 Task: Find connections with filter location Svyetlahorsk with filter topic #socialentrepreneurshipwith filter profile language German with filter current company Coforge with filter school Gayatri Vidya Parishad College of Engineering (Autonomous), 530048(CC-13) with filter industry Computers and Electronics Manufacturing with filter service category Management Consulting with filter keywords title Cloud Architect
Action: Mouse moved to (727, 104)
Screenshot: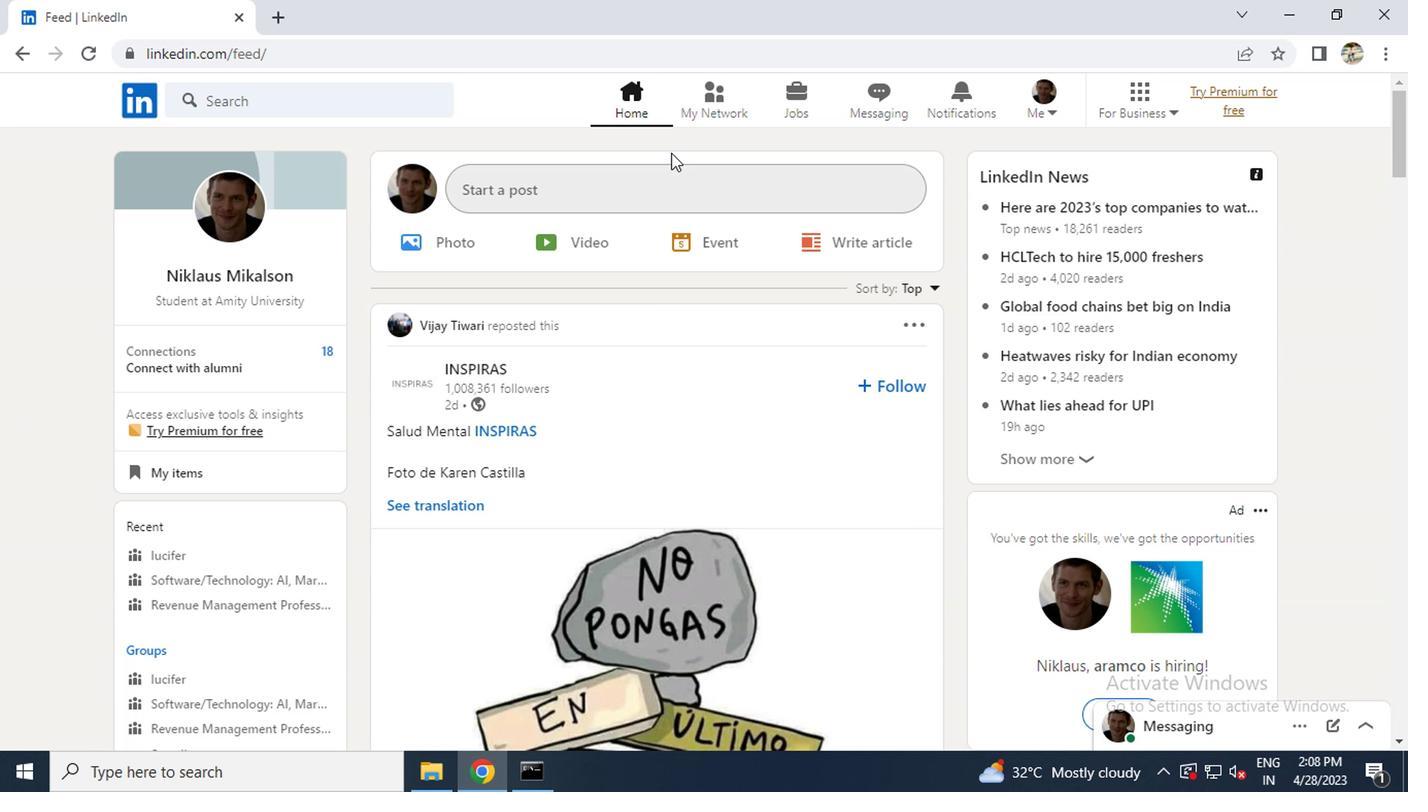 
Action: Mouse pressed left at (727, 104)
Screenshot: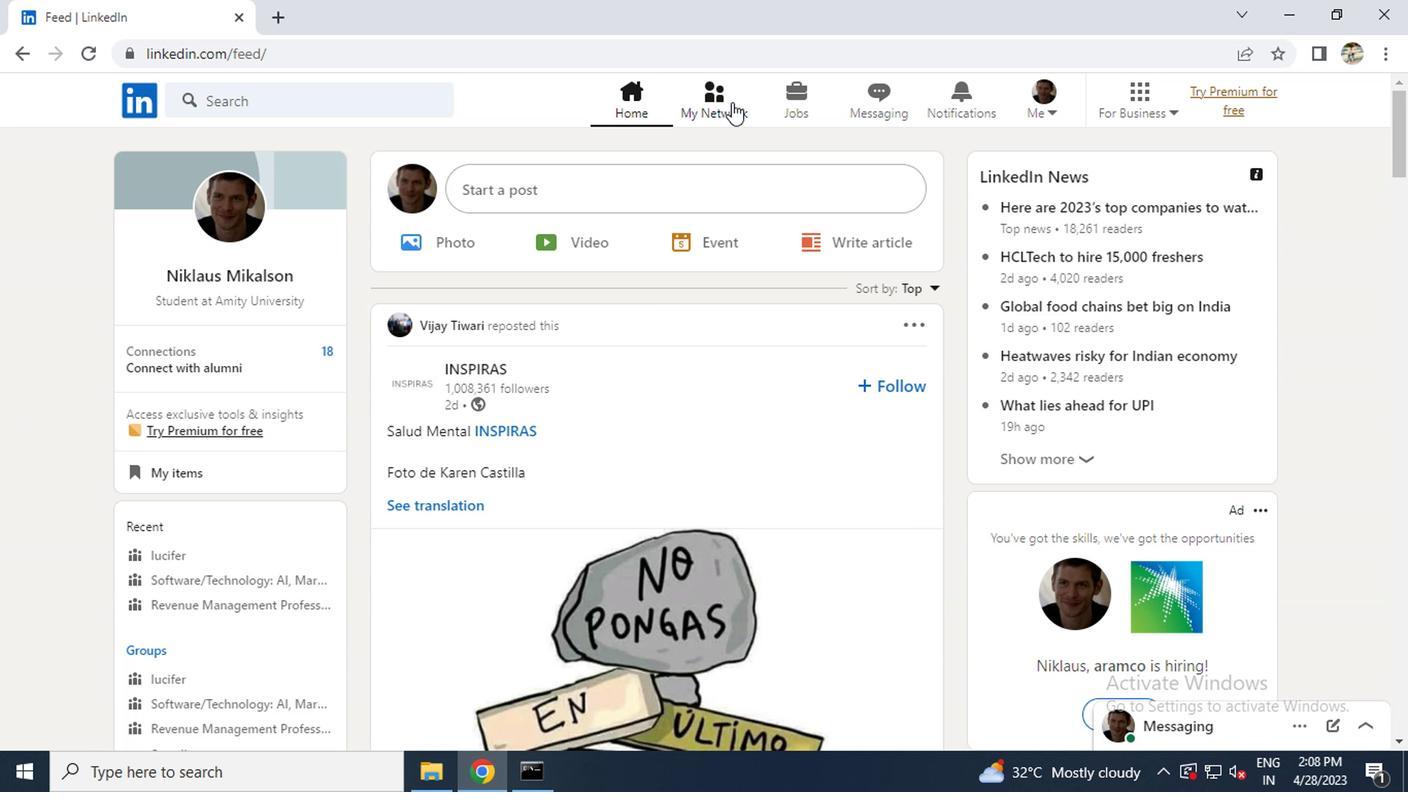 
Action: Mouse moved to (209, 212)
Screenshot: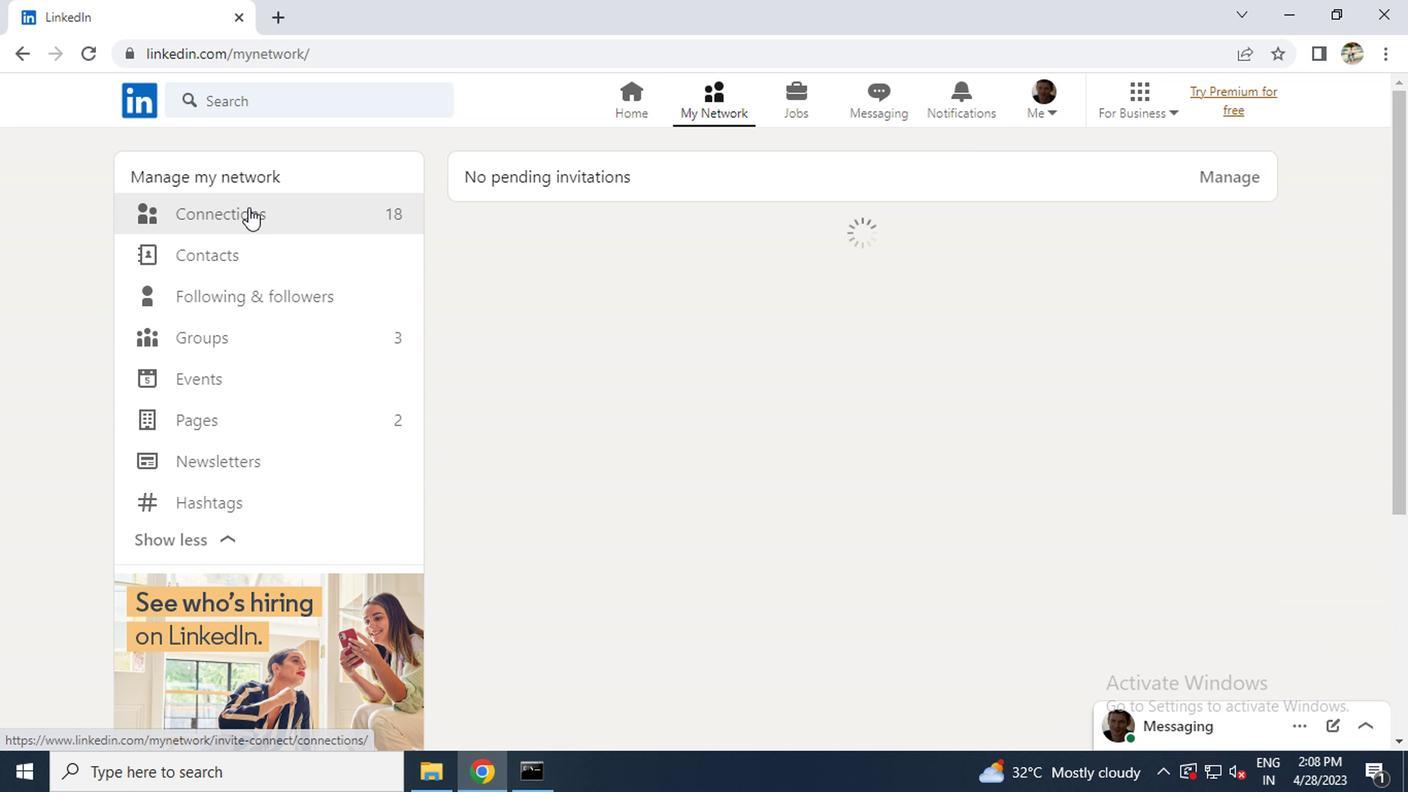 
Action: Mouse pressed left at (209, 212)
Screenshot: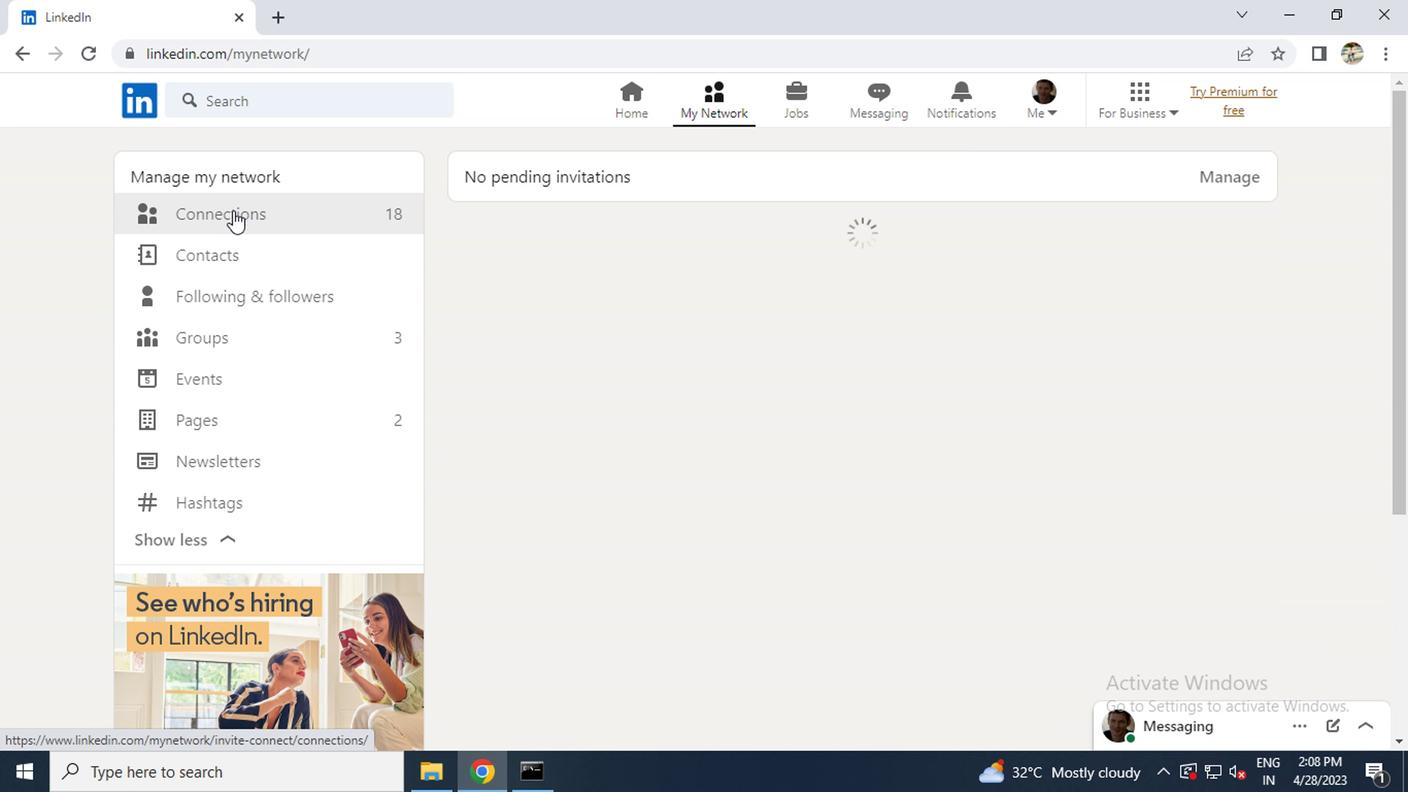 
Action: Mouse pressed left at (209, 212)
Screenshot: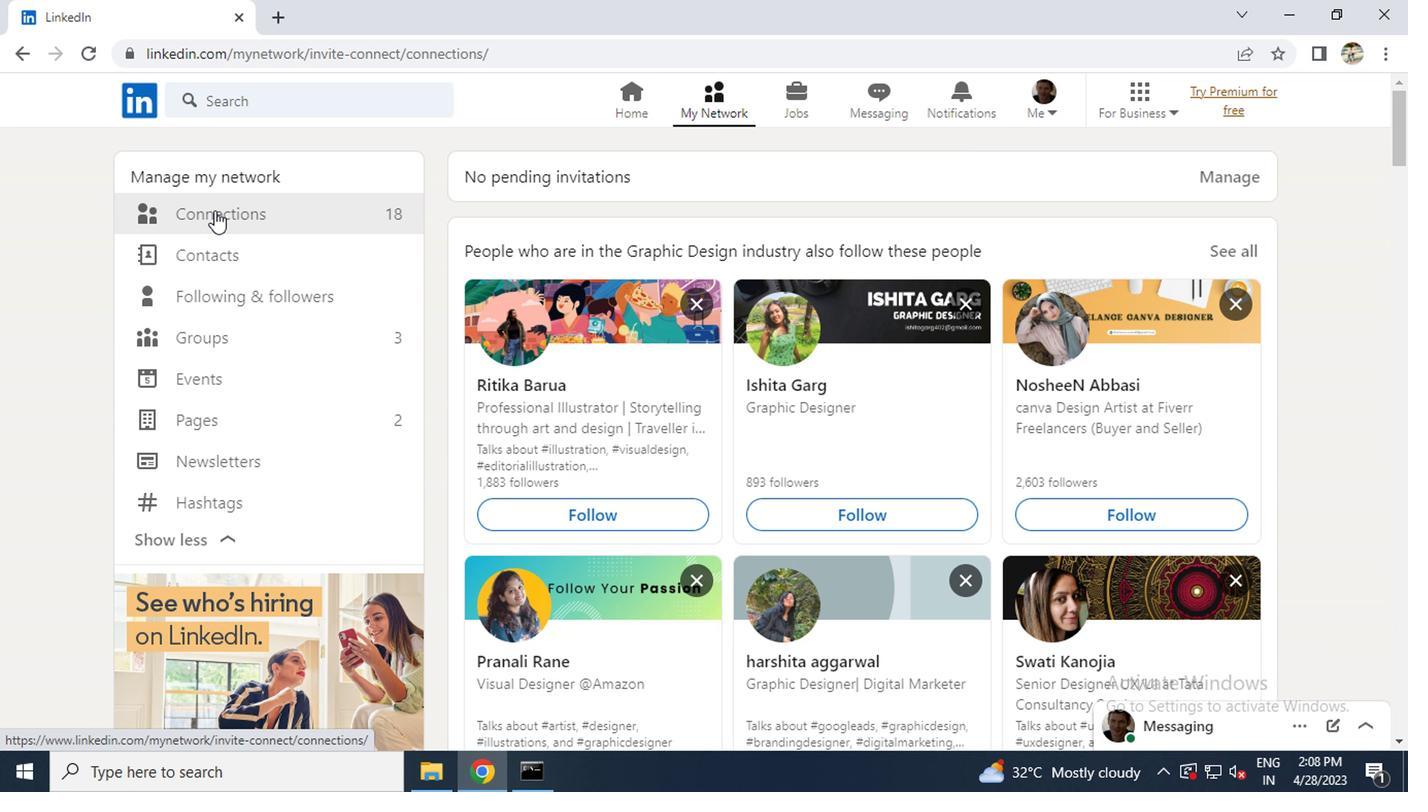 
Action: Mouse moved to (194, 219)
Screenshot: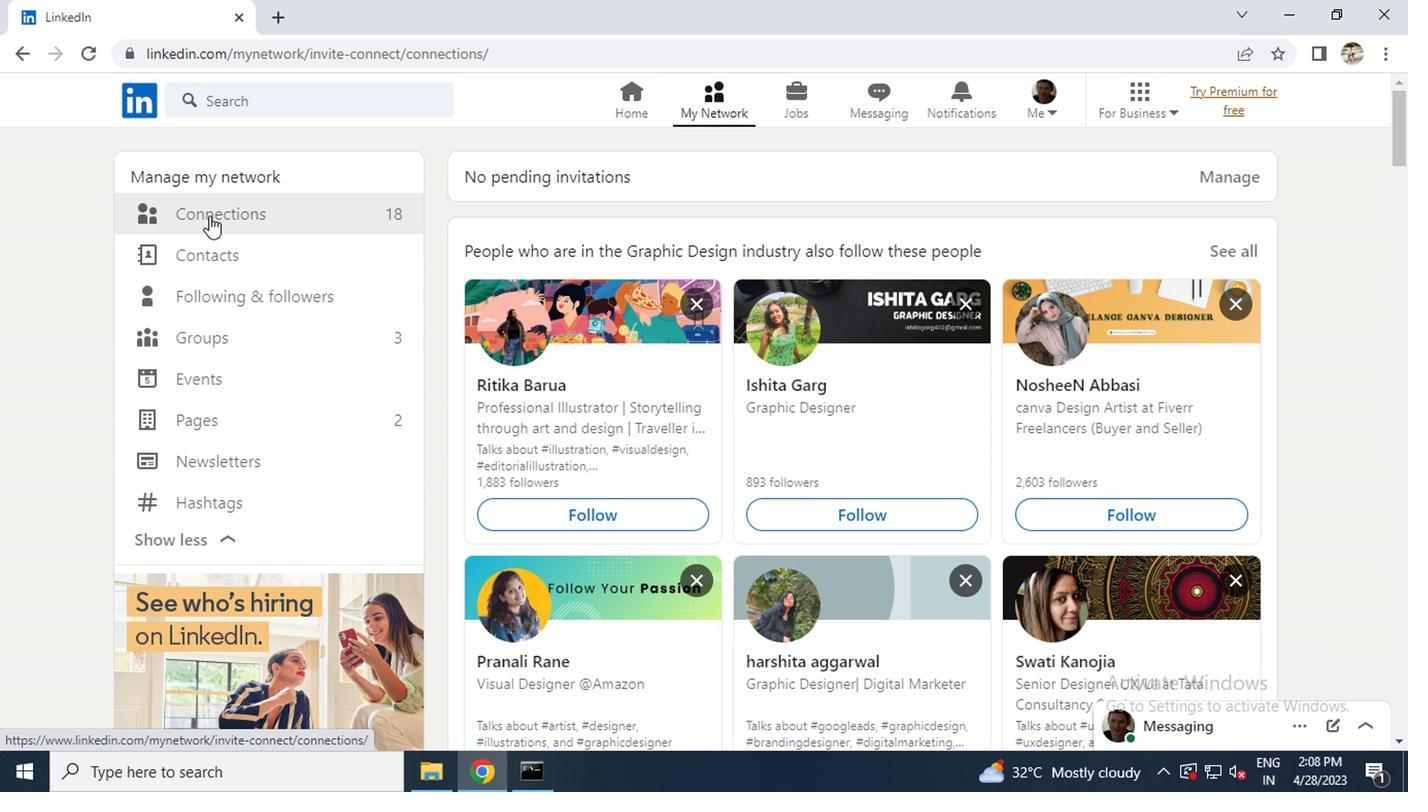 
Action: Mouse pressed left at (194, 219)
Screenshot: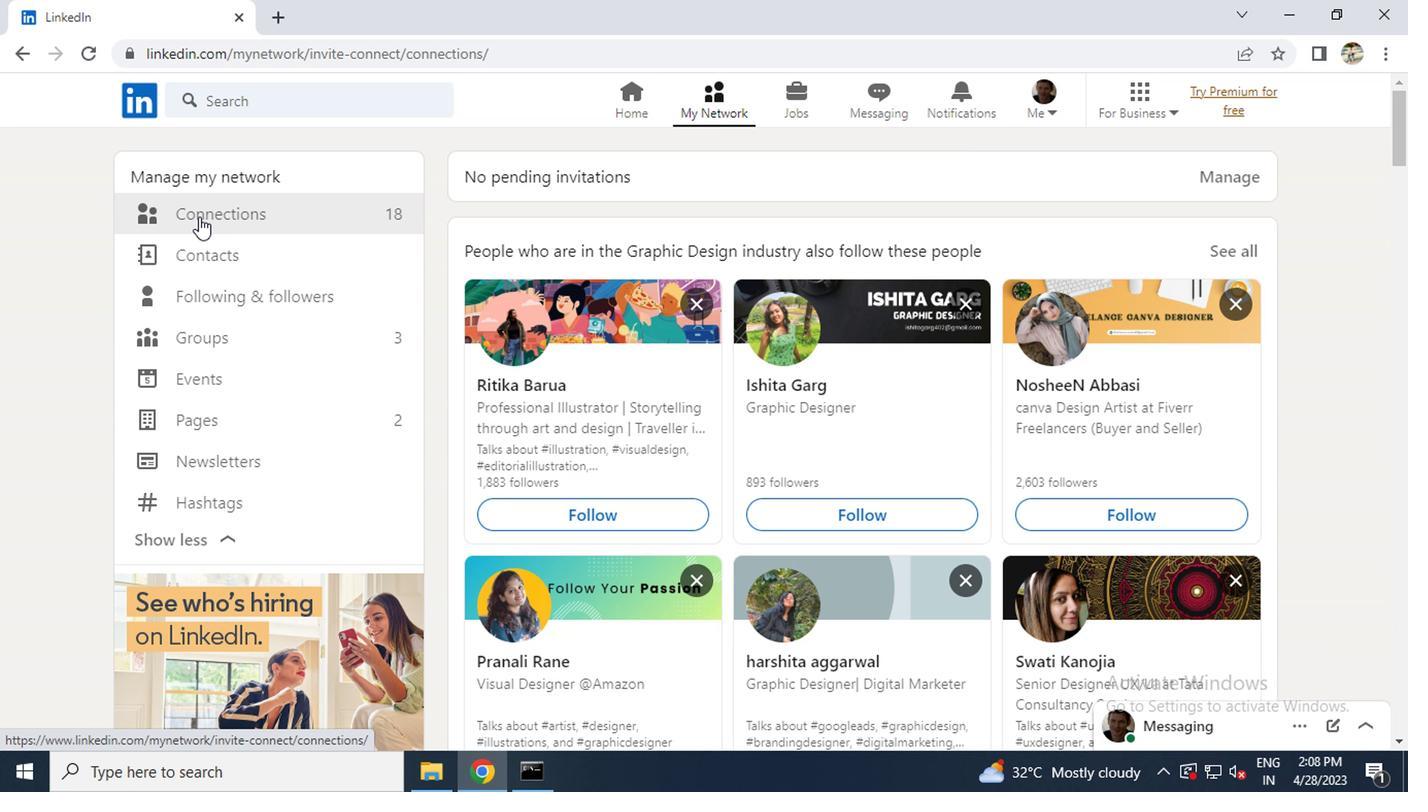 
Action: Mouse moved to (840, 221)
Screenshot: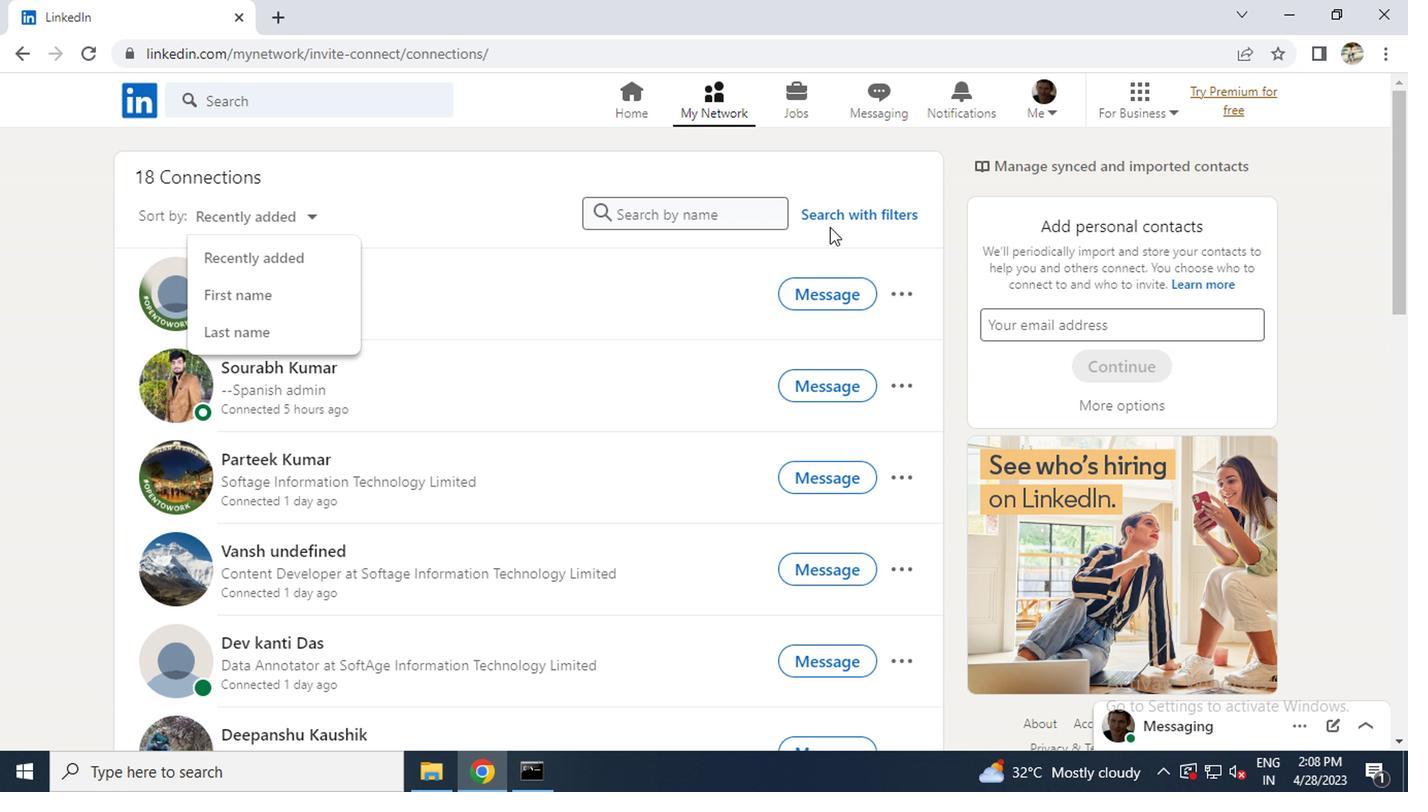
Action: Mouse pressed left at (840, 221)
Screenshot: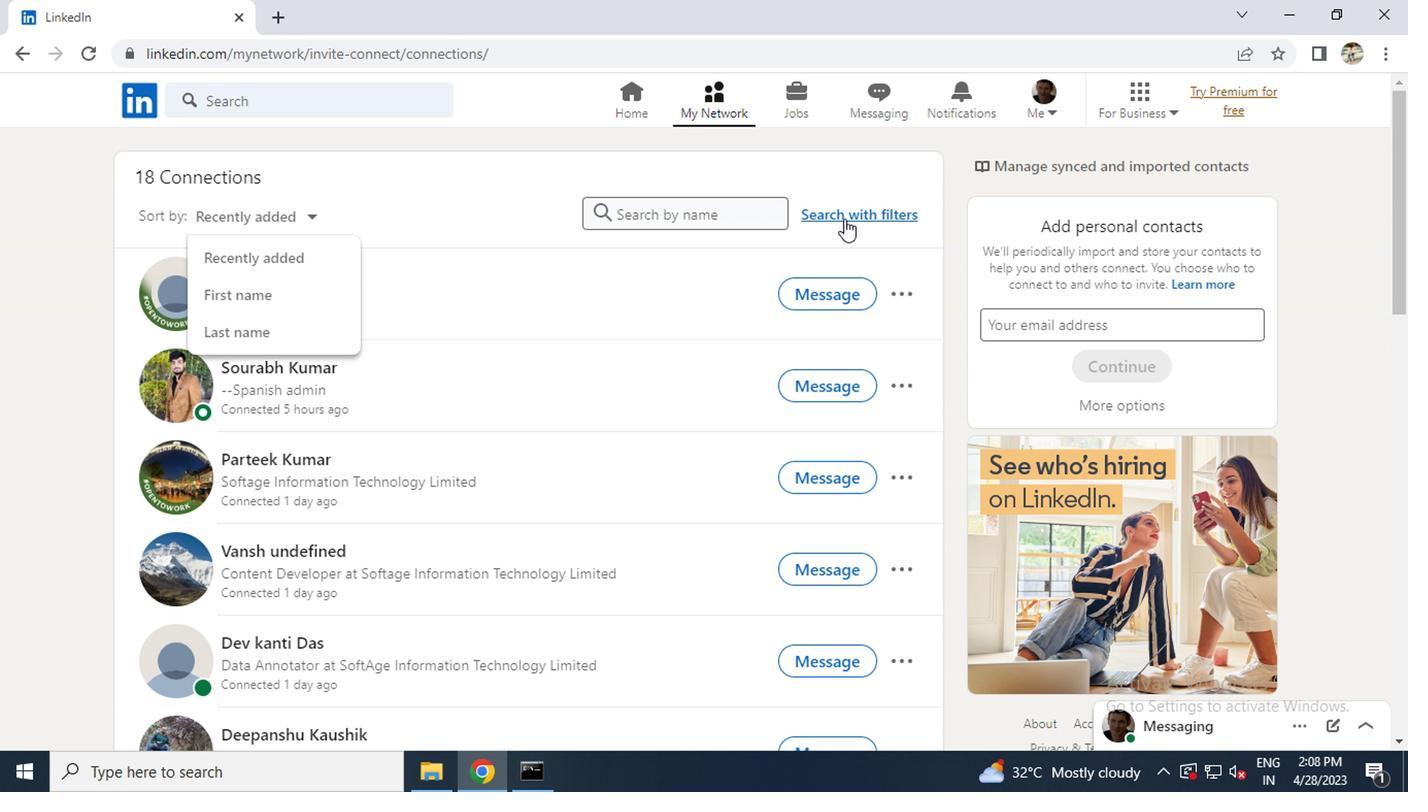 
Action: Mouse moved to (762, 161)
Screenshot: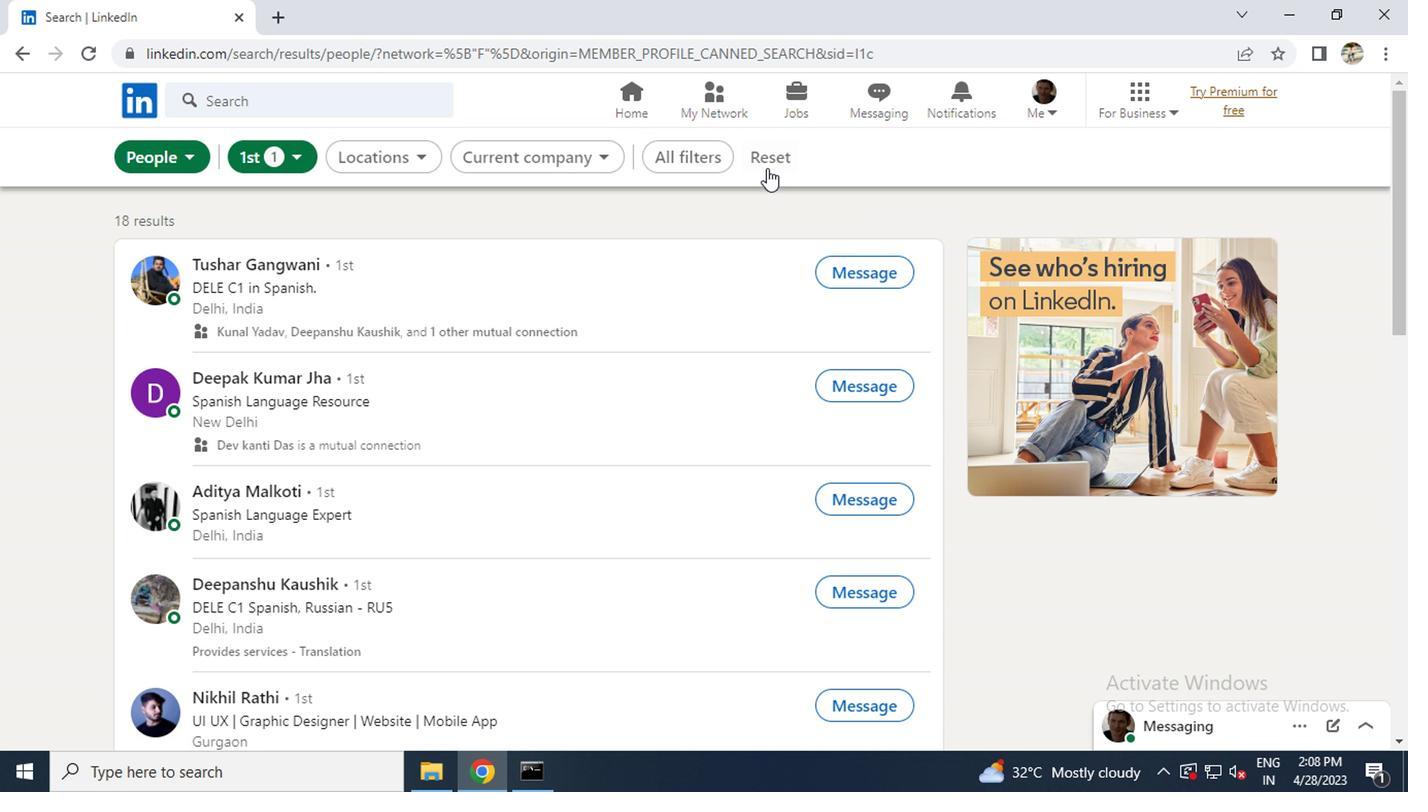 
Action: Mouse pressed left at (762, 161)
Screenshot: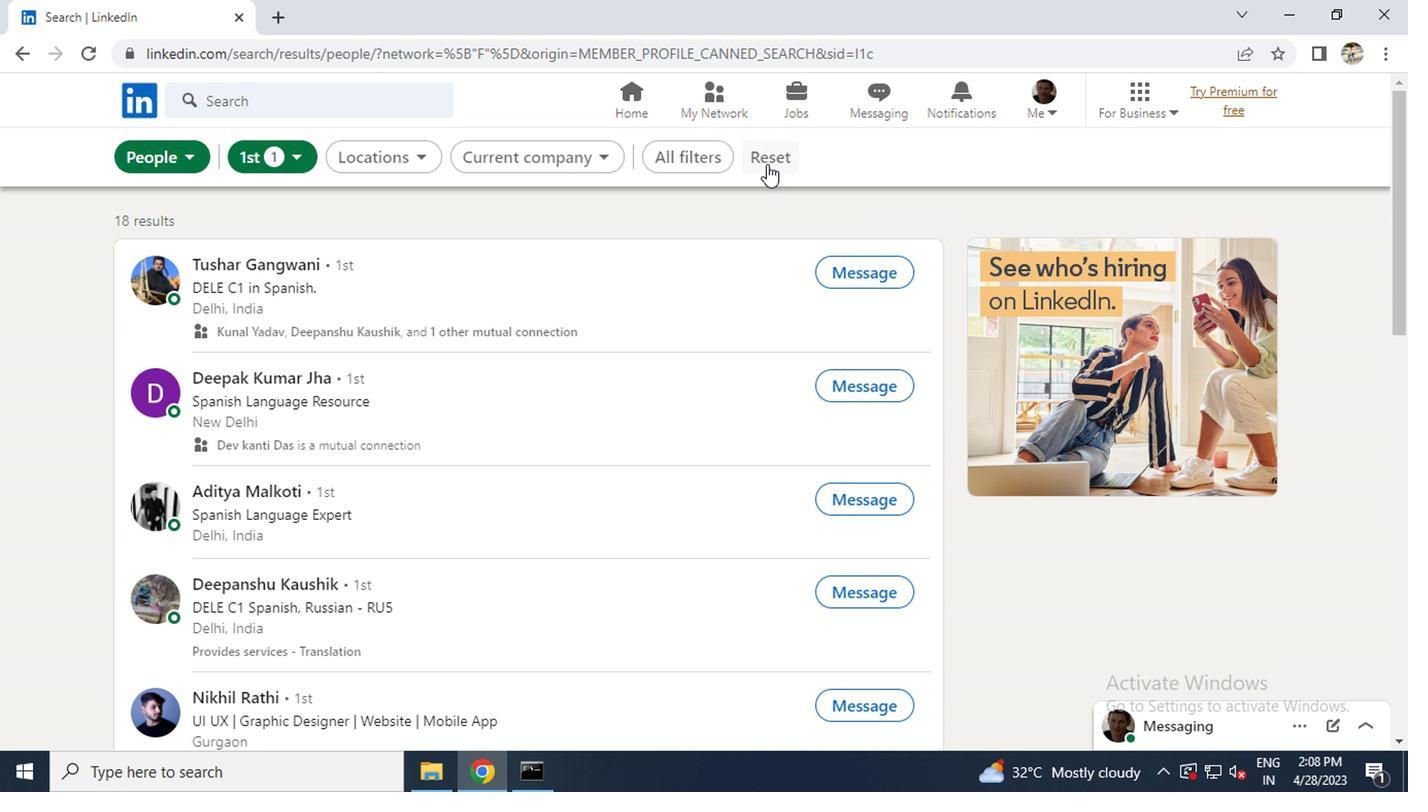 
Action: Mouse moved to (756, 157)
Screenshot: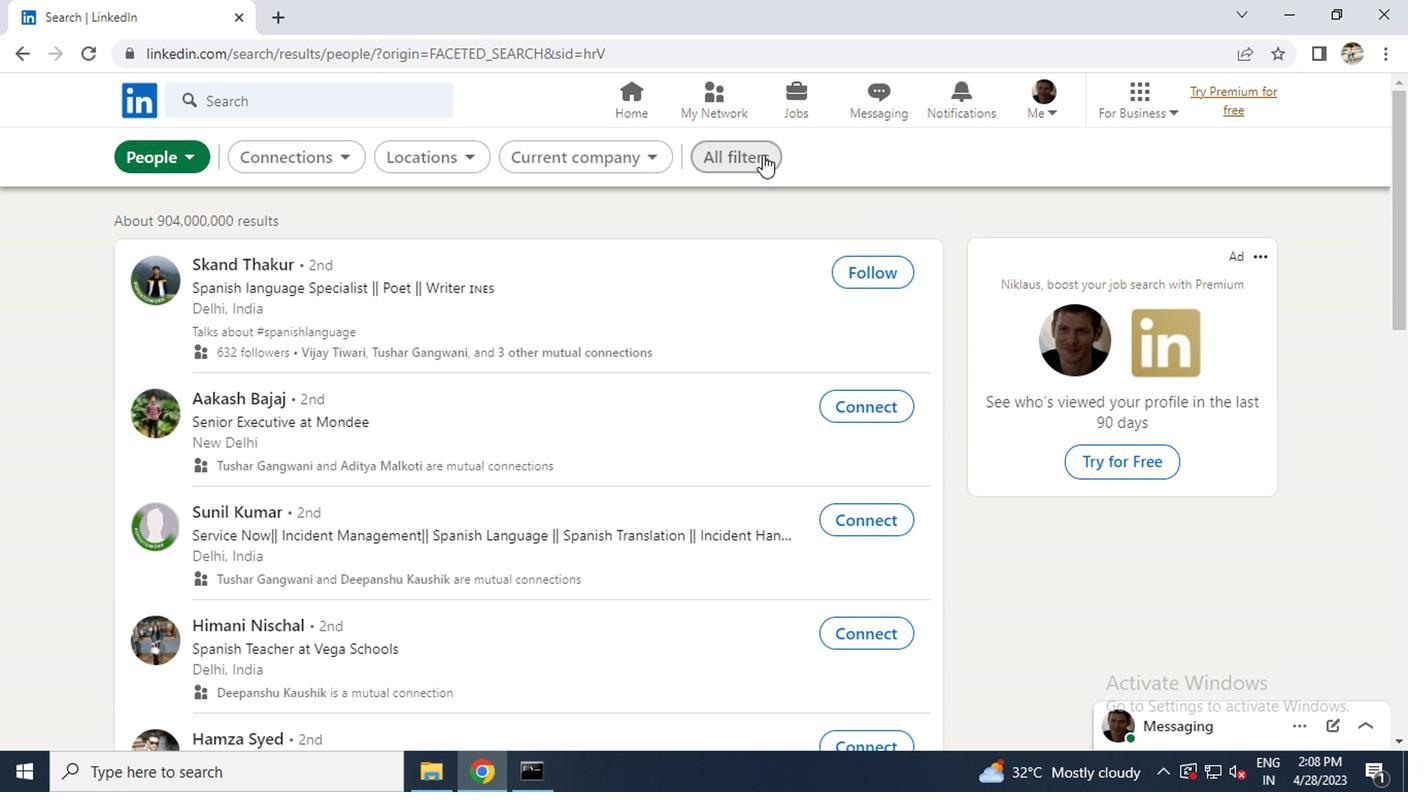 
Action: Mouse pressed left at (756, 157)
Screenshot: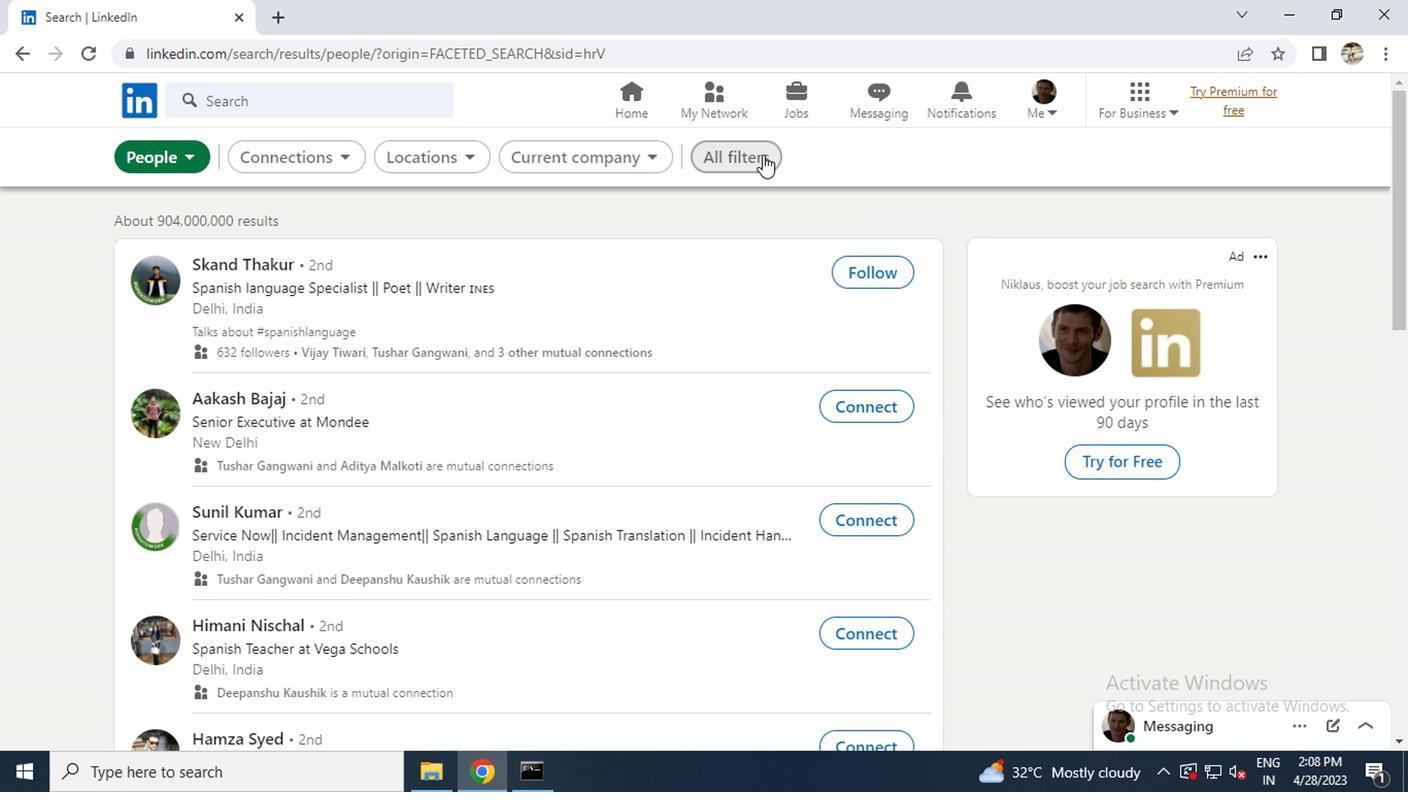 
Action: Mouse moved to (1082, 410)
Screenshot: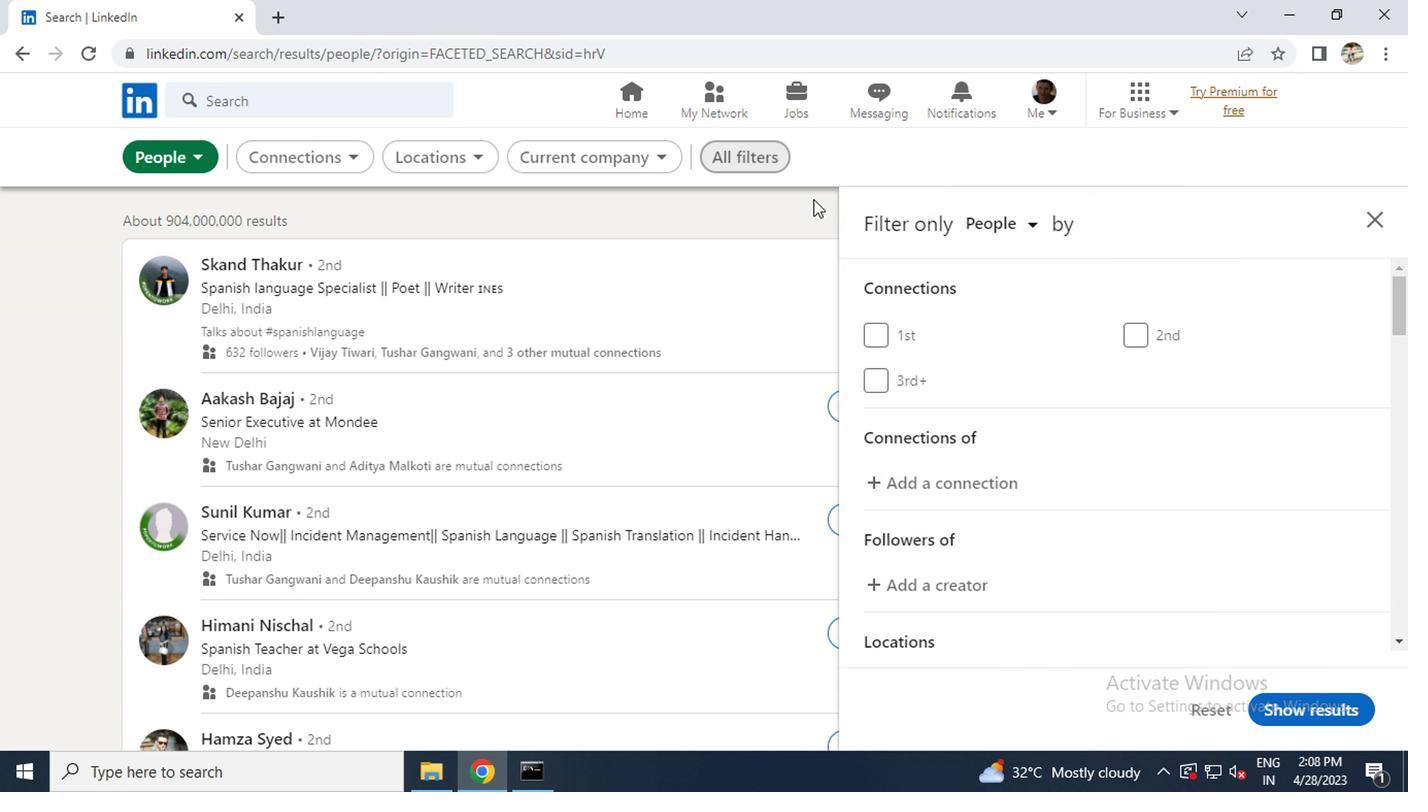 
Action: Mouse scrolled (1082, 409) with delta (0, 0)
Screenshot: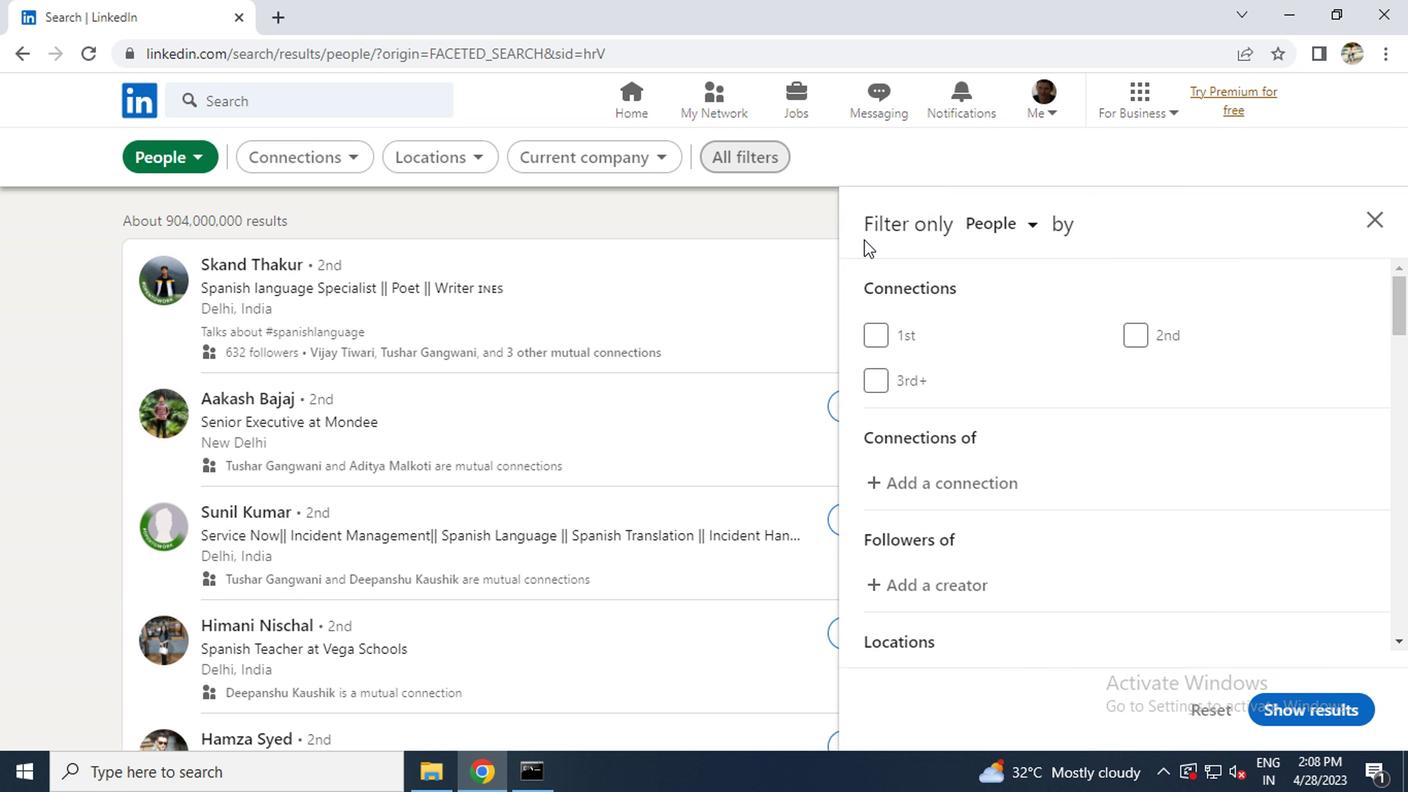 
Action: Mouse moved to (1082, 412)
Screenshot: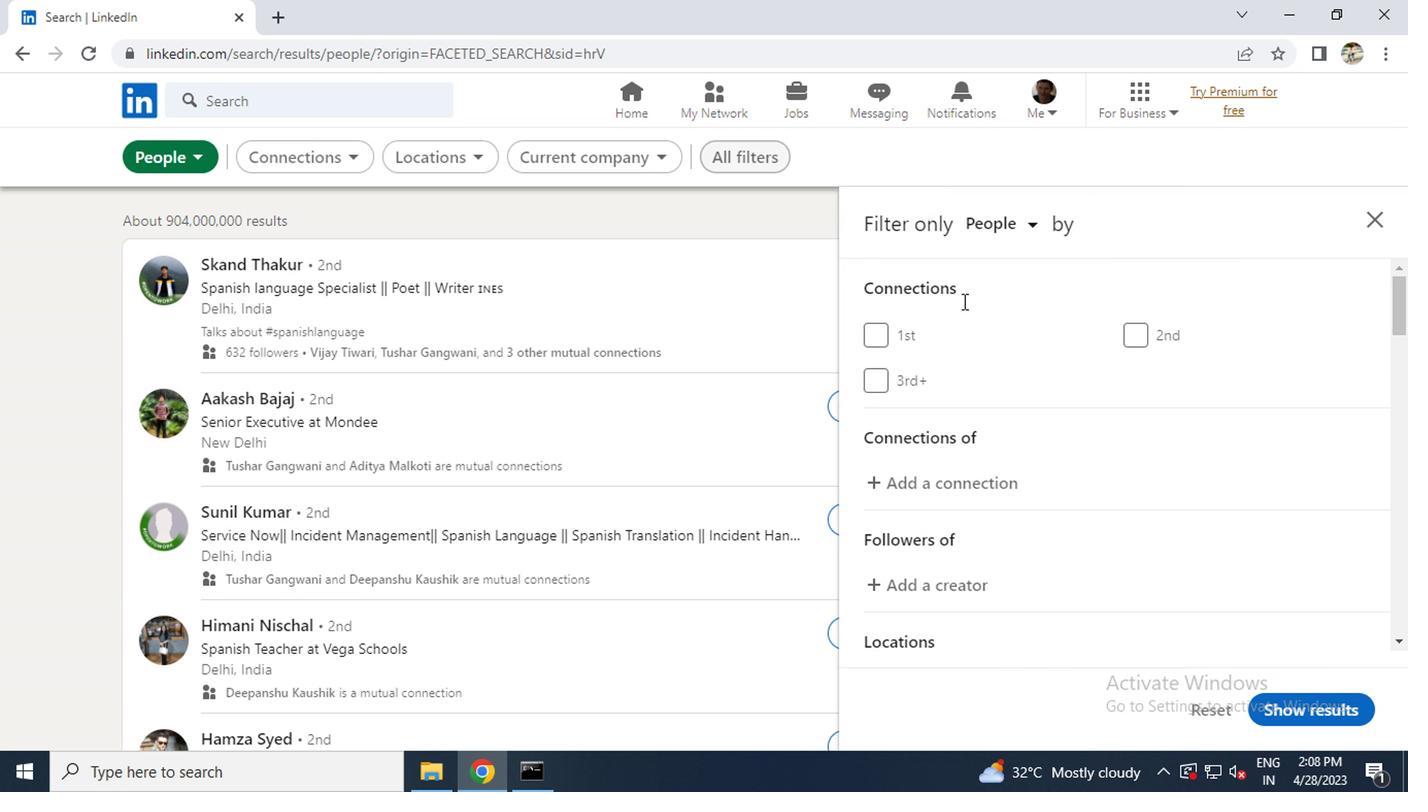 
Action: Mouse scrolled (1082, 410) with delta (0, -1)
Screenshot: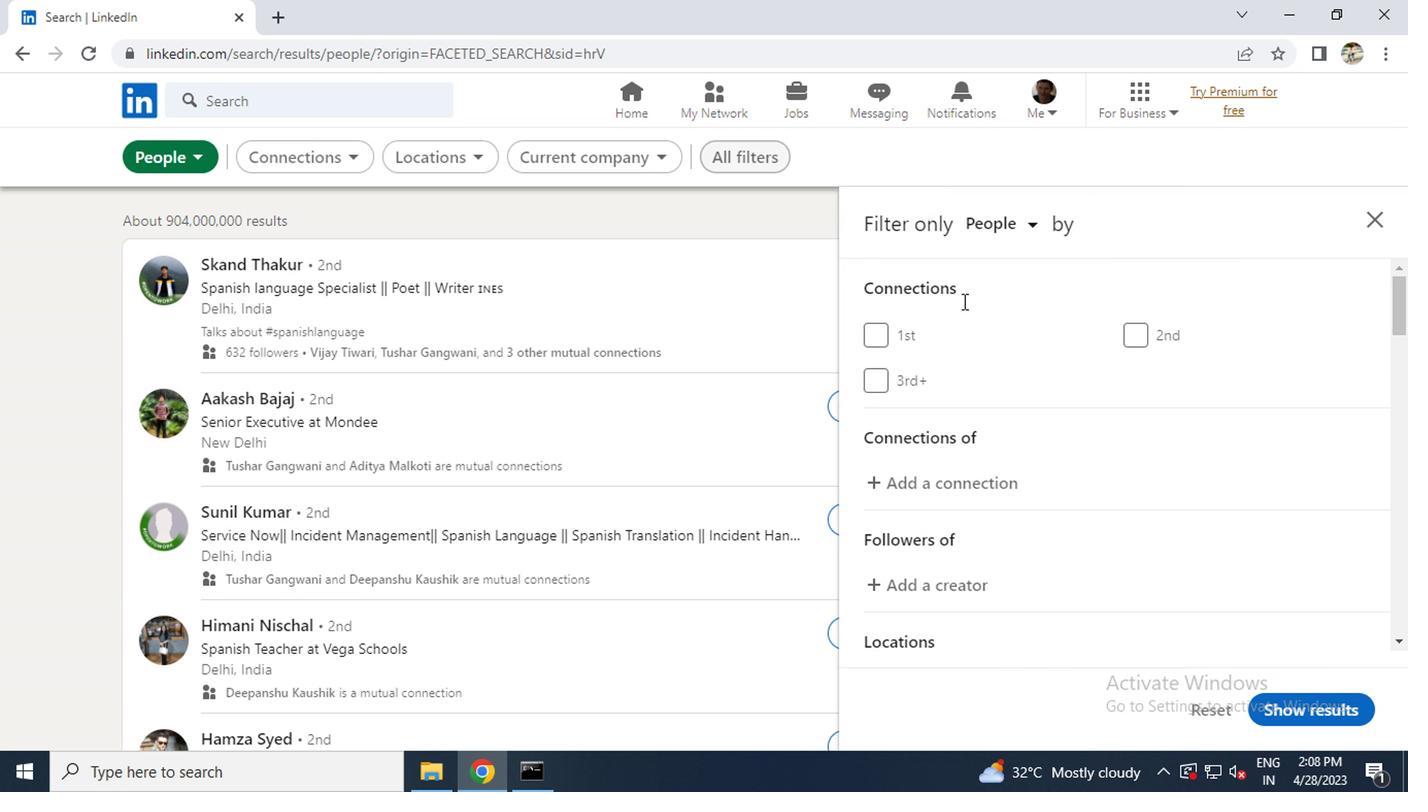 
Action: Mouse scrolled (1082, 410) with delta (0, -1)
Screenshot: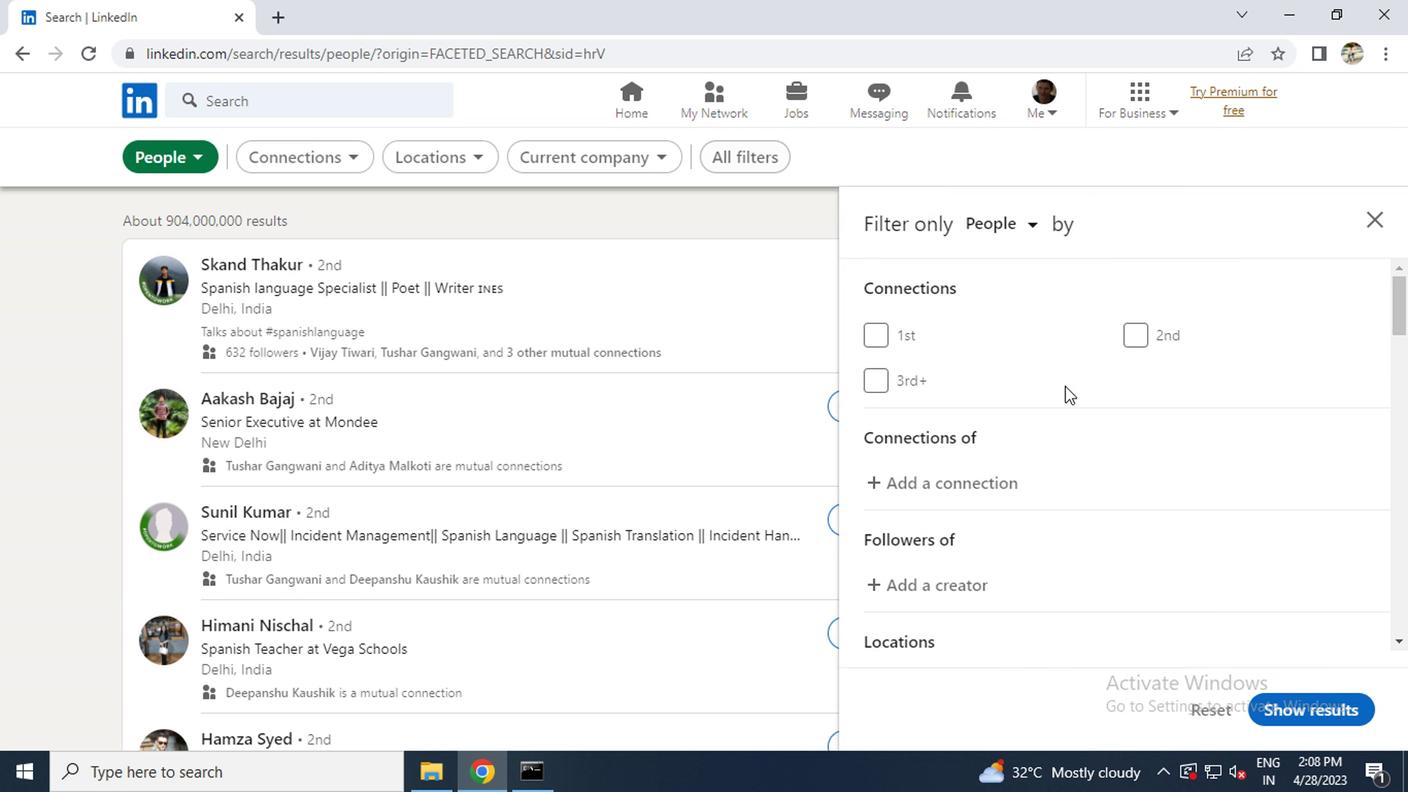 
Action: Mouse moved to (1152, 464)
Screenshot: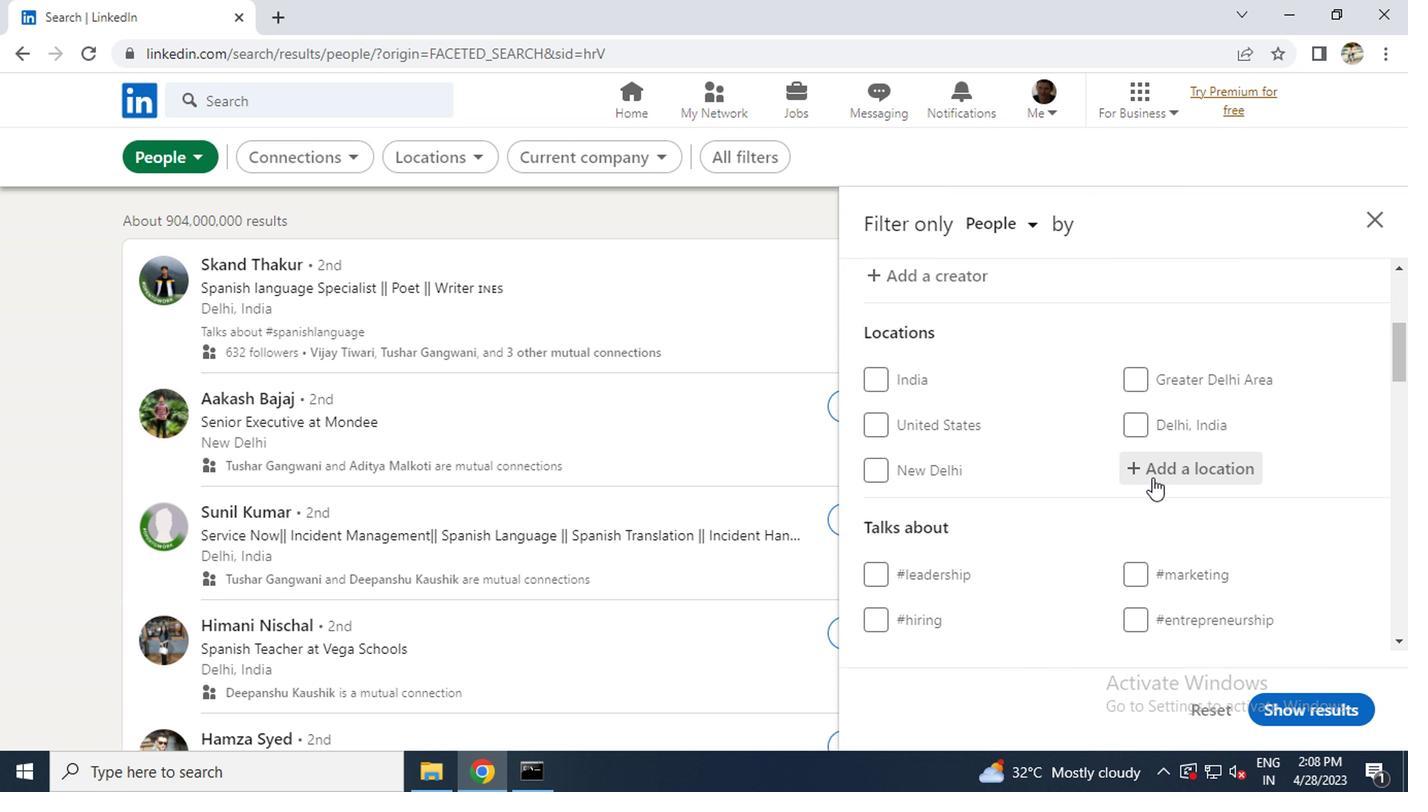 
Action: Mouse pressed left at (1152, 464)
Screenshot: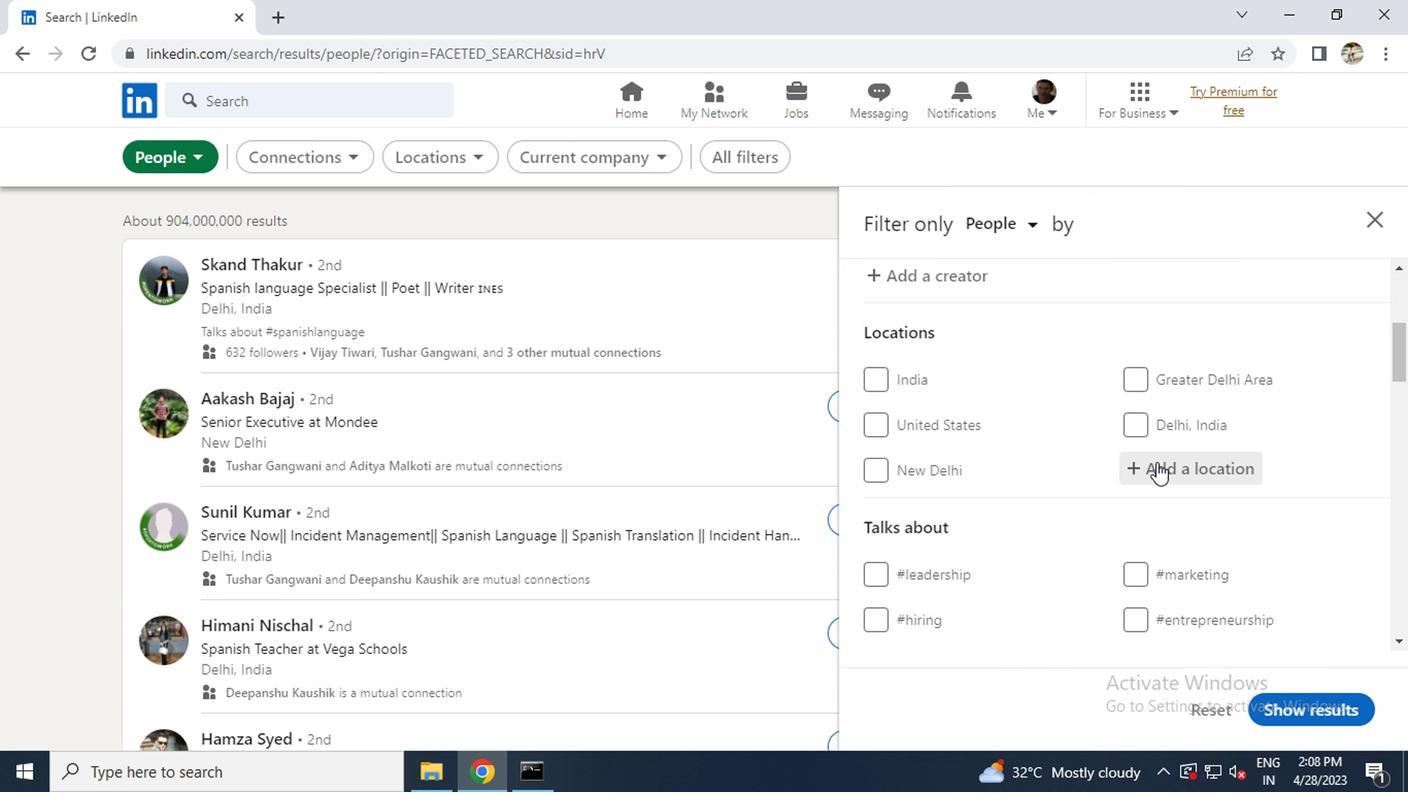 
Action: Key pressed <Key.caps_lock>s<Key.caps_lock>vyetahorsk<Key.enter>
Screenshot: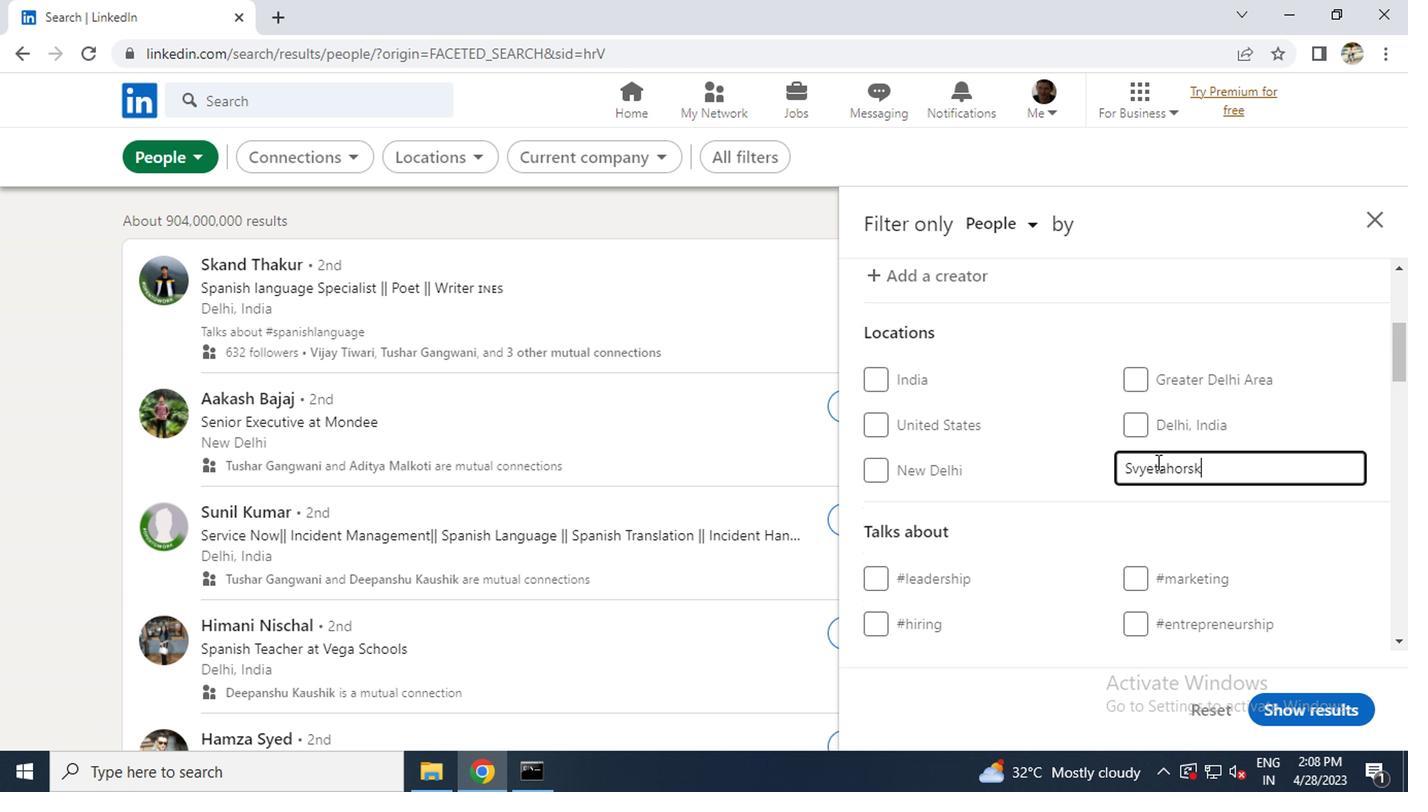 
Action: Mouse scrolled (1152, 463) with delta (0, 0)
Screenshot: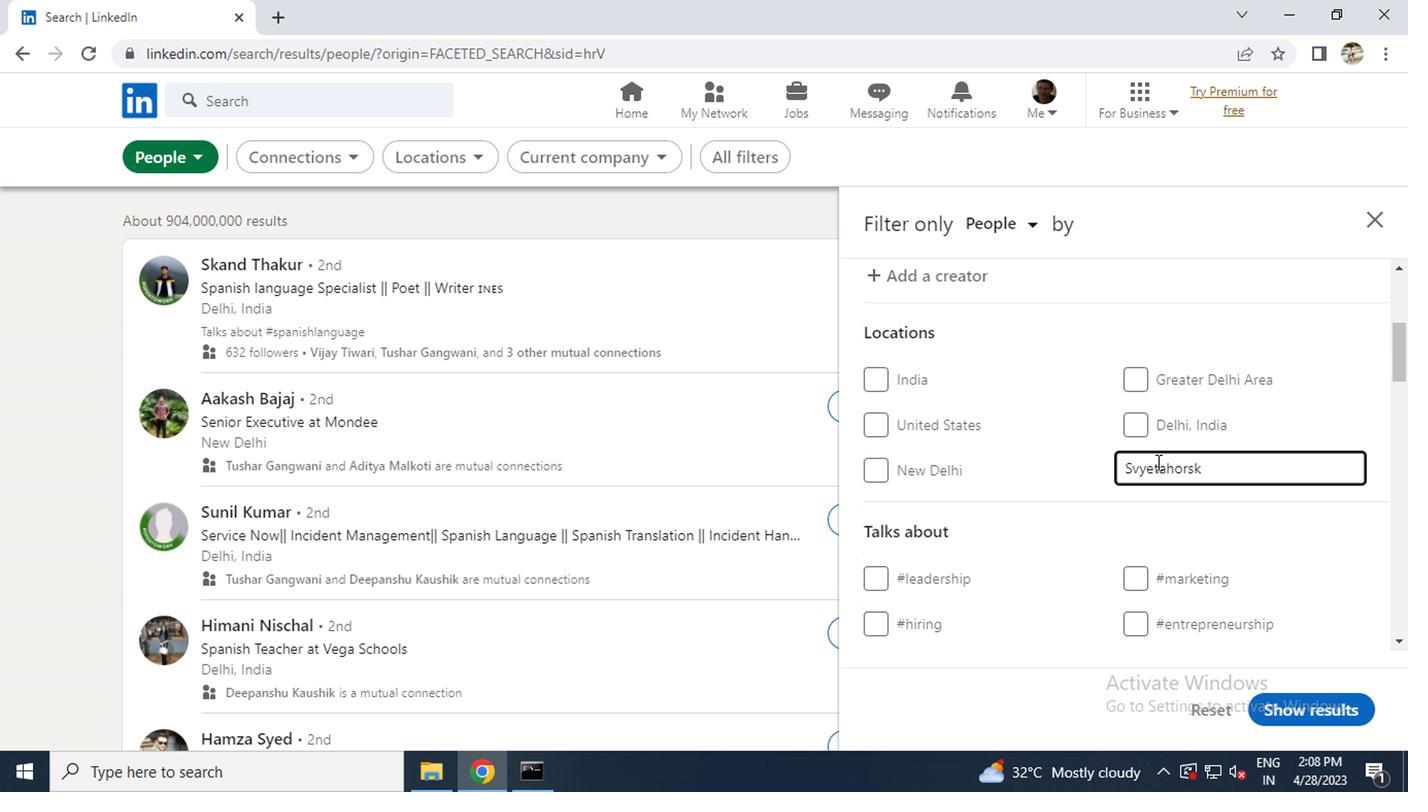 
Action: Mouse scrolled (1152, 463) with delta (0, 0)
Screenshot: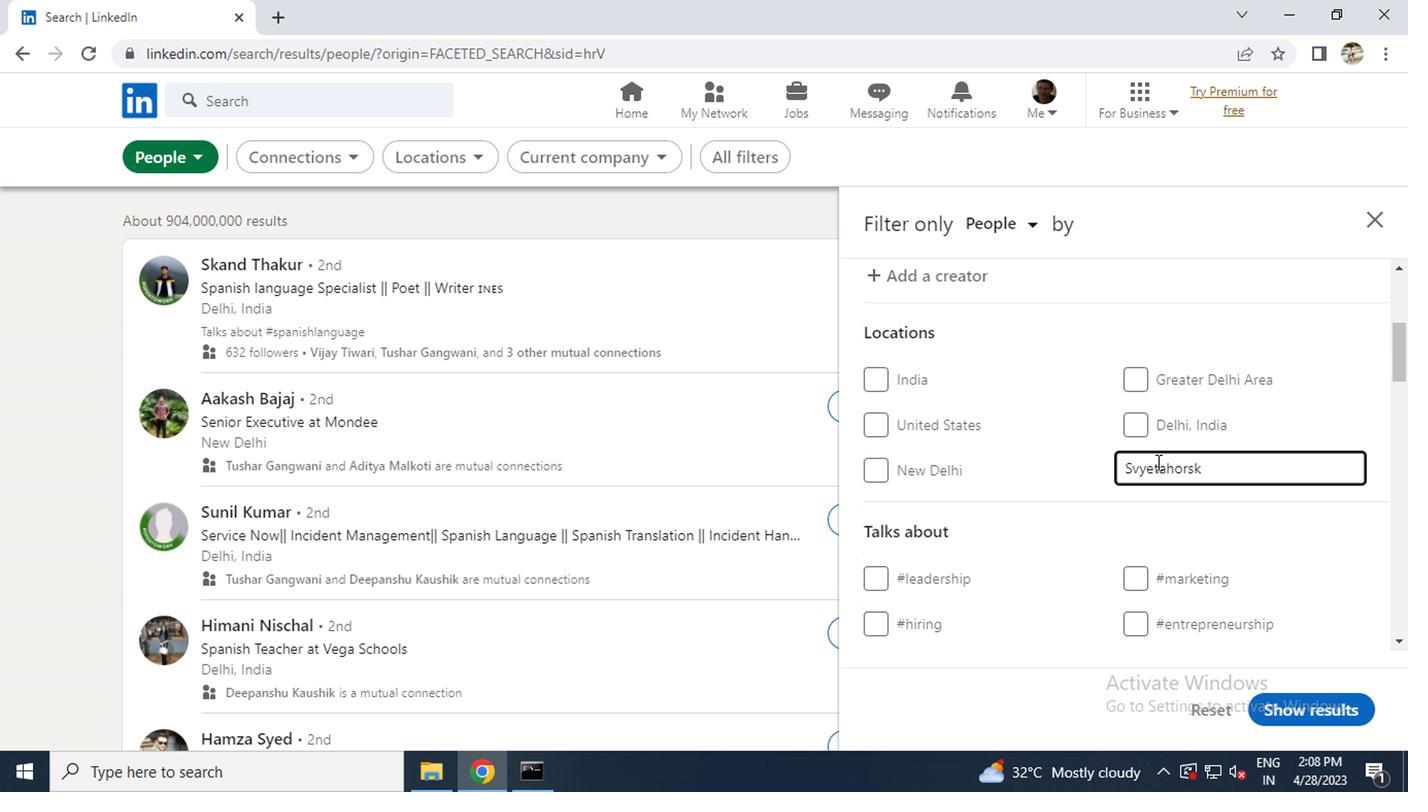 
Action: Mouse moved to (1160, 464)
Screenshot: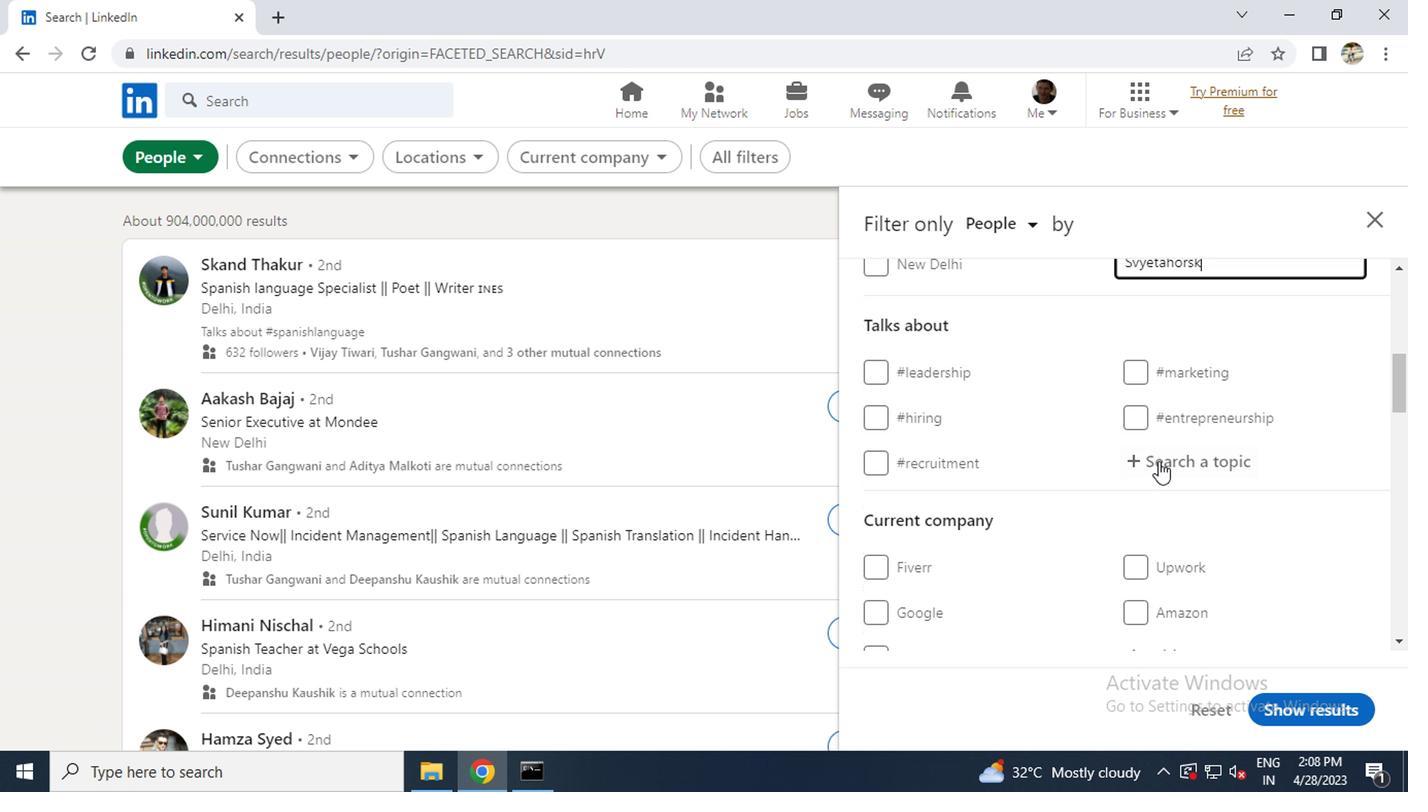 
Action: Mouse pressed left at (1160, 464)
Screenshot: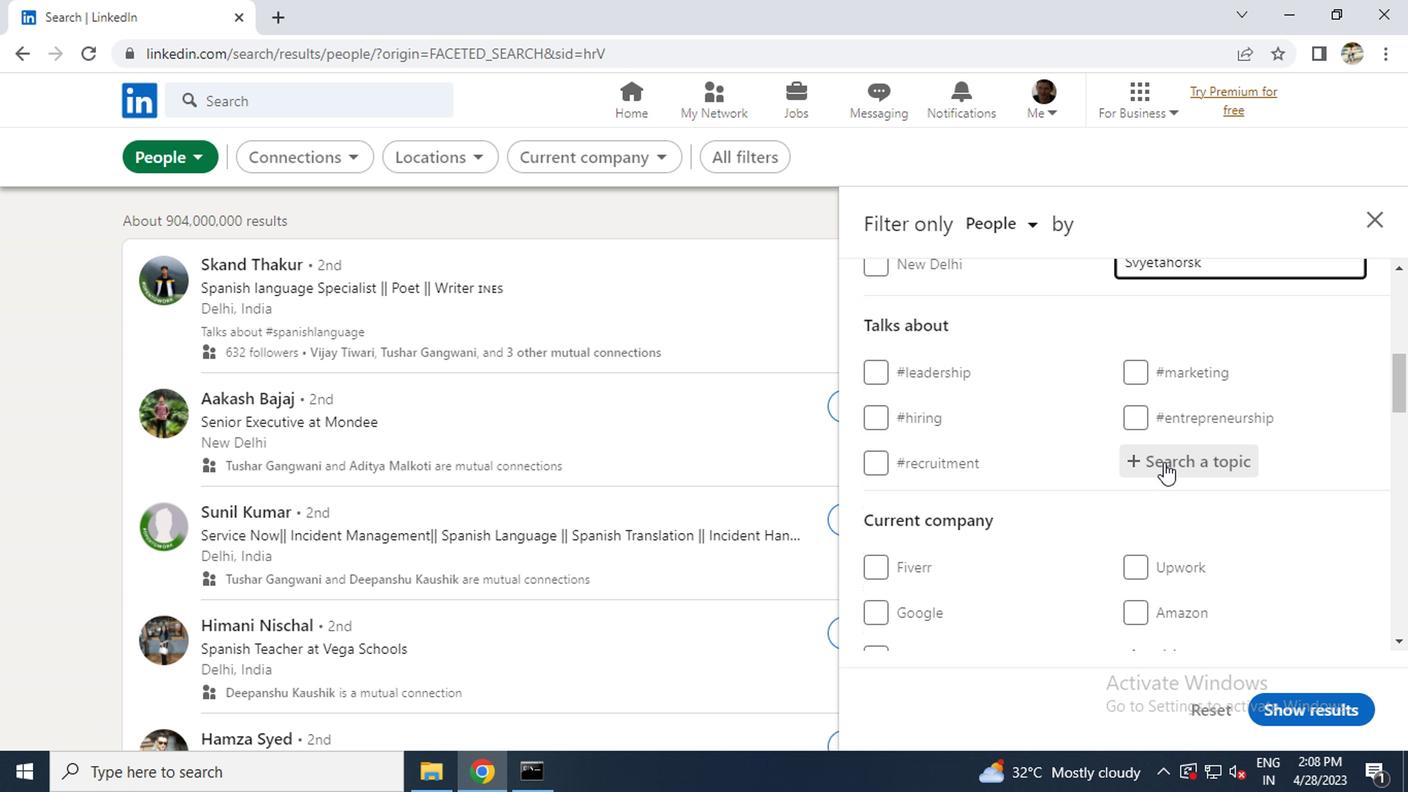 
Action: Key pressed <Key.shift><Key.shift>#SOCIALENTREPRENURESHIP<Key.enter>
Screenshot: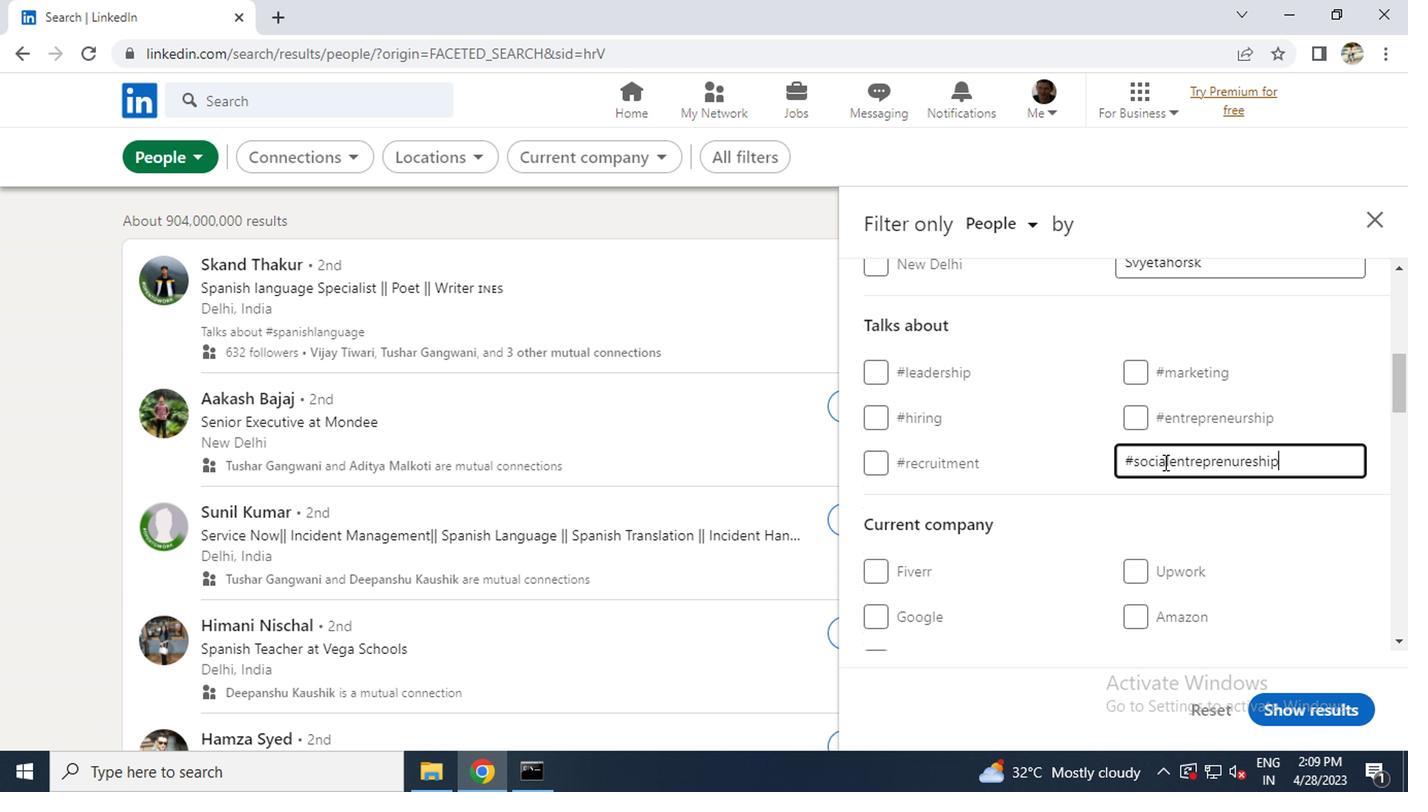 
Action: Mouse scrolled (1160, 463) with delta (0, 0)
Screenshot: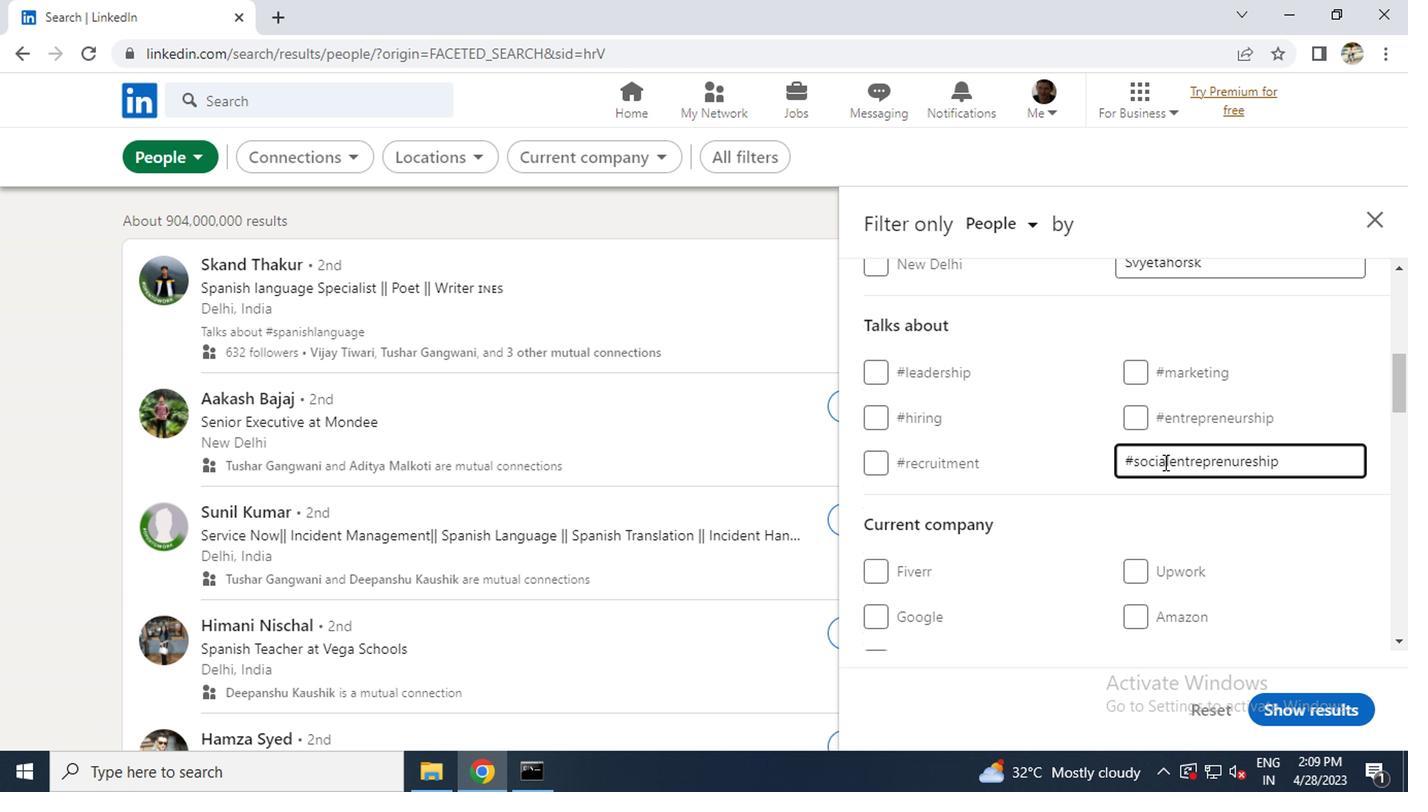 
Action: Mouse scrolled (1160, 463) with delta (0, 0)
Screenshot: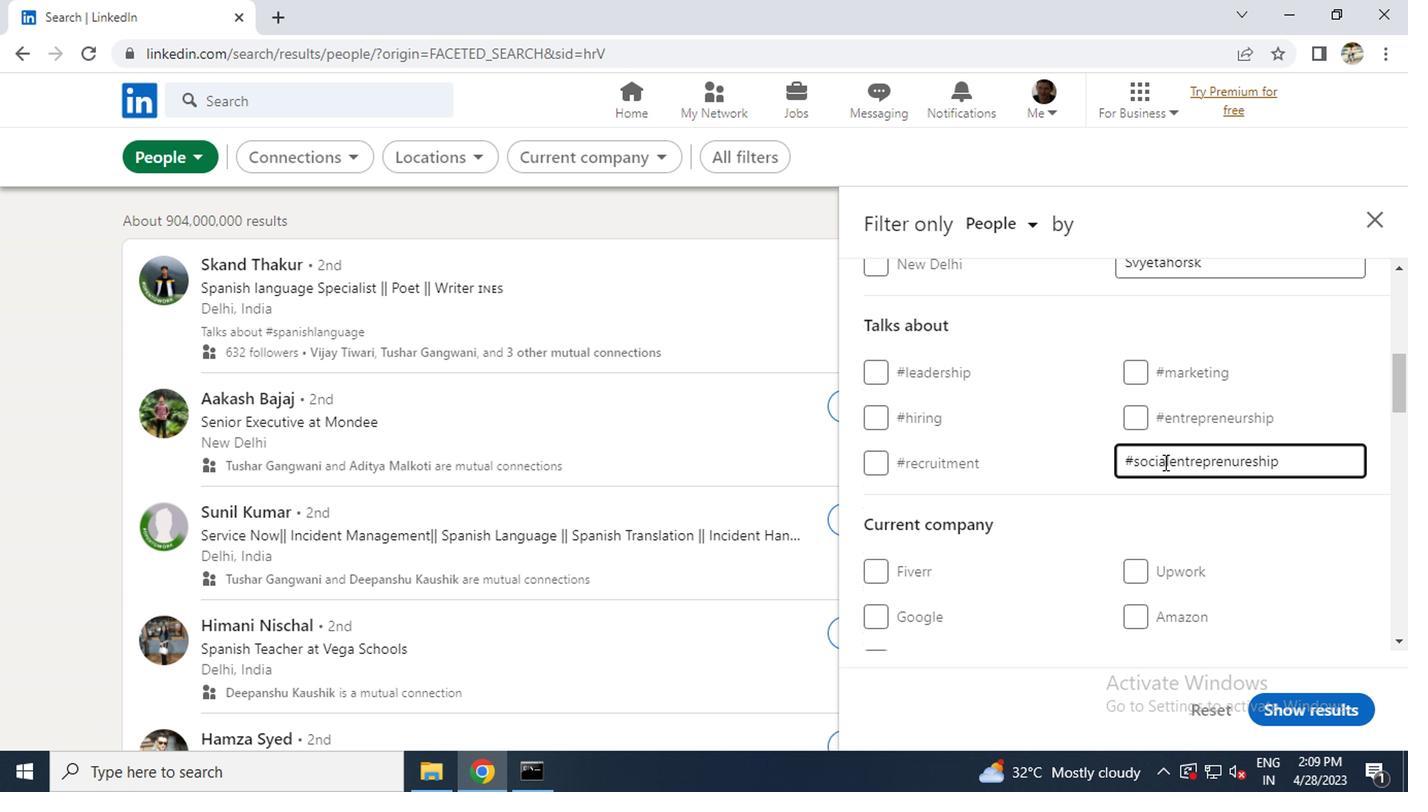 
Action: Mouse scrolled (1160, 463) with delta (0, 0)
Screenshot: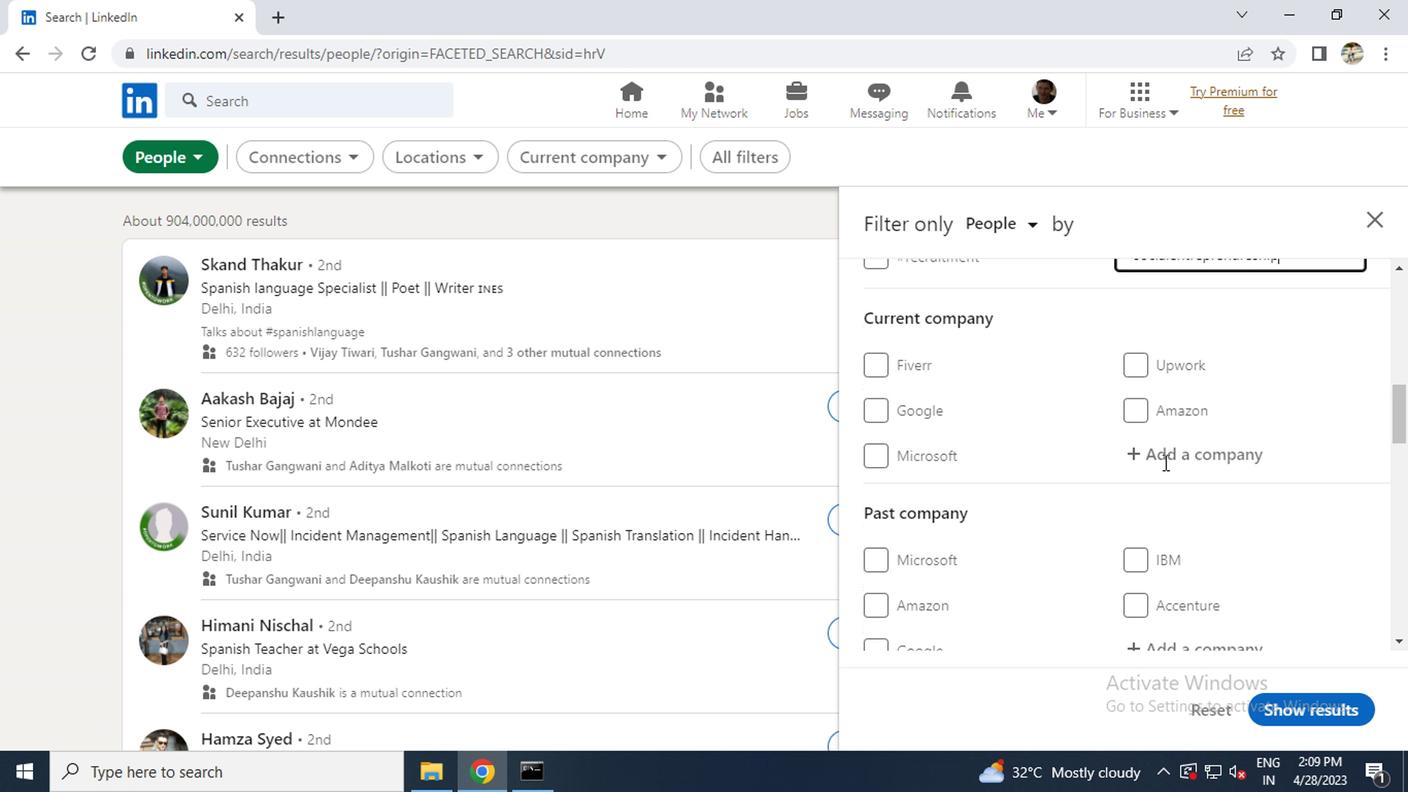 
Action: Mouse scrolled (1160, 463) with delta (0, 0)
Screenshot: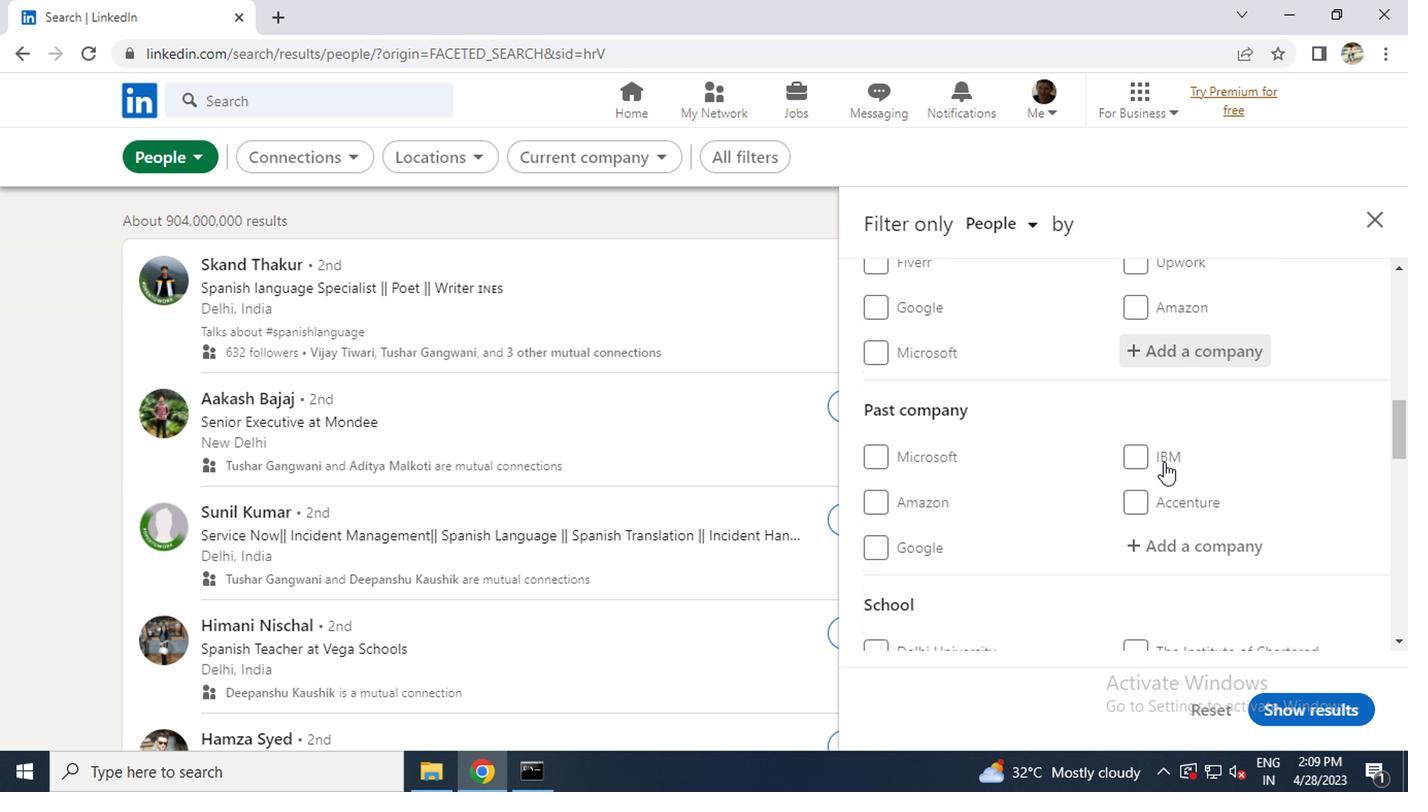 
Action: Mouse scrolled (1160, 463) with delta (0, 0)
Screenshot: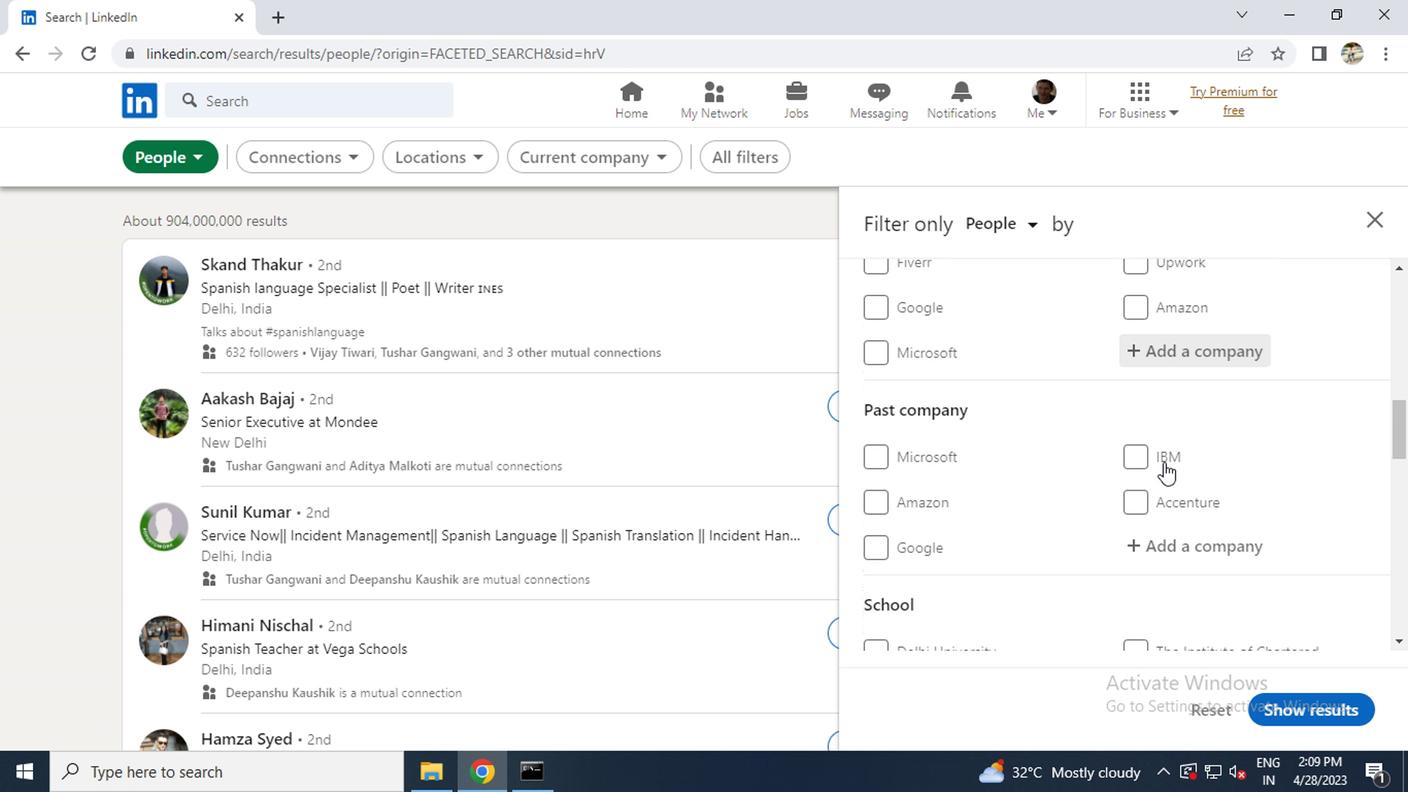 
Action: Mouse scrolled (1160, 463) with delta (0, 0)
Screenshot: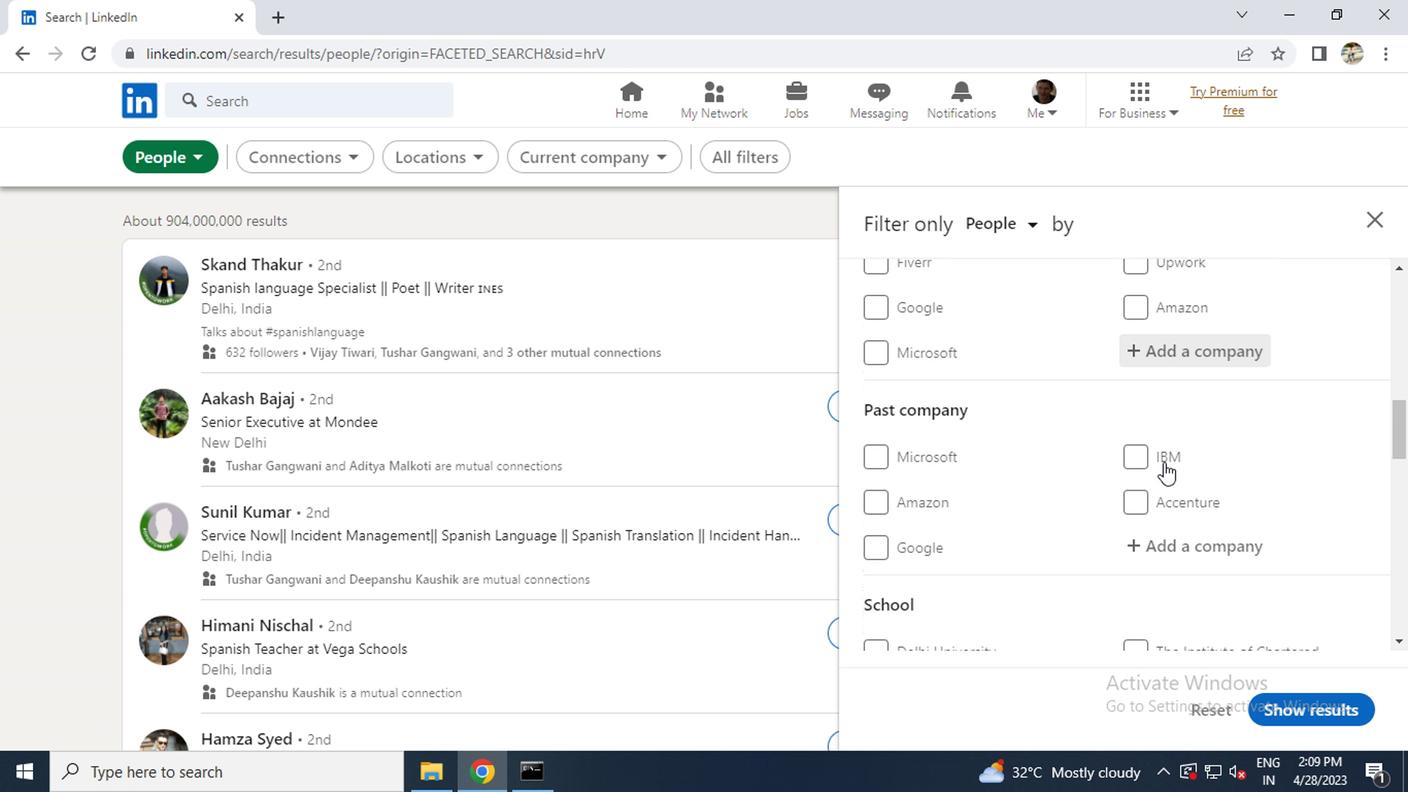 
Action: Mouse scrolled (1160, 463) with delta (0, 0)
Screenshot: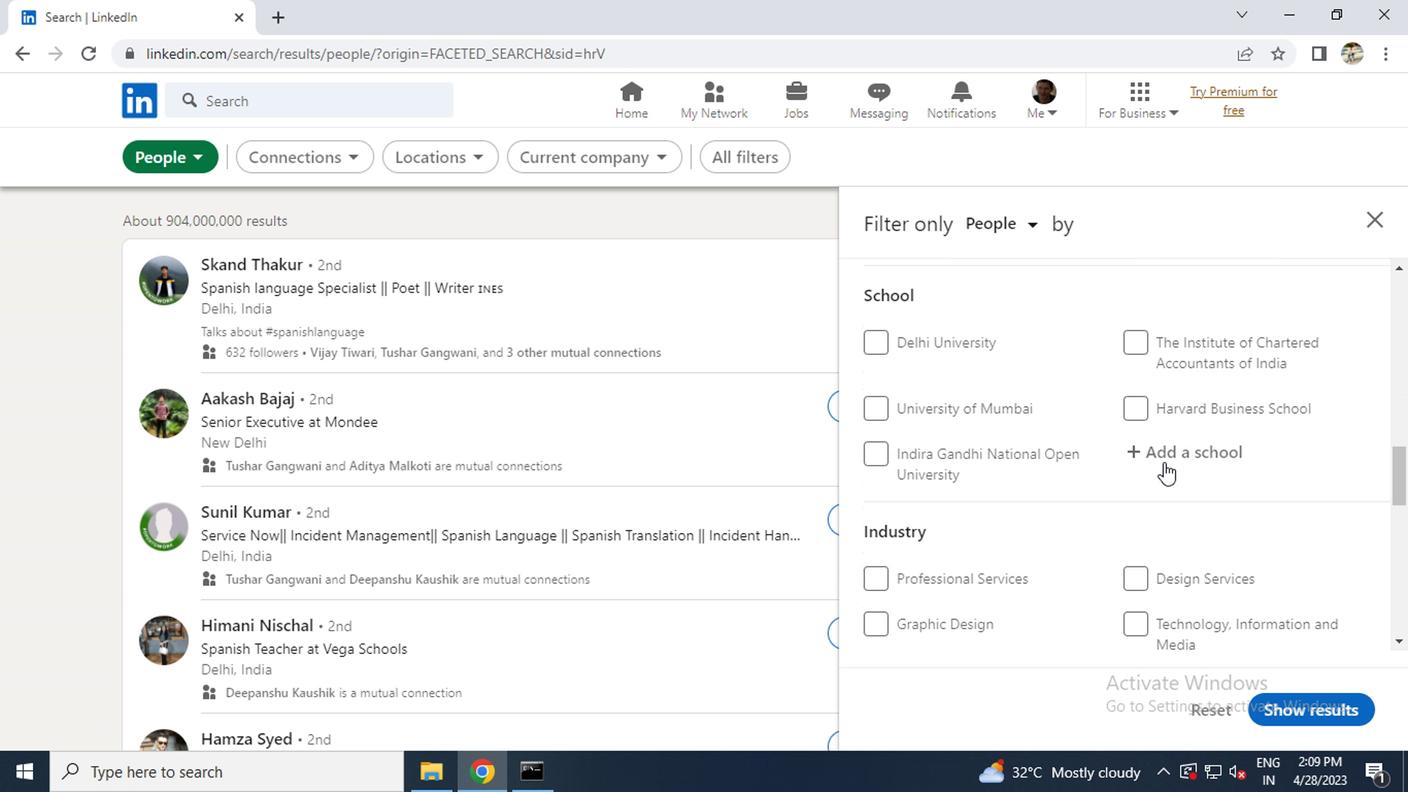 
Action: Mouse scrolled (1160, 463) with delta (0, 0)
Screenshot: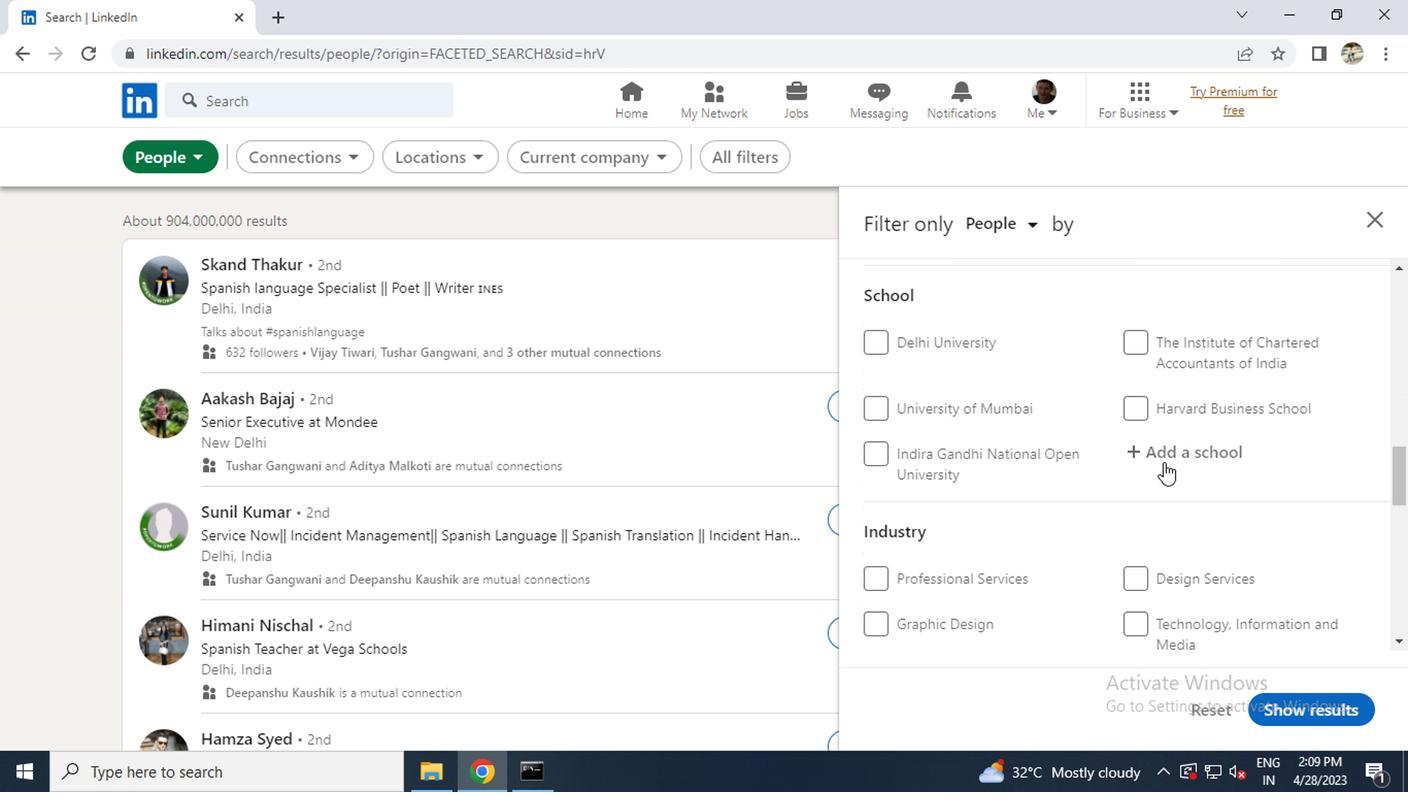 
Action: Mouse scrolled (1160, 463) with delta (0, 0)
Screenshot: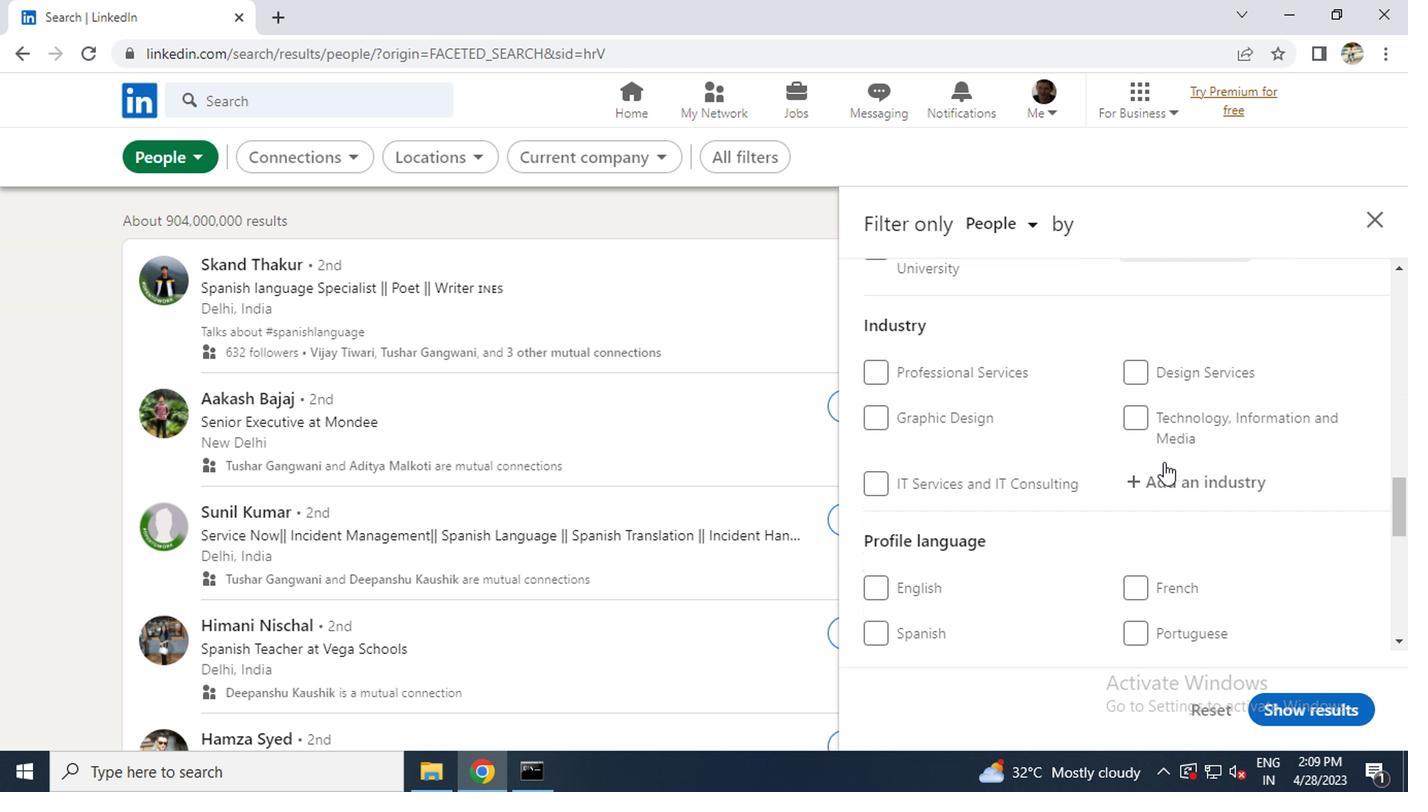 
Action: Mouse moved to (899, 572)
Screenshot: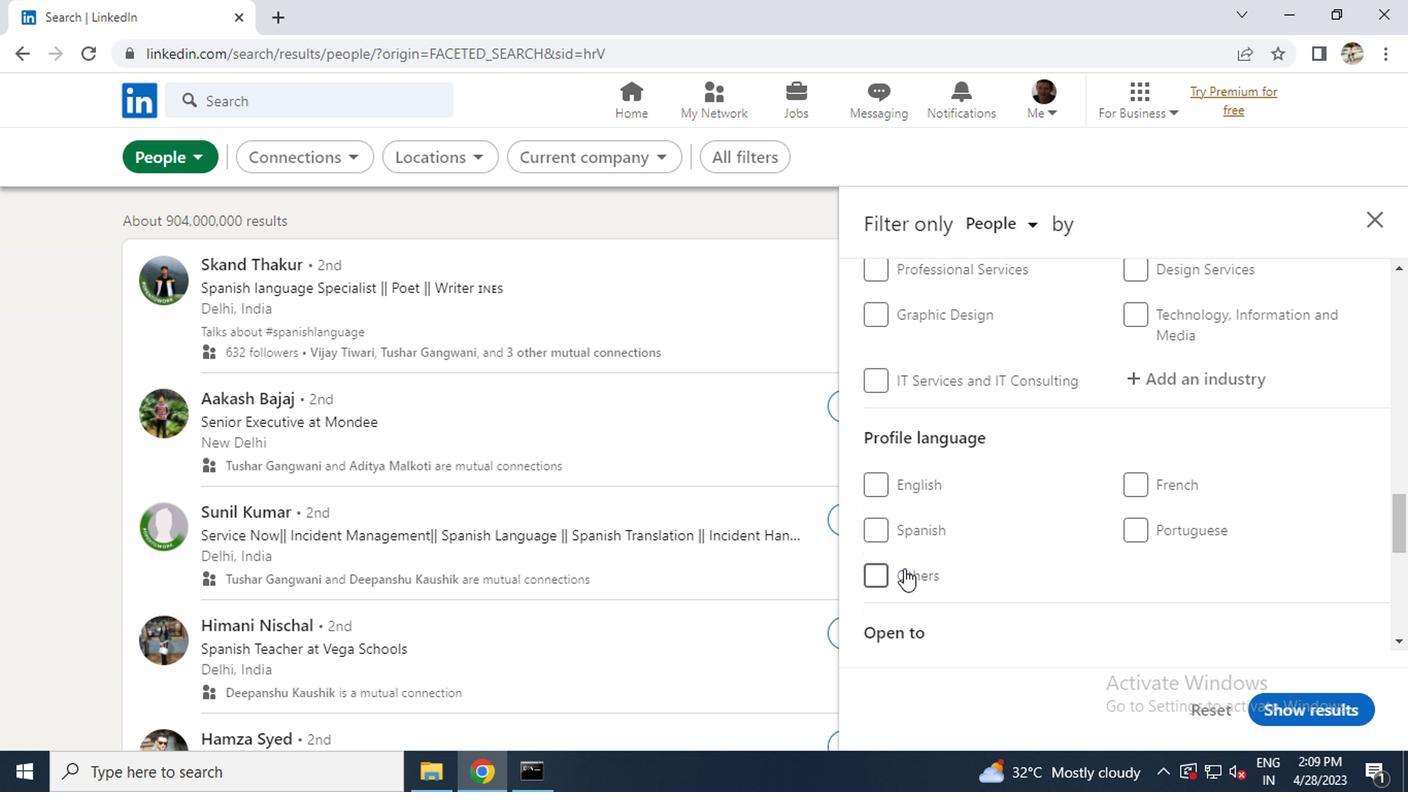 
Action: Mouse pressed left at (899, 572)
Screenshot: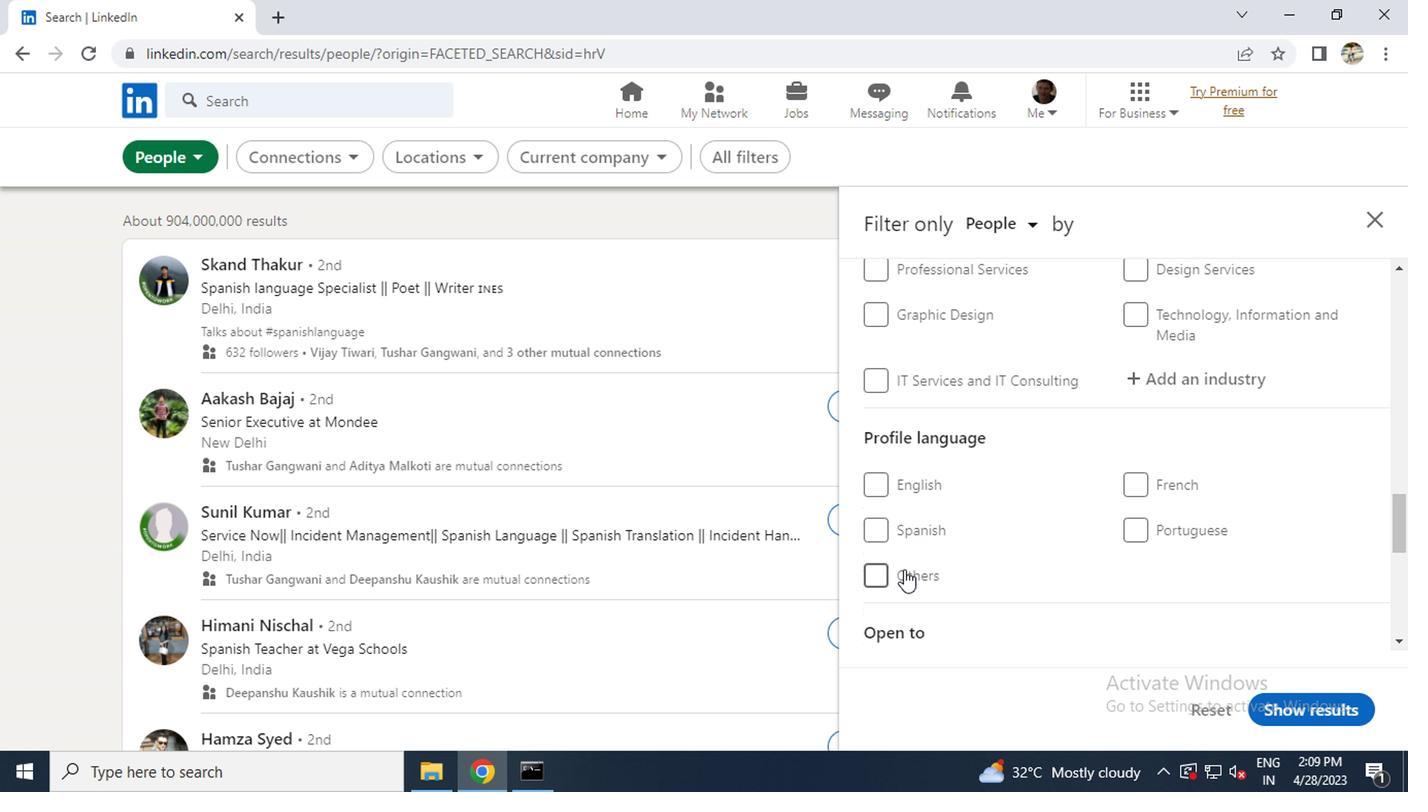 
Action: Mouse moved to (918, 574)
Screenshot: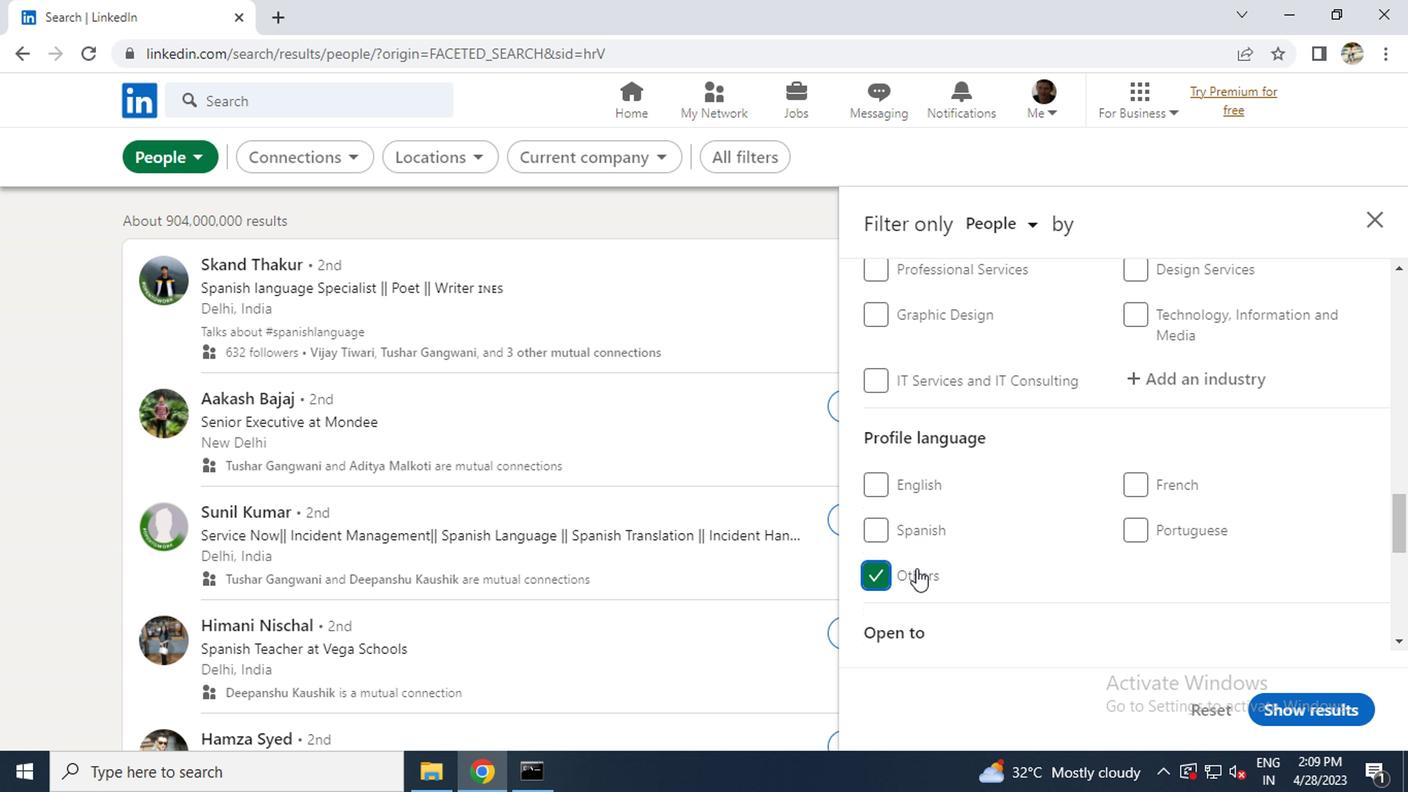 
Action: Mouse pressed left at (918, 574)
Screenshot: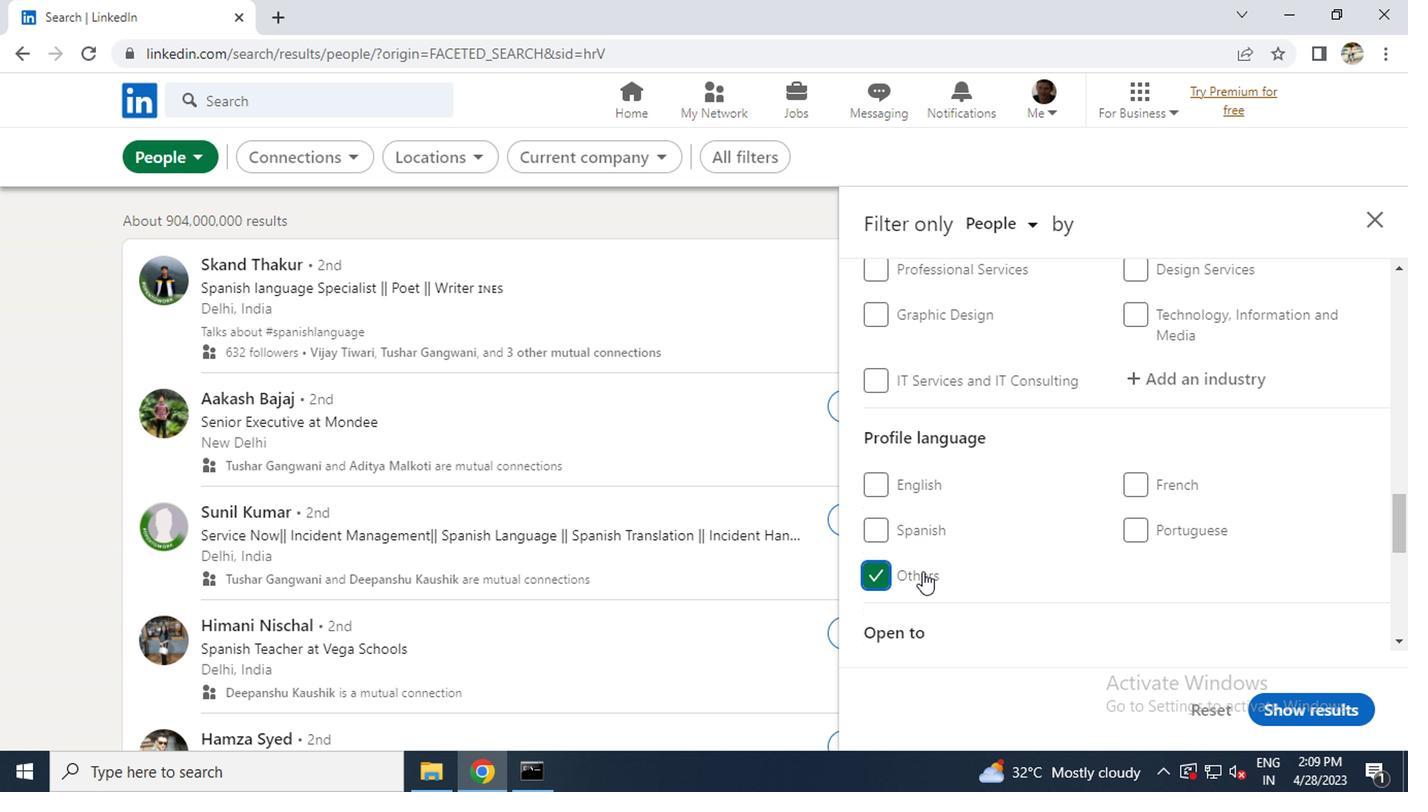 
Action: Mouse scrolled (918, 572) with delta (0, -1)
Screenshot: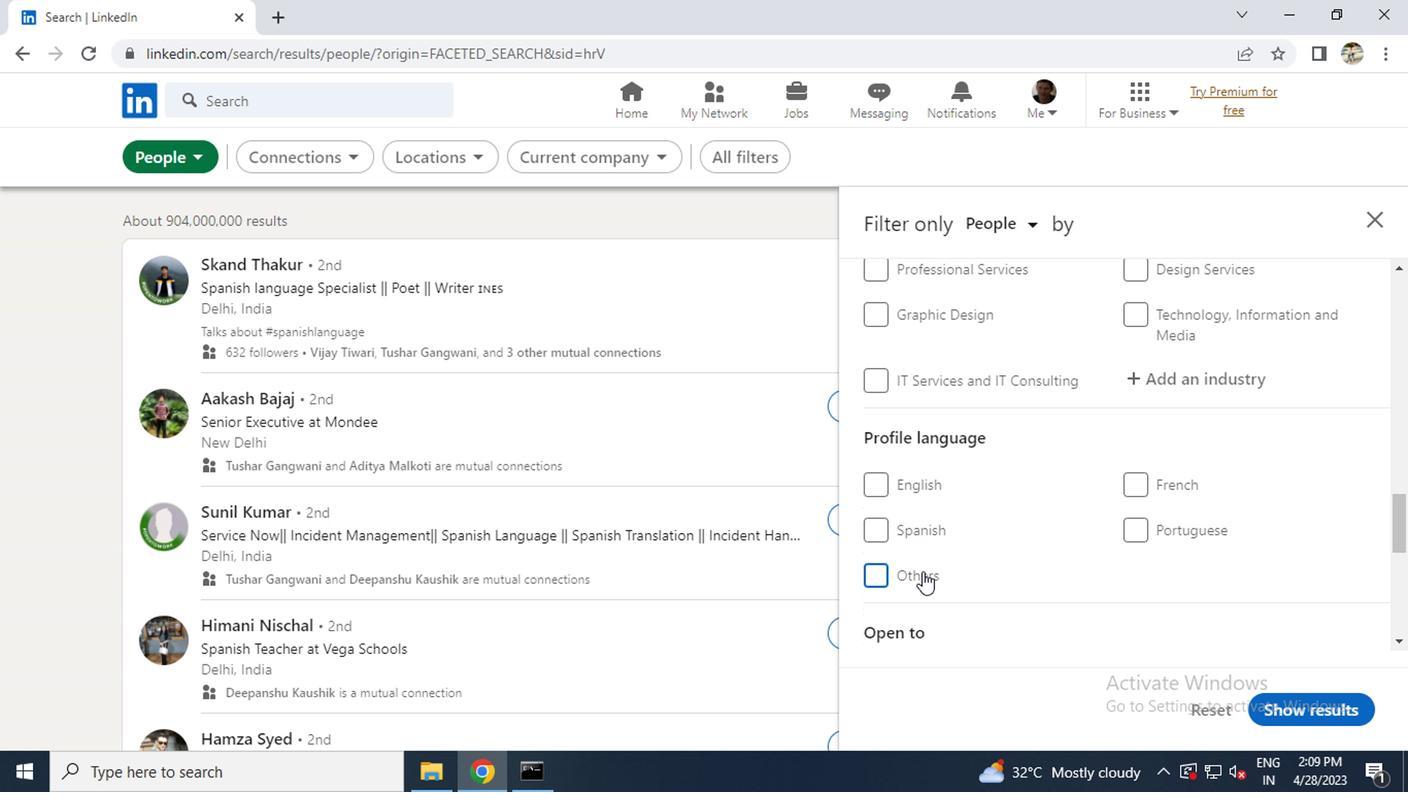 
Action: Mouse moved to (927, 547)
Screenshot: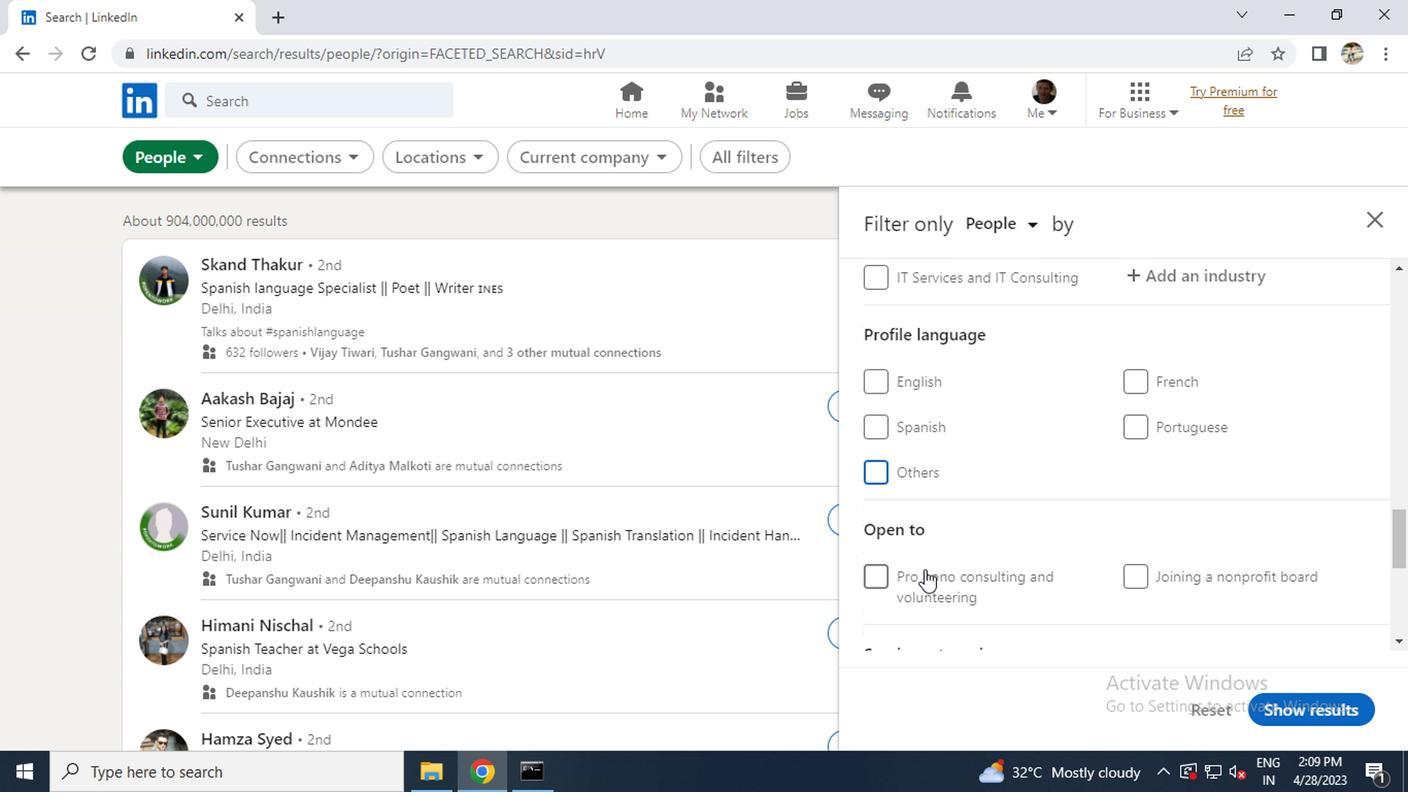 
Action: Mouse scrolled (927, 549) with delta (0, 1)
Screenshot: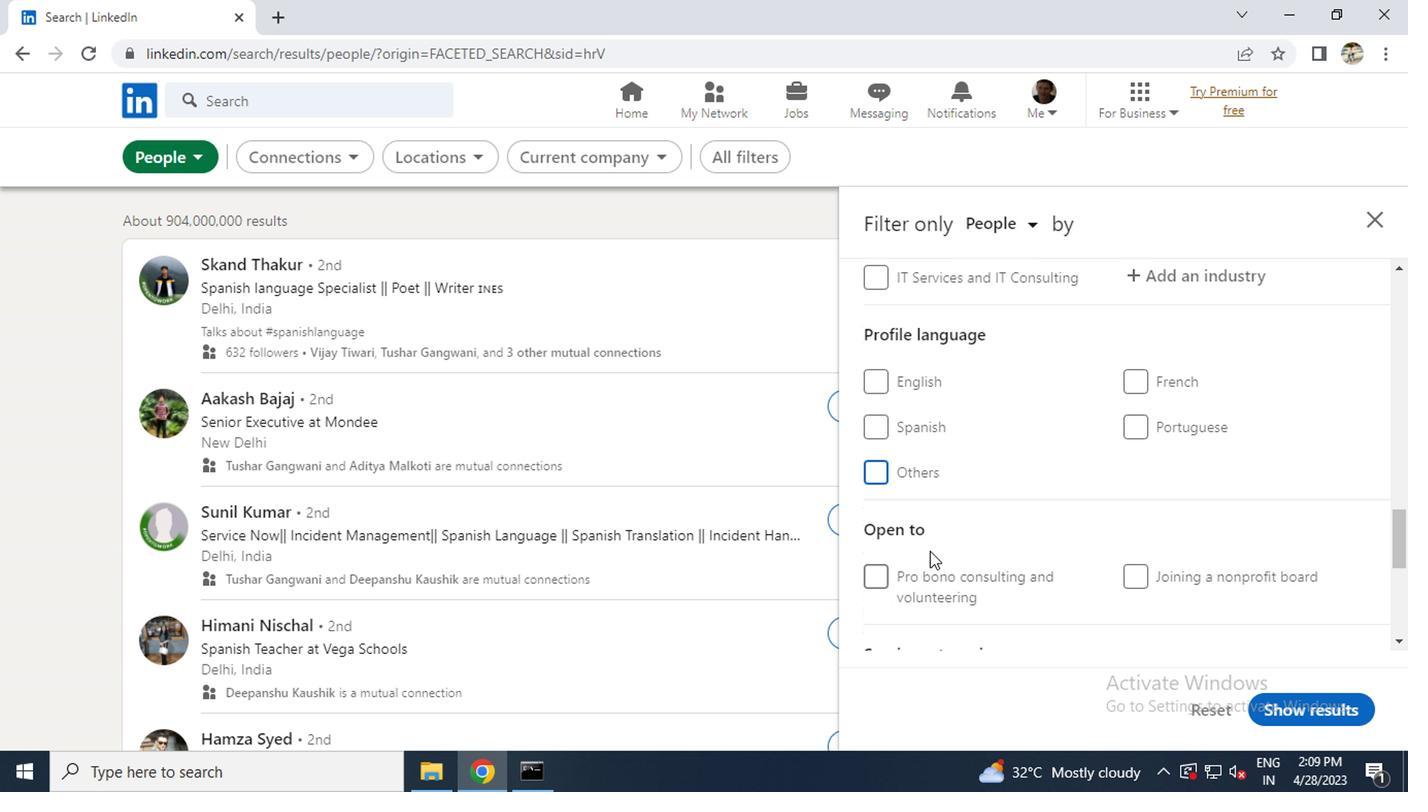 
Action: Mouse scrolled (927, 549) with delta (0, 1)
Screenshot: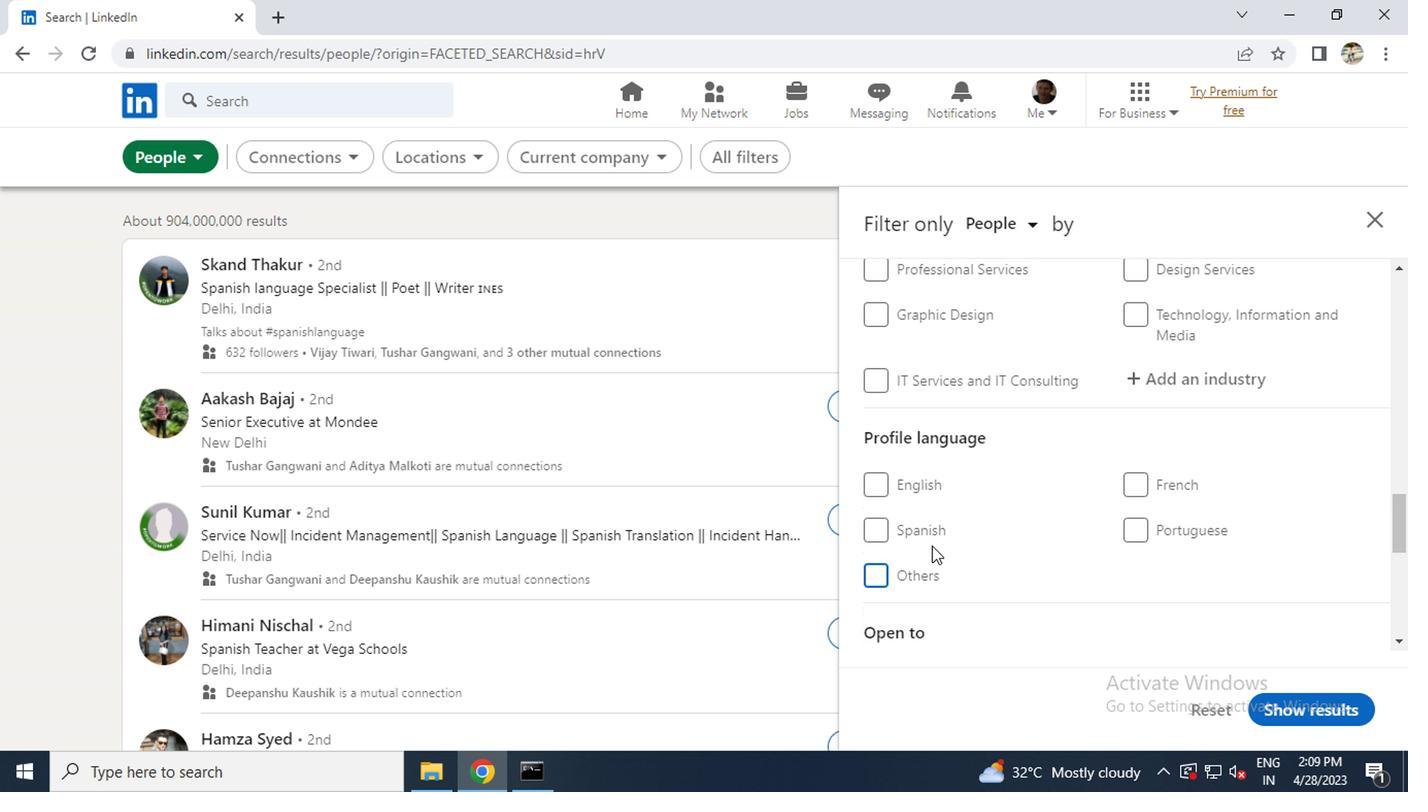 
Action: Mouse scrolled (927, 549) with delta (0, 1)
Screenshot: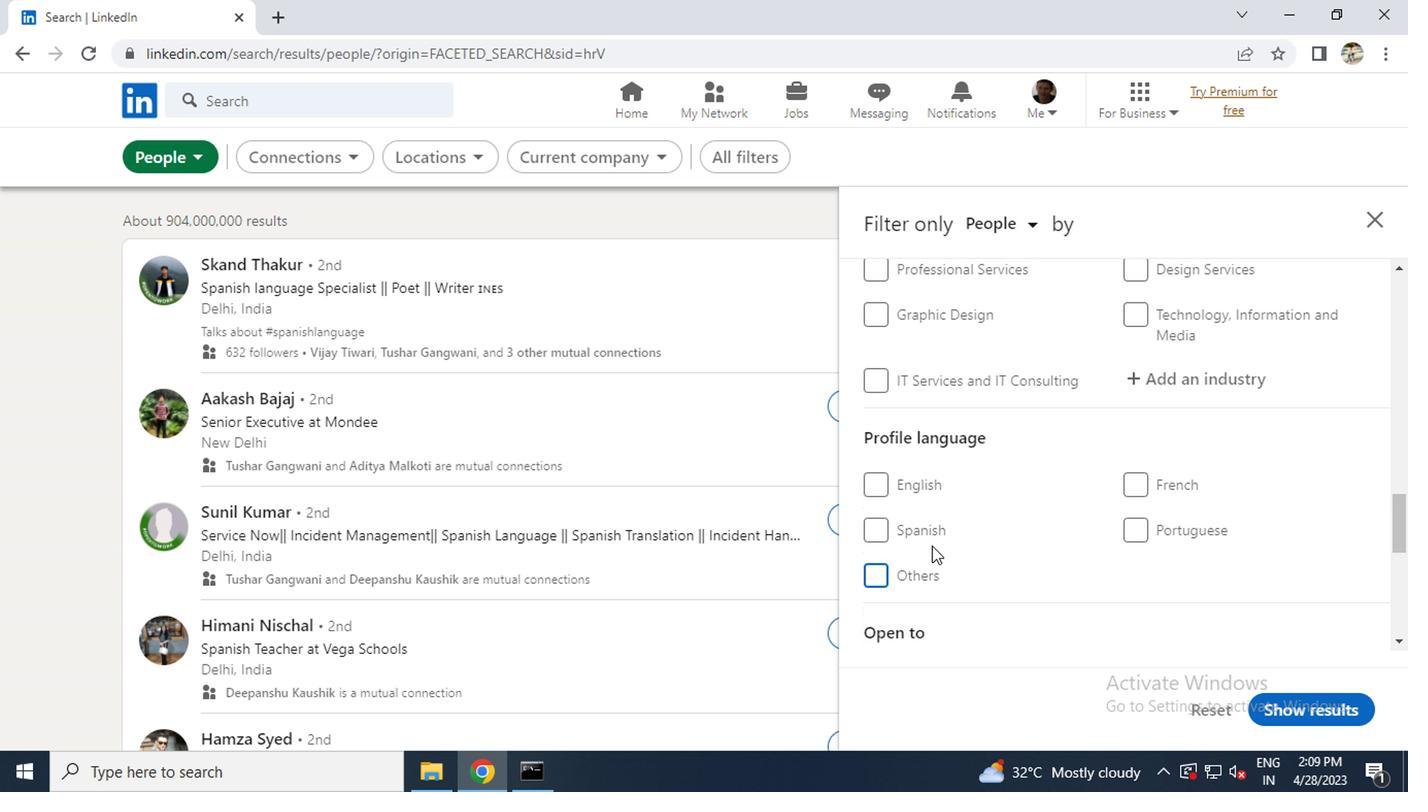 
Action: Mouse scrolled (927, 549) with delta (0, 1)
Screenshot: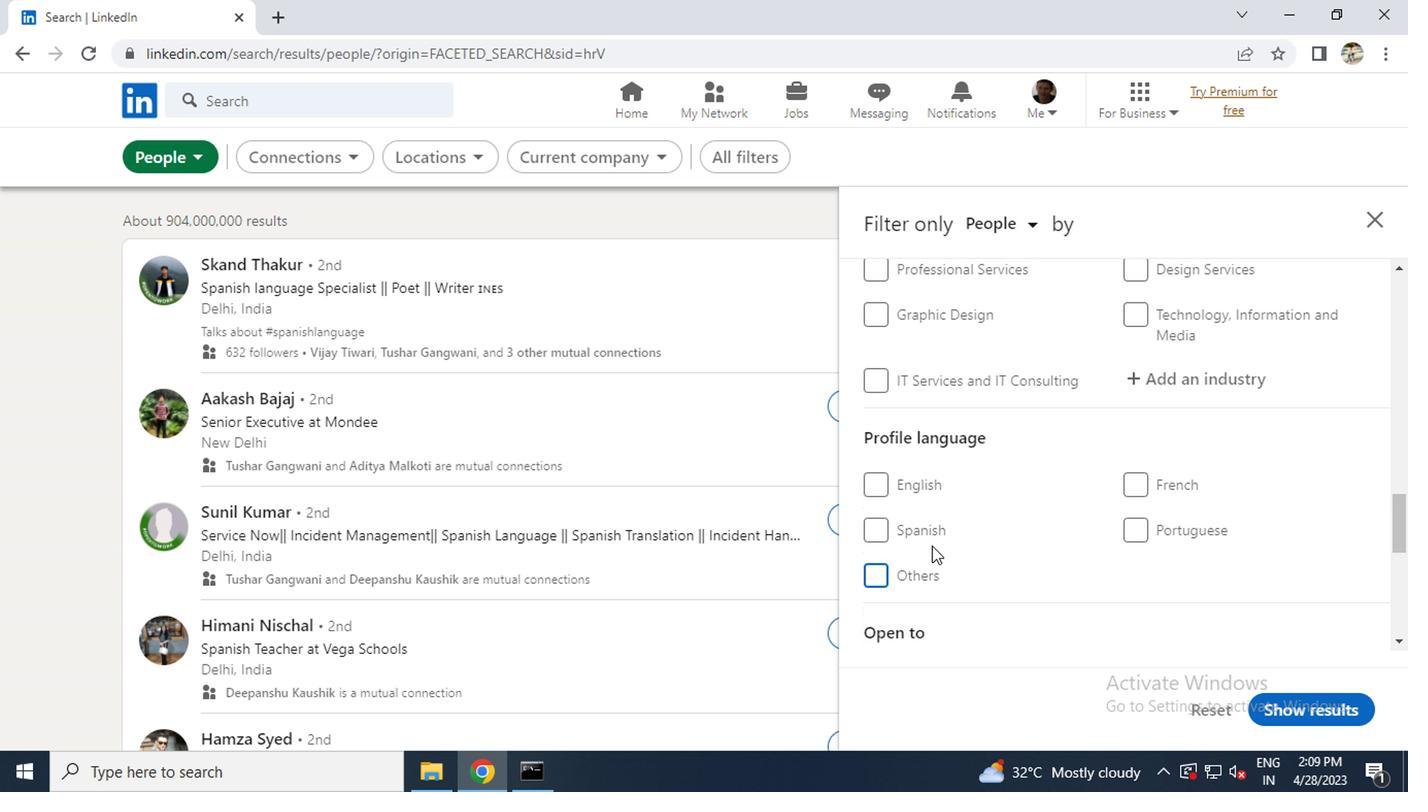 
Action: Mouse scrolled (927, 549) with delta (0, 1)
Screenshot: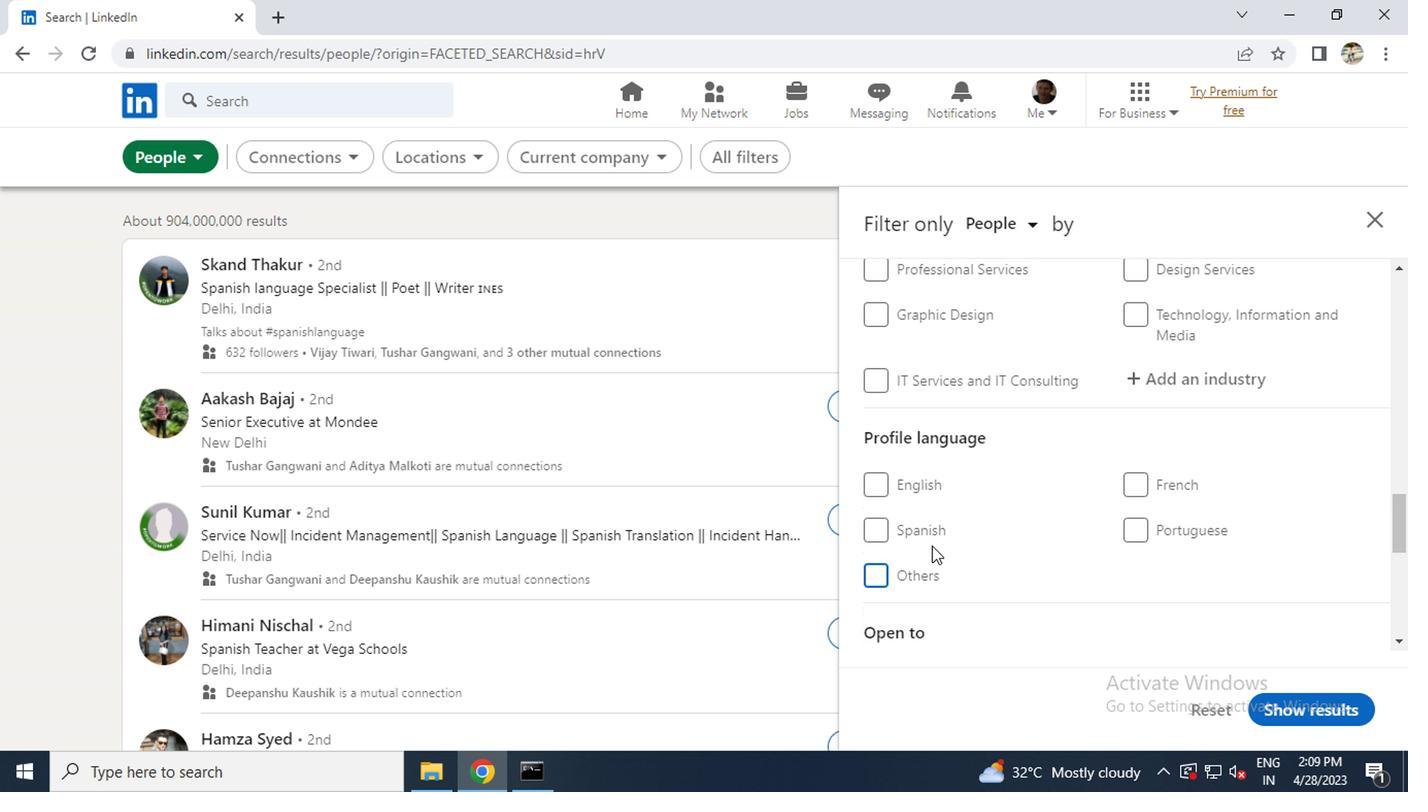
Action: Mouse scrolled (927, 549) with delta (0, 1)
Screenshot: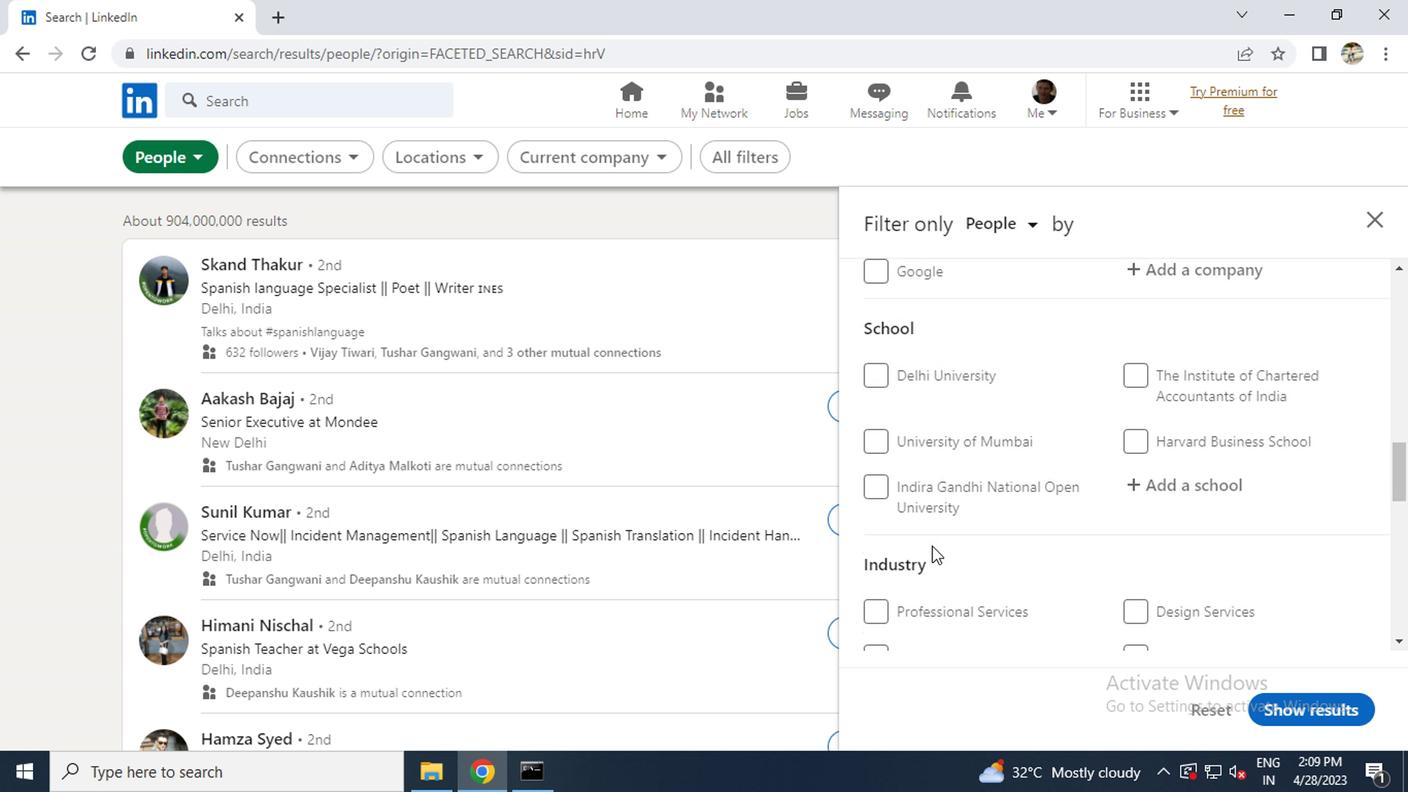 
Action: Mouse scrolled (927, 549) with delta (0, 1)
Screenshot: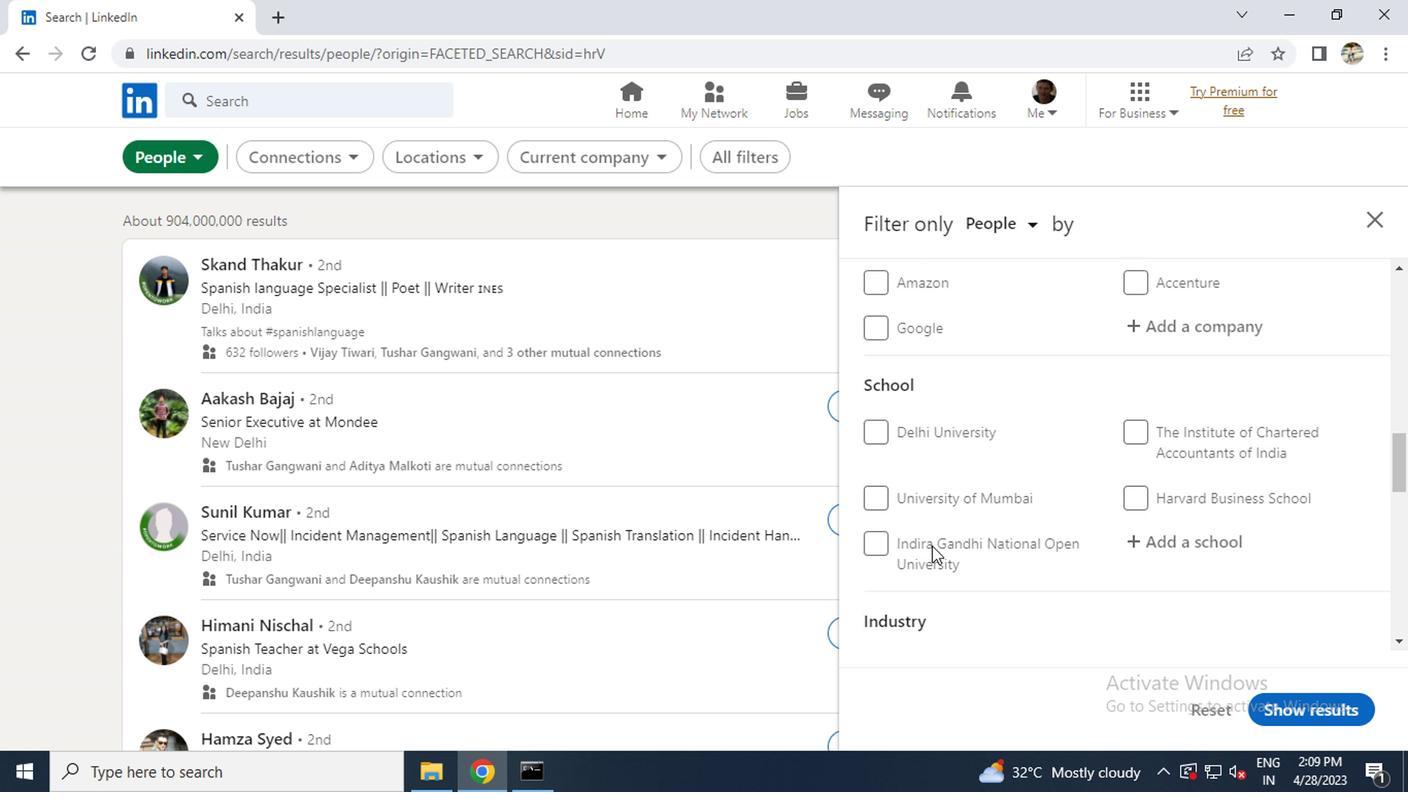
Action: Mouse scrolled (927, 549) with delta (0, 1)
Screenshot: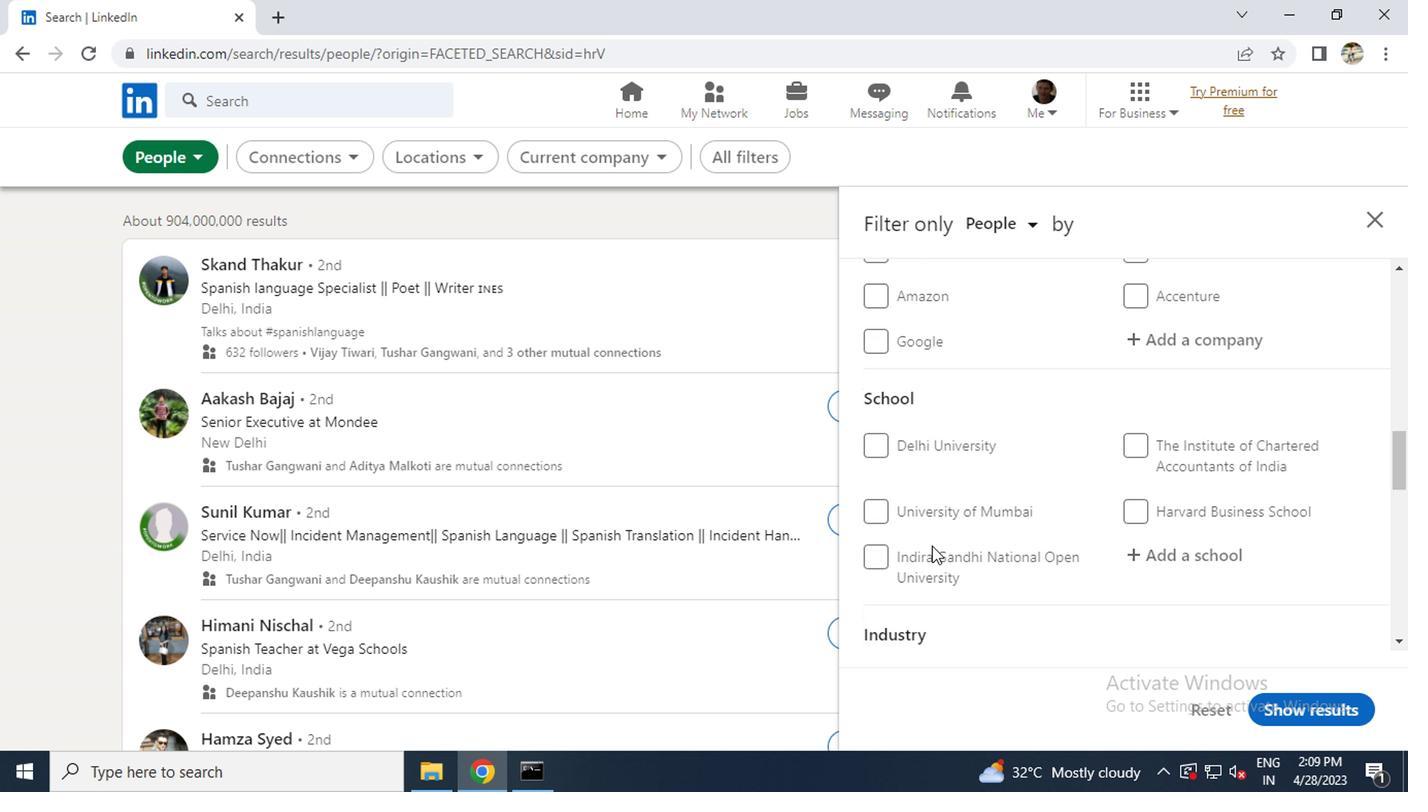 
Action: Mouse scrolled (927, 549) with delta (0, 1)
Screenshot: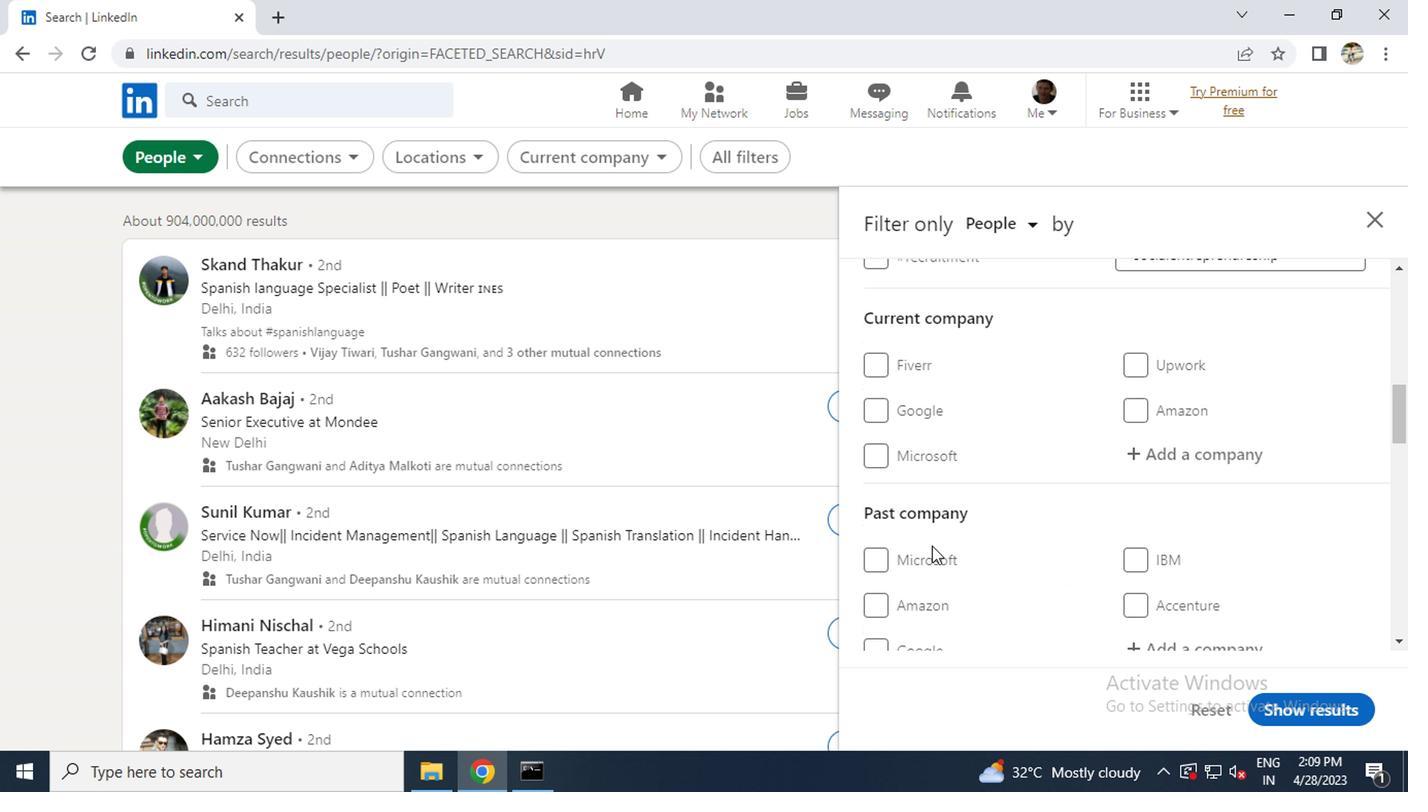 
Action: Mouse scrolled (927, 549) with delta (0, 1)
Screenshot: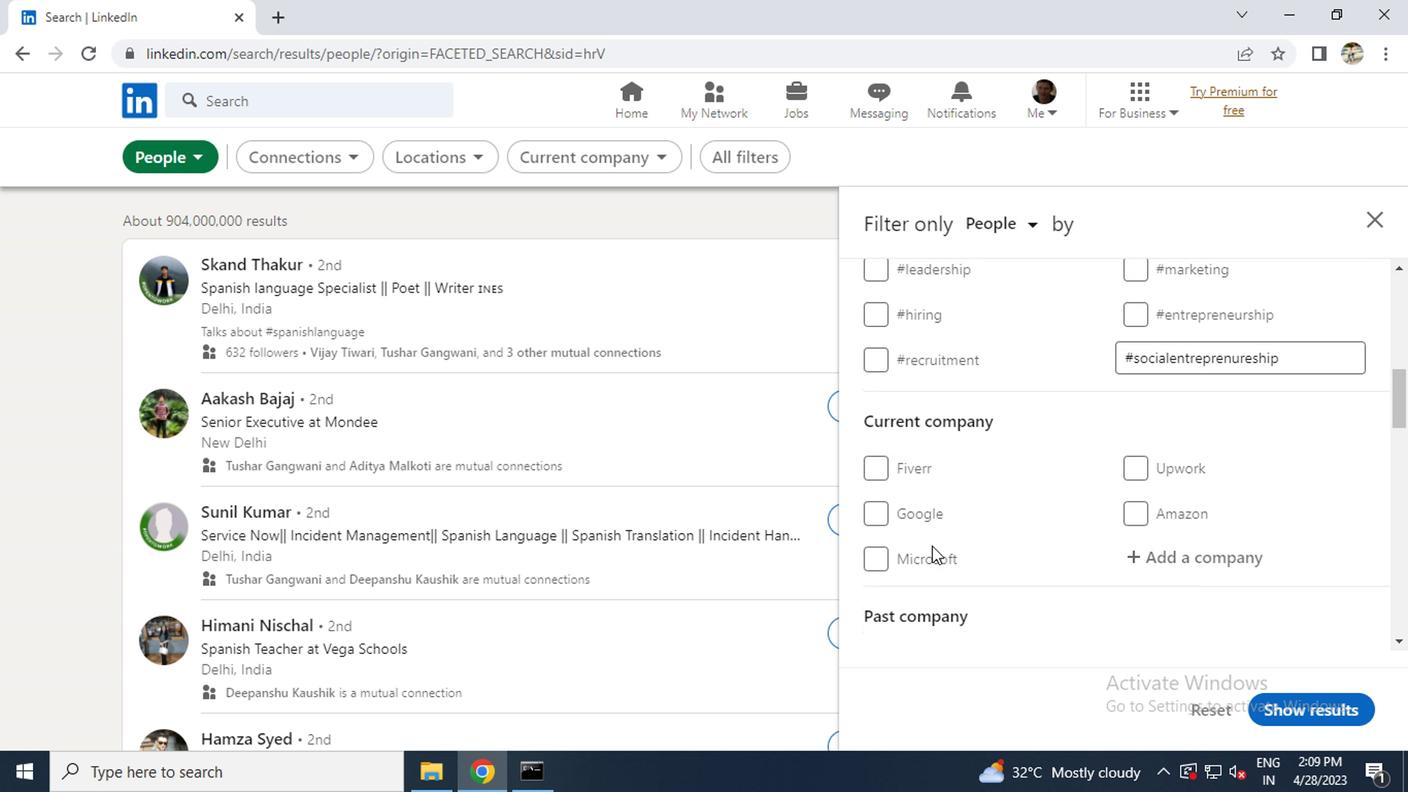 
Action: Mouse scrolled (927, 549) with delta (0, 1)
Screenshot: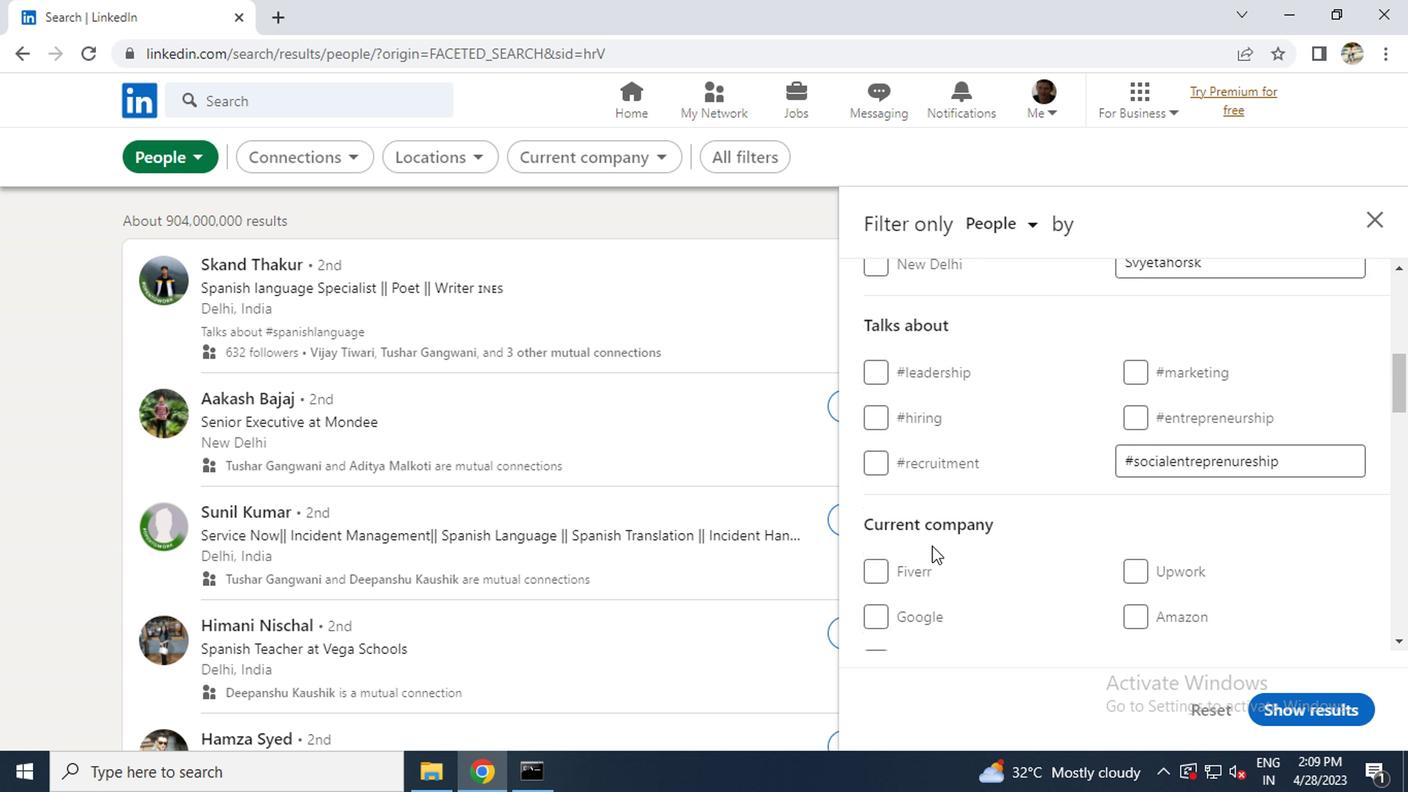 
Action: Mouse moved to (983, 572)
Screenshot: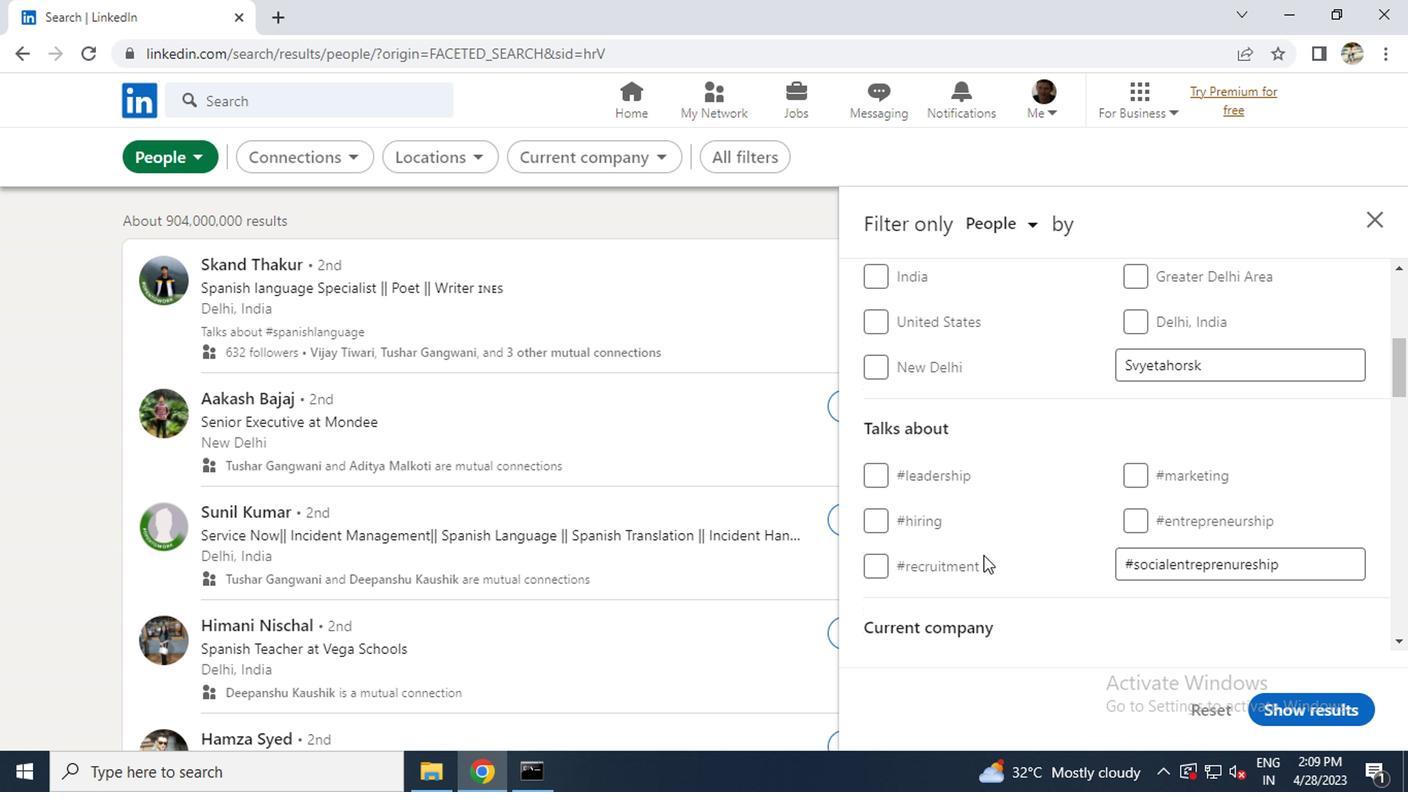 
Action: Mouse scrolled (983, 570) with delta (0, -1)
Screenshot: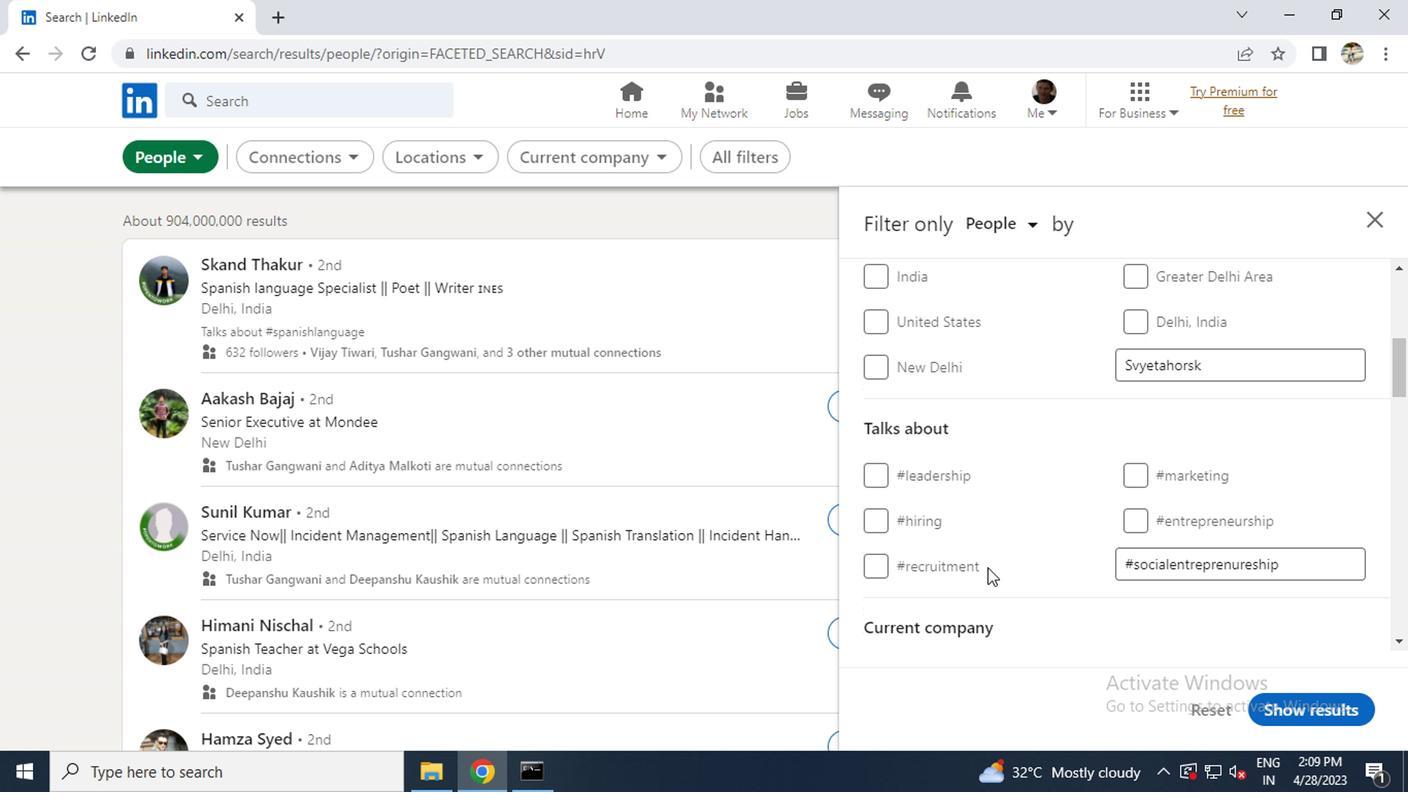 
Action: Mouse scrolled (983, 570) with delta (0, -1)
Screenshot: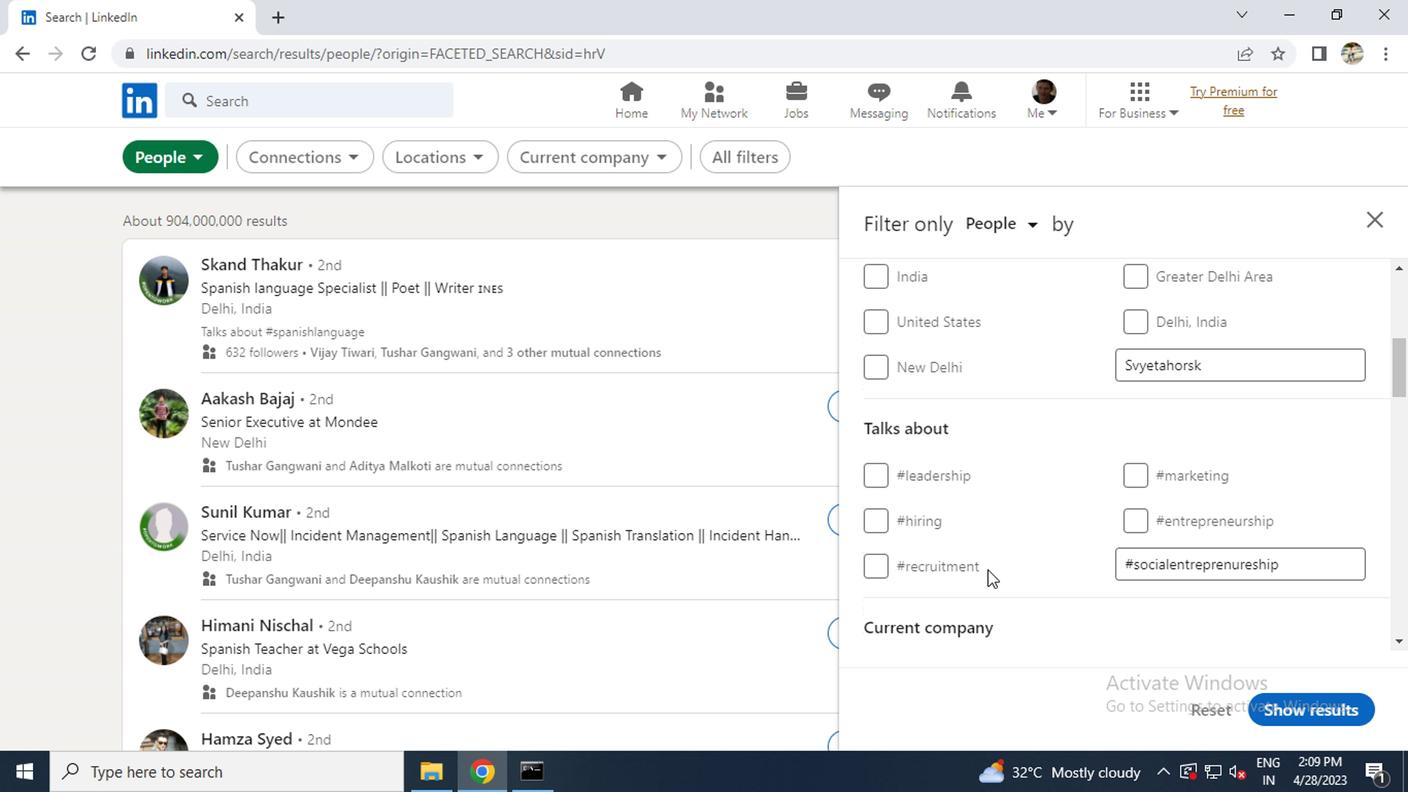
Action: Mouse moved to (1141, 556)
Screenshot: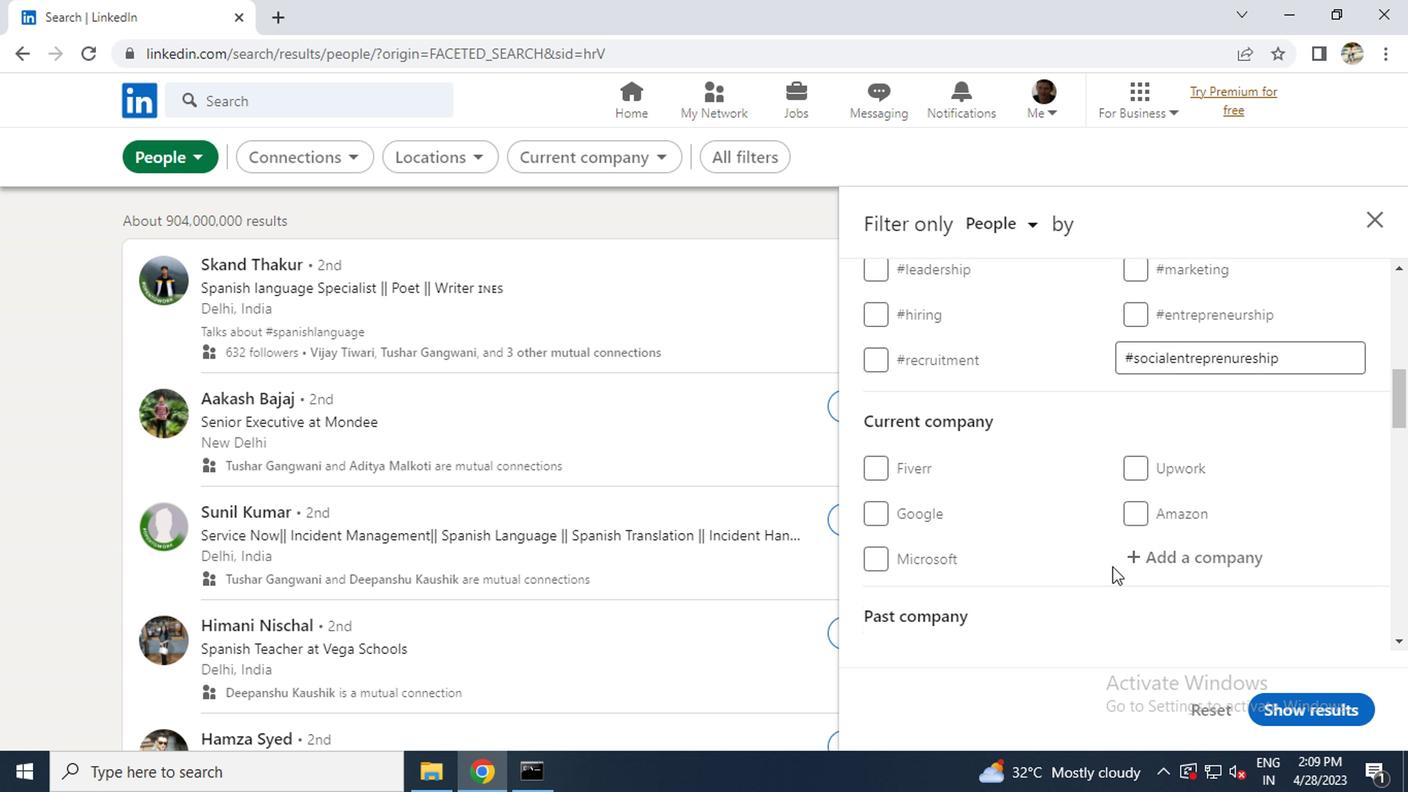 
Action: Mouse pressed left at (1141, 556)
Screenshot: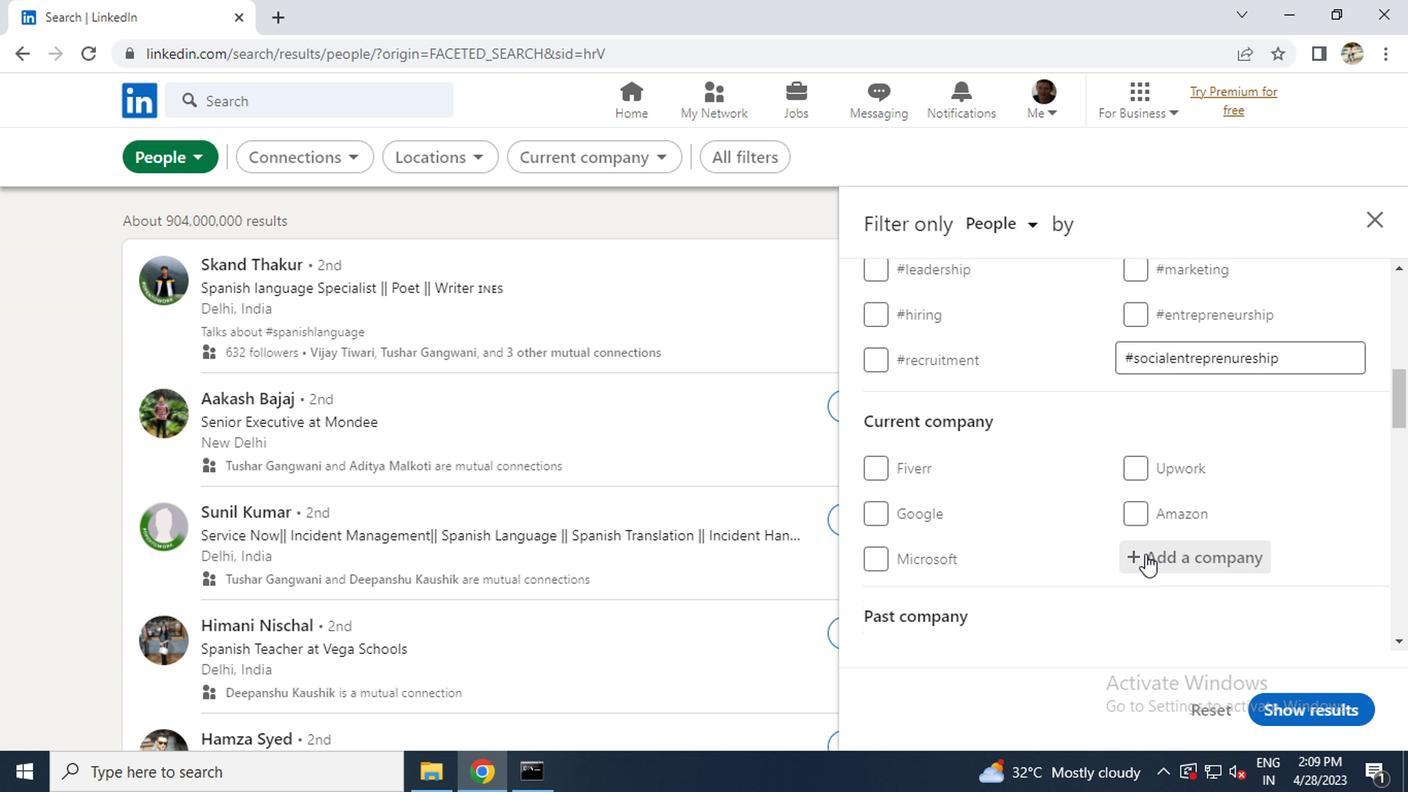 
Action: Key pressed <Key.caps_lock>C<Key.caps_lock>OFORGED<Key.backspace>
Screenshot: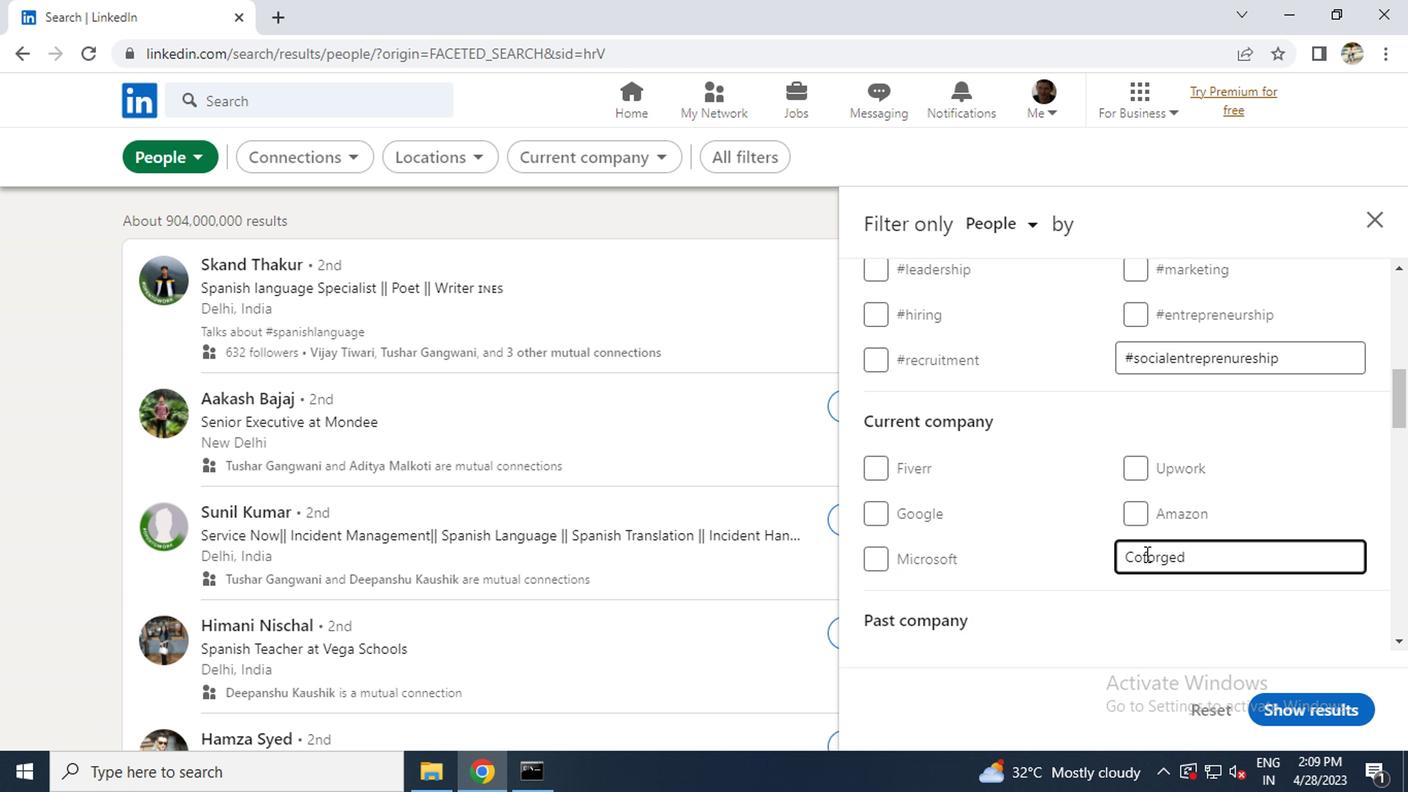 
Action: Mouse moved to (1064, 595)
Screenshot: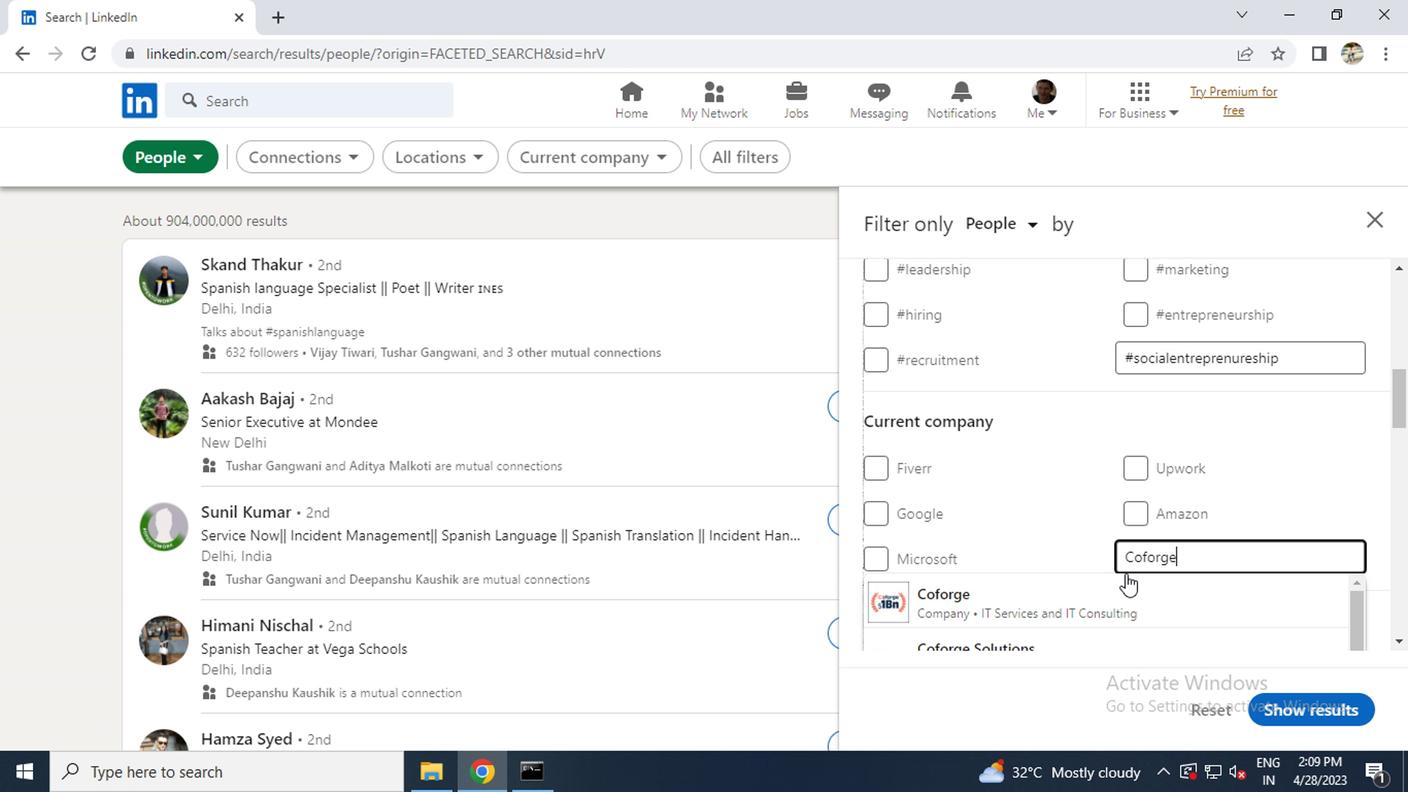 
Action: Mouse pressed left at (1064, 595)
Screenshot: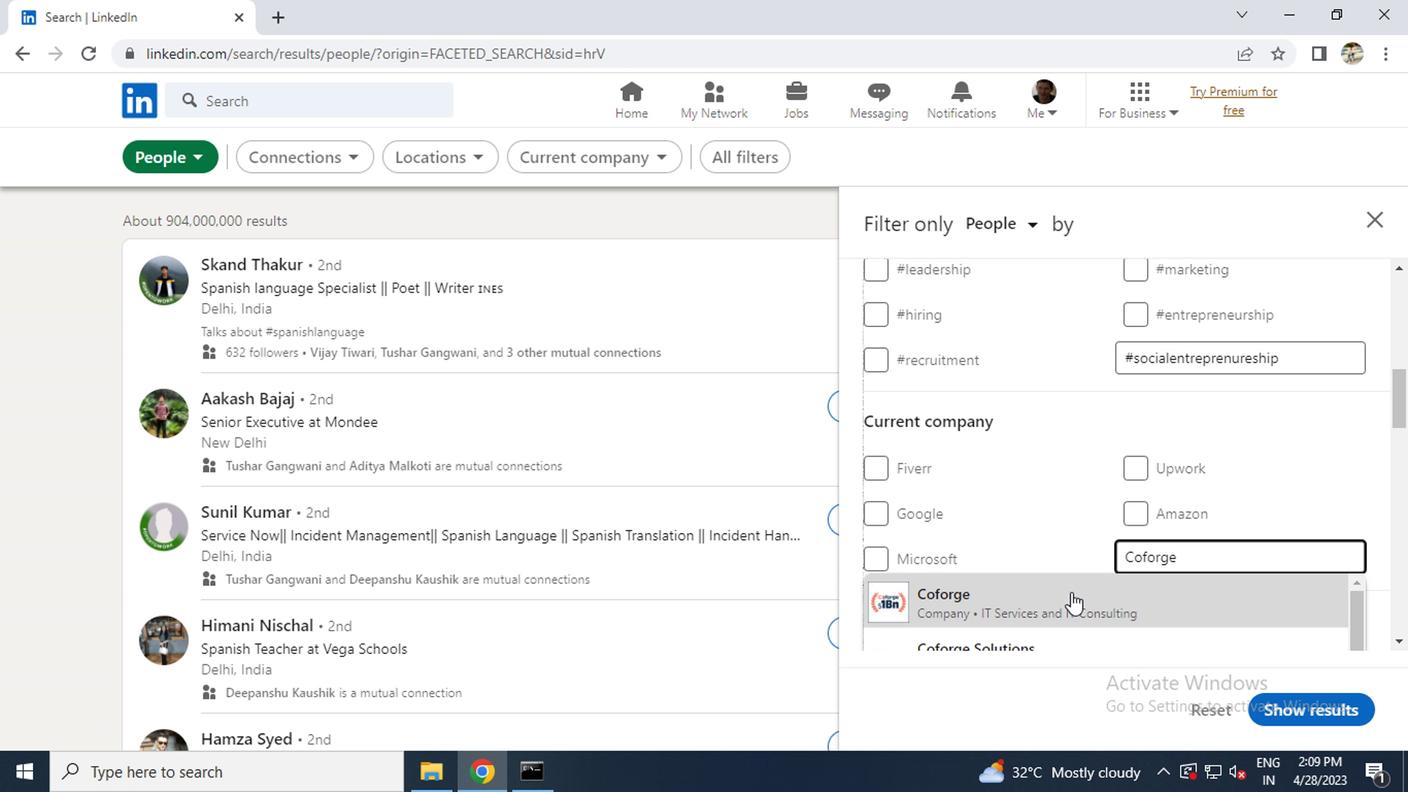 
Action: Mouse scrolled (1064, 594) with delta (0, 0)
Screenshot: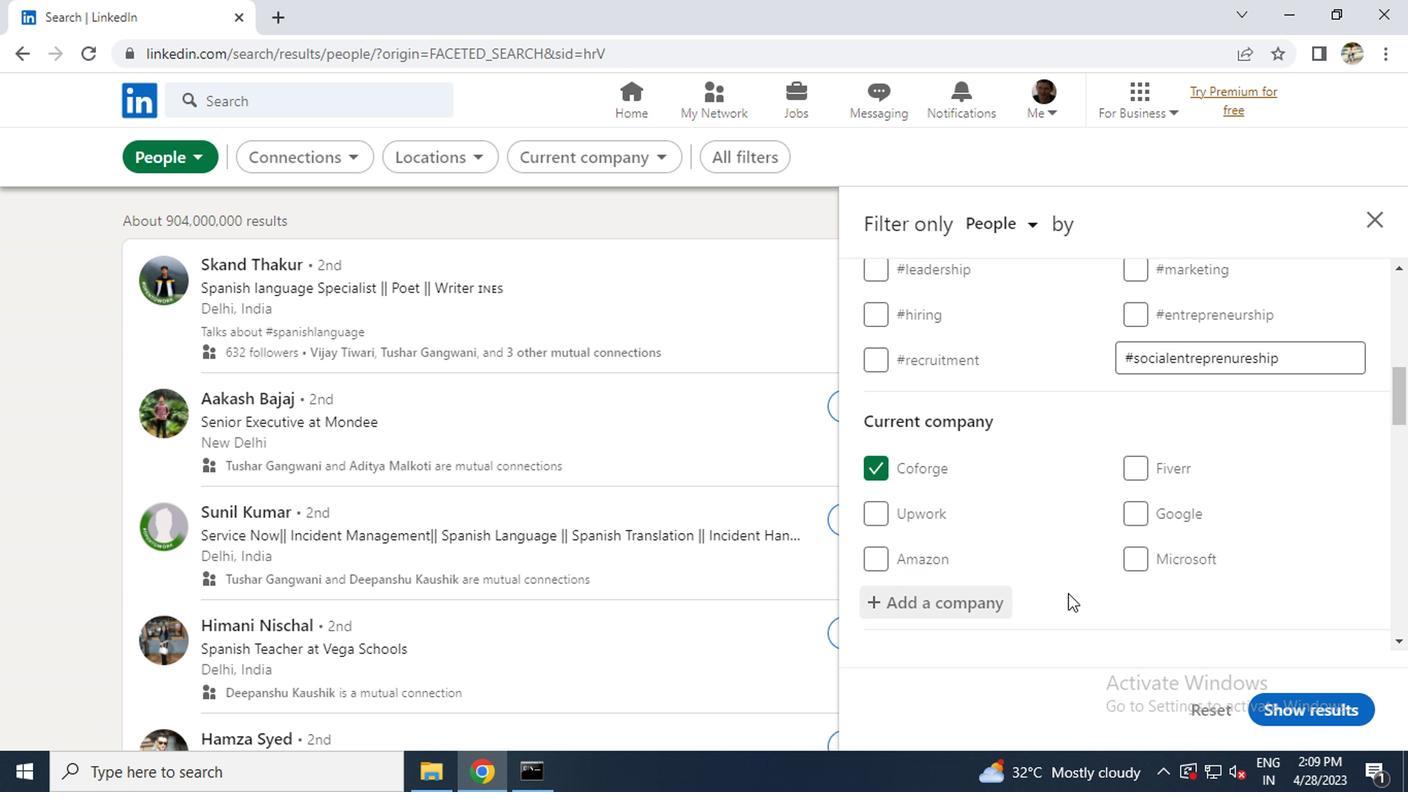 
Action: Mouse scrolled (1064, 594) with delta (0, 0)
Screenshot: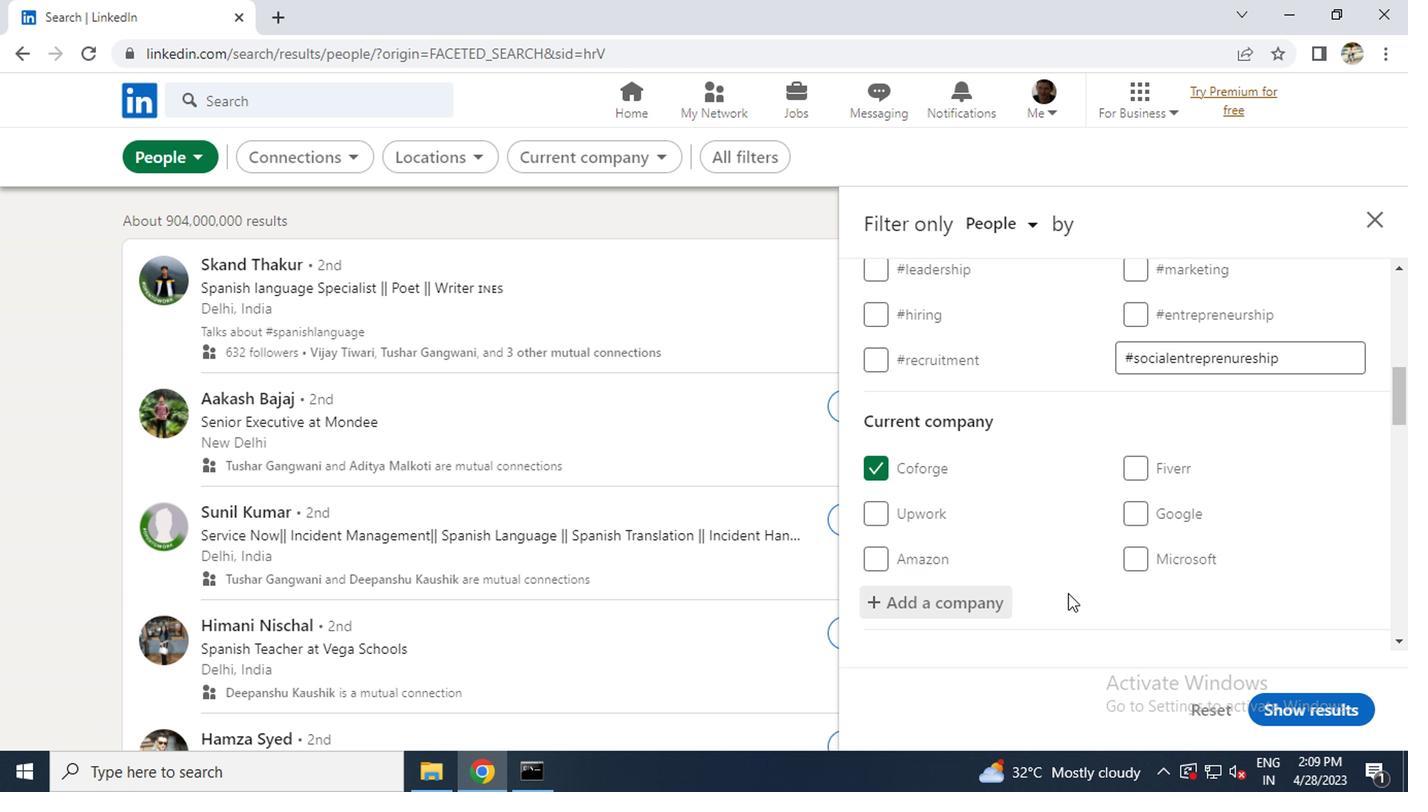 
Action: Mouse moved to (1075, 584)
Screenshot: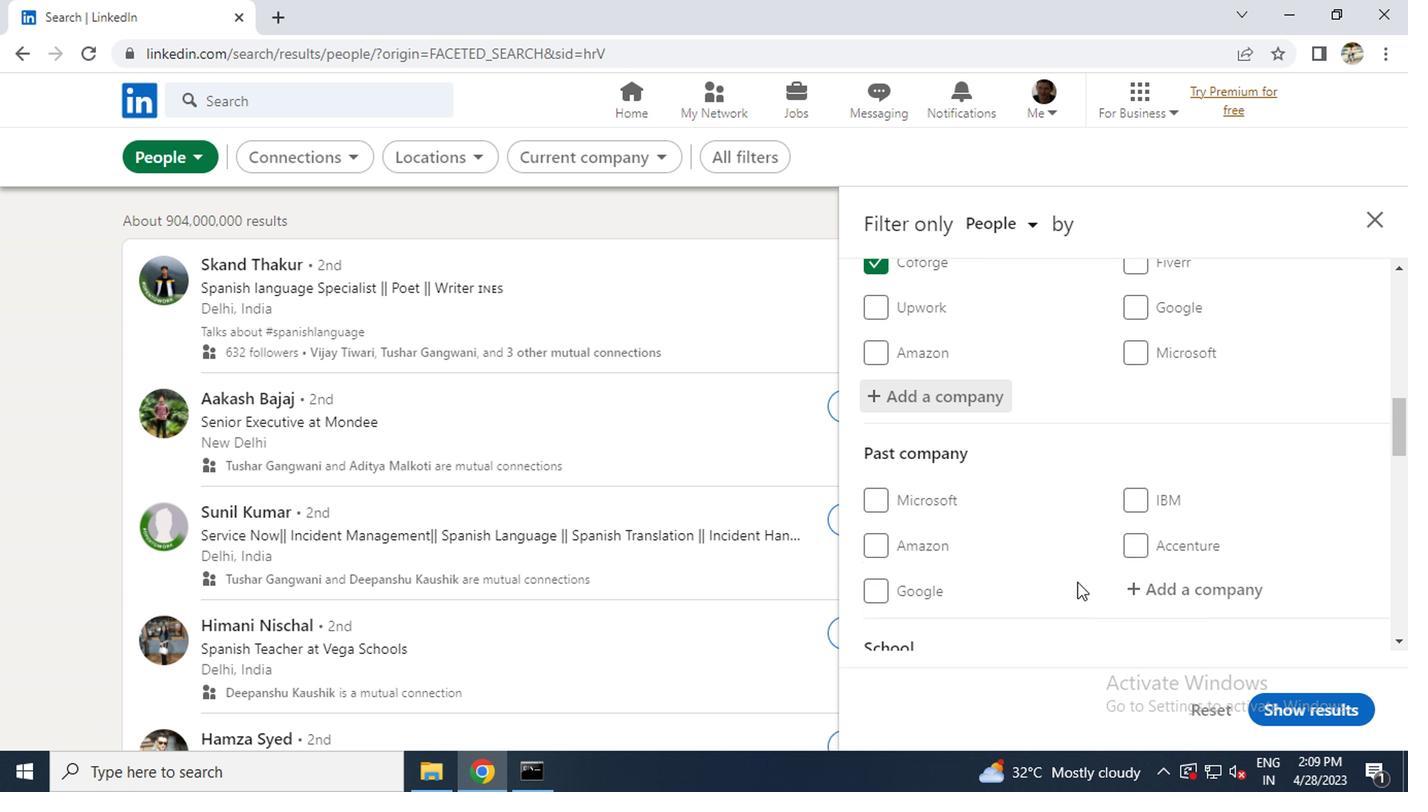 
Action: Mouse scrolled (1075, 583) with delta (0, -1)
Screenshot: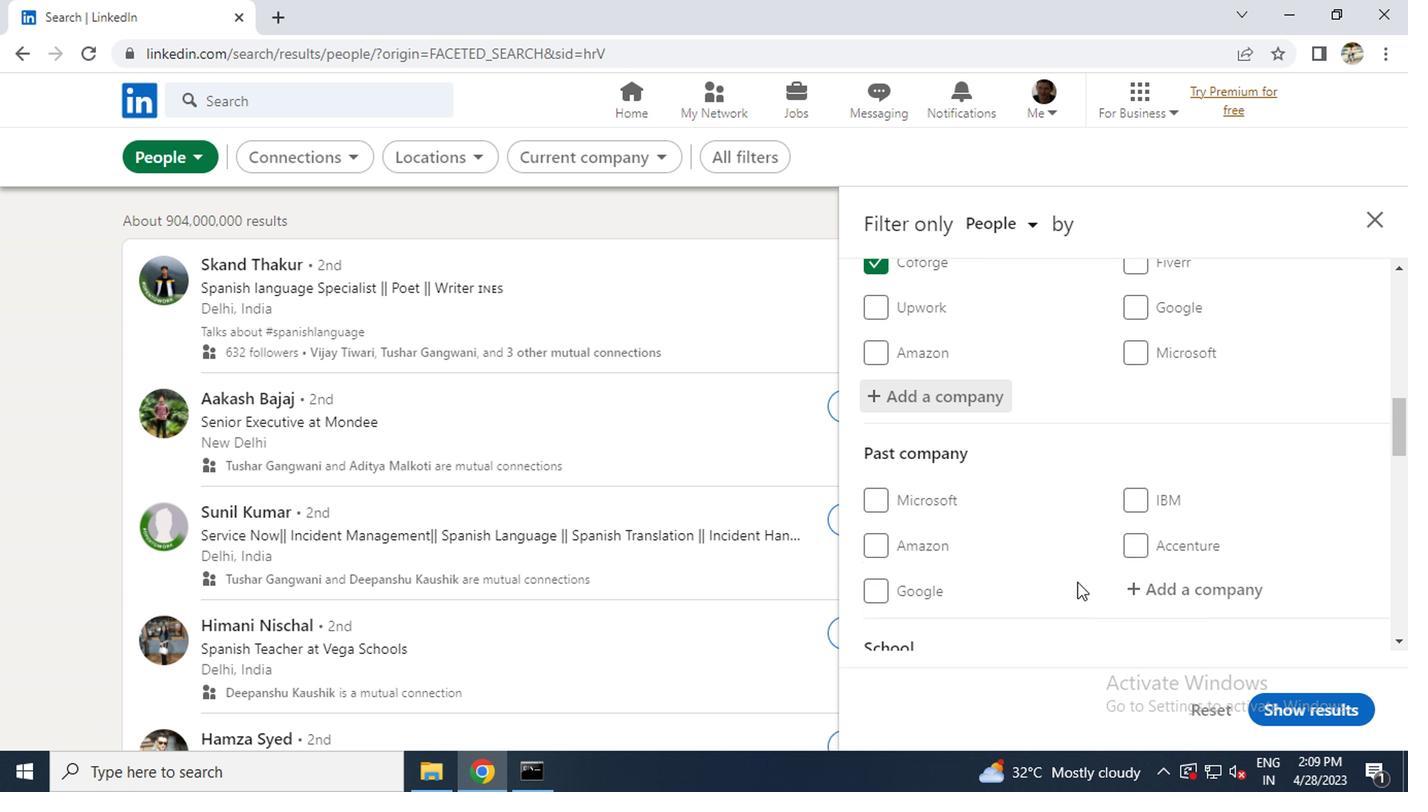 
Action: Mouse scrolled (1075, 583) with delta (0, -1)
Screenshot: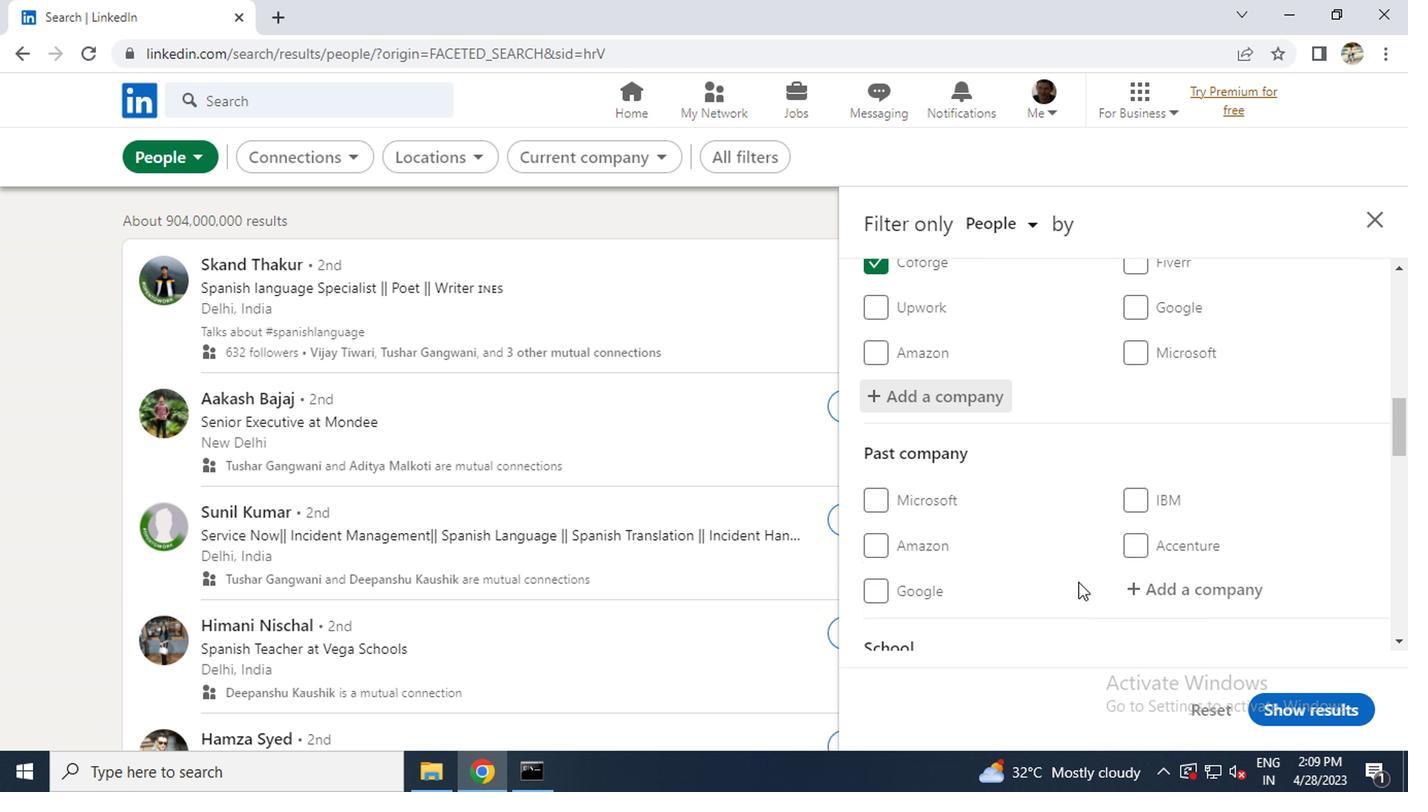 
Action: Mouse moved to (1076, 584)
Screenshot: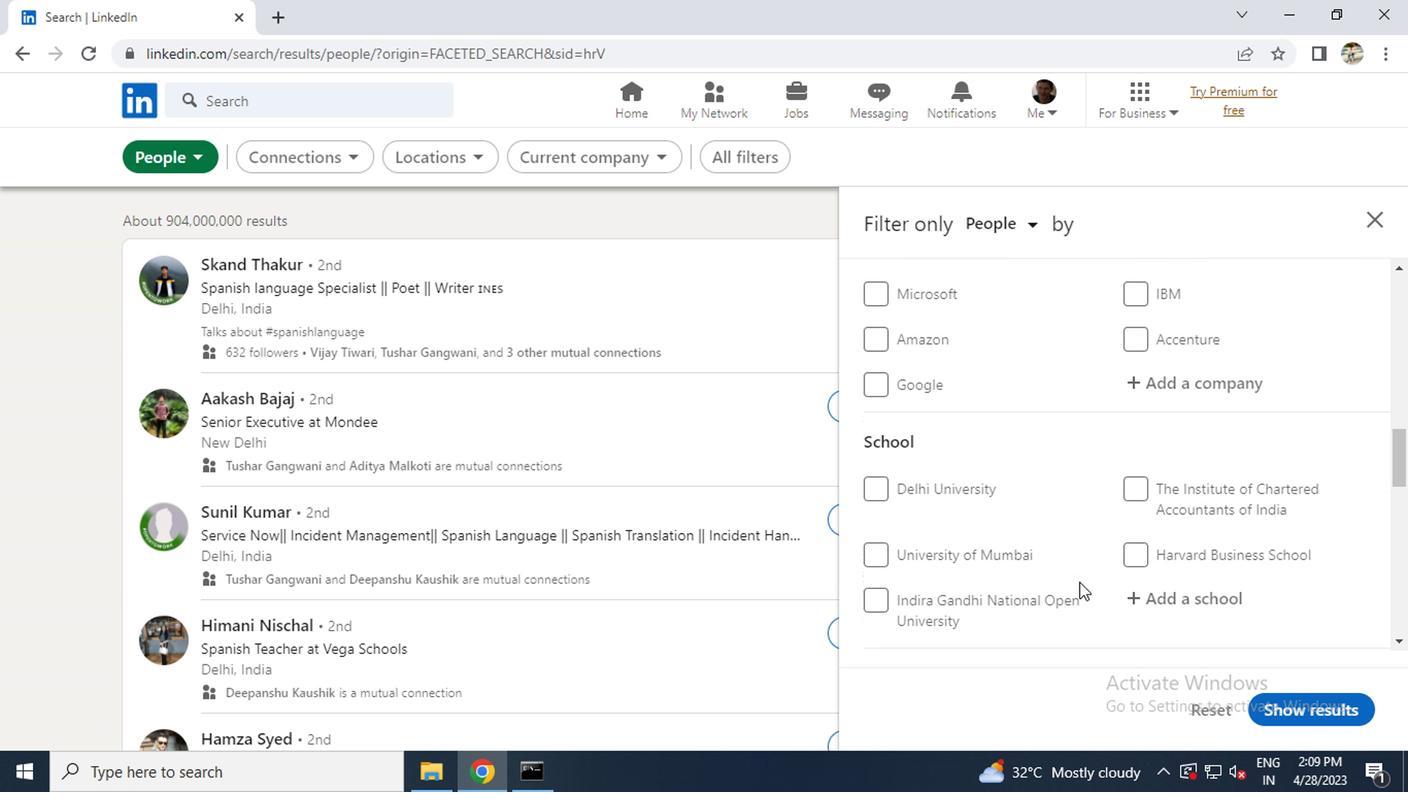 
Action: Mouse scrolled (1076, 583) with delta (0, -1)
Screenshot: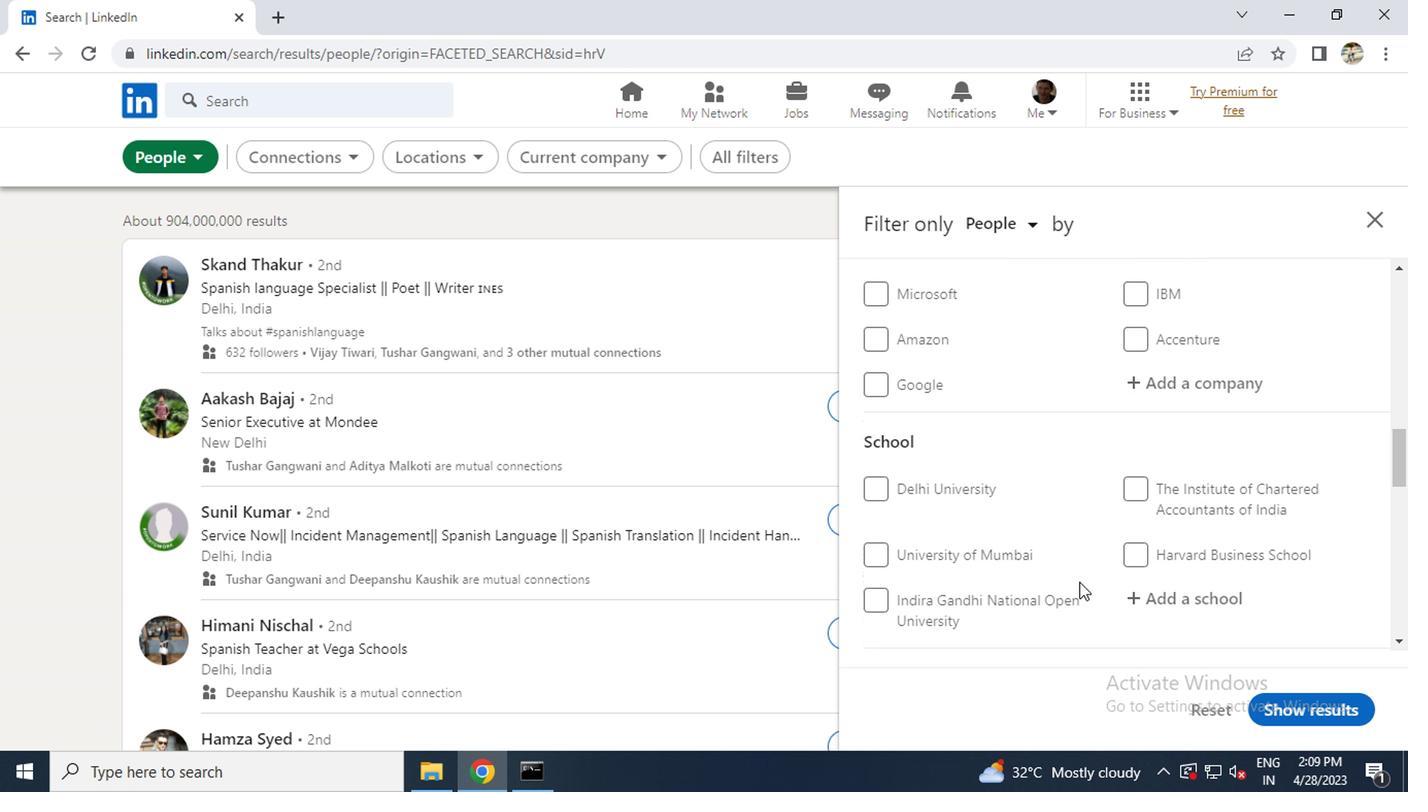 
Action: Mouse moved to (1168, 503)
Screenshot: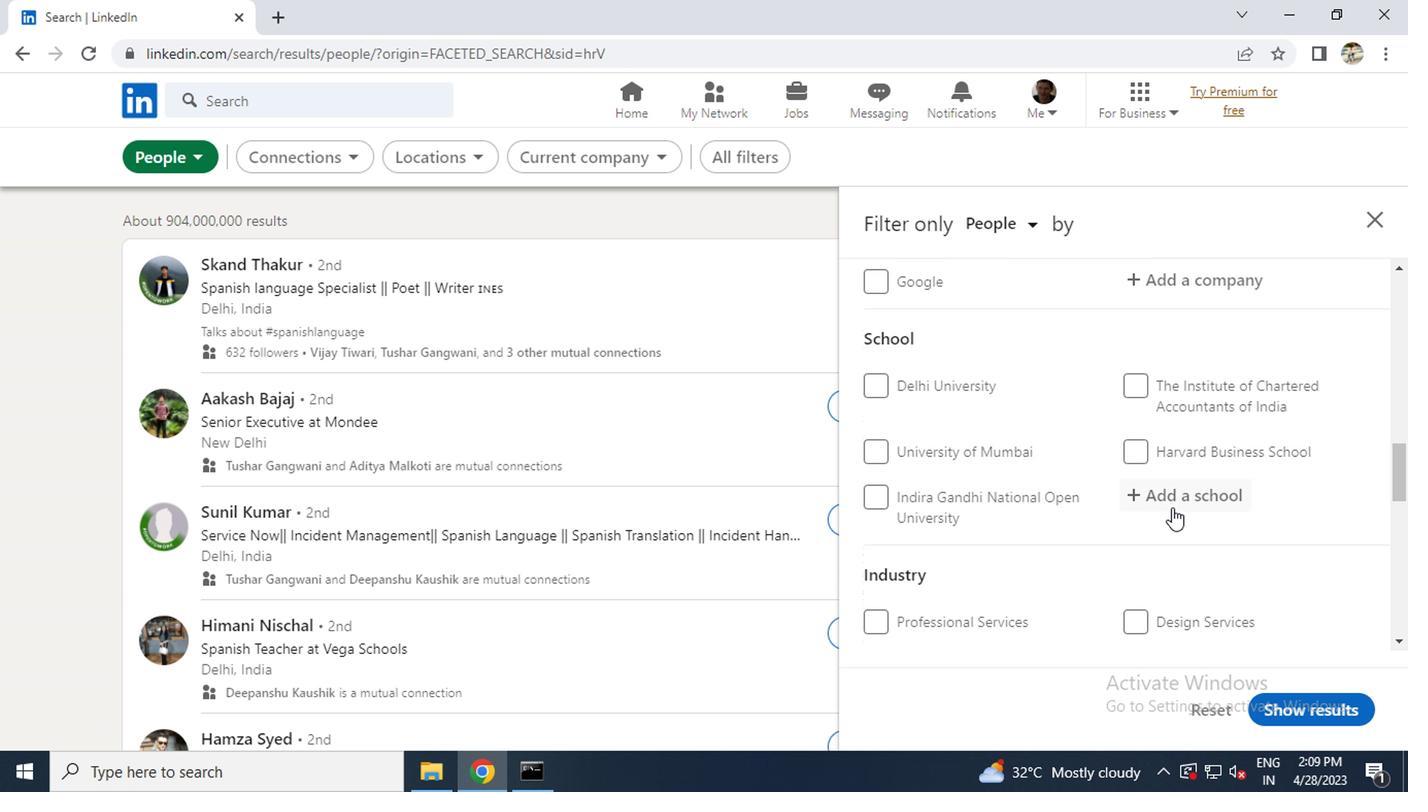 
Action: Mouse pressed left at (1168, 503)
Screenshot: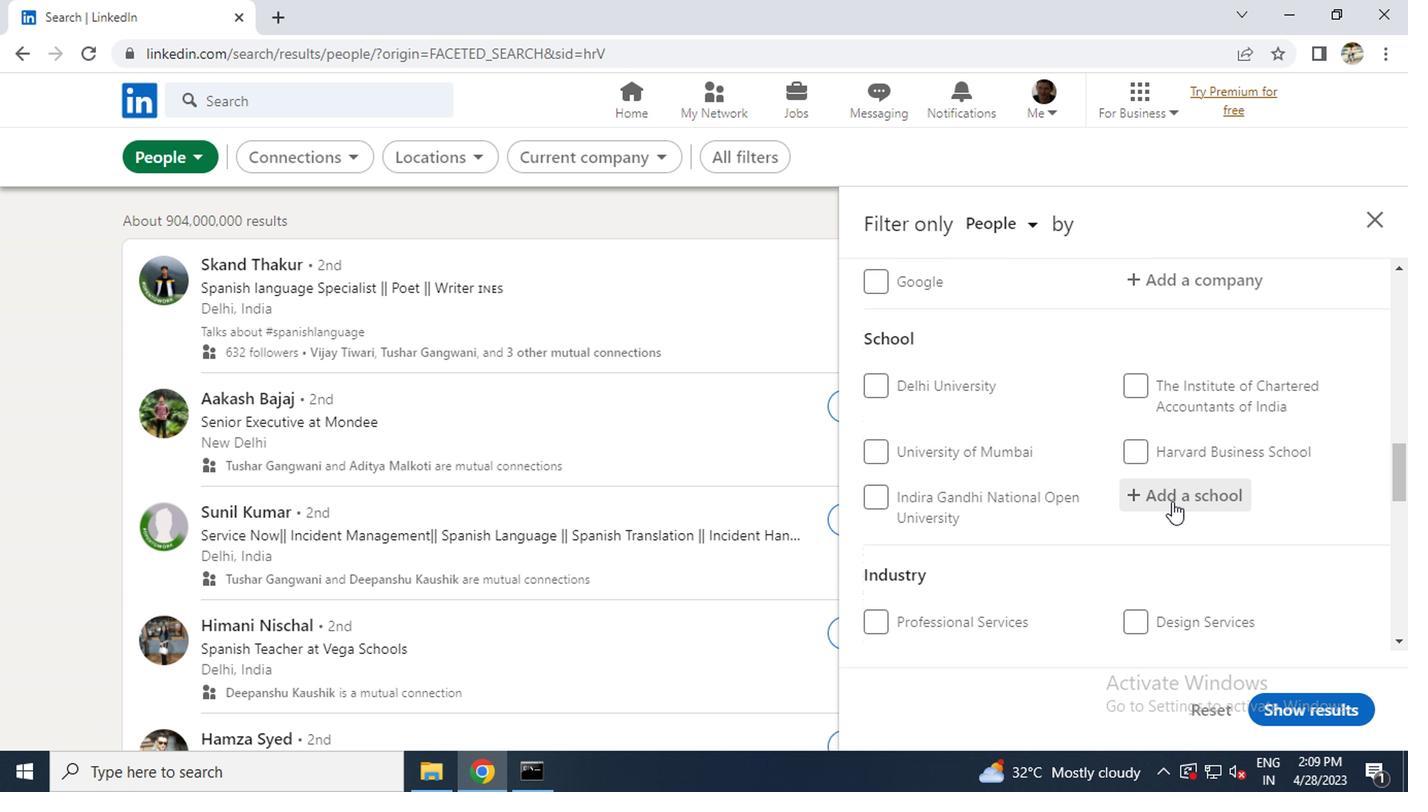 
Action: Key pressed <Key.caps_lock>G<Key.caps_lock>AYATRI<Key.space><Key.caps_lock>V<Key.caps_lock>I
Screenshot: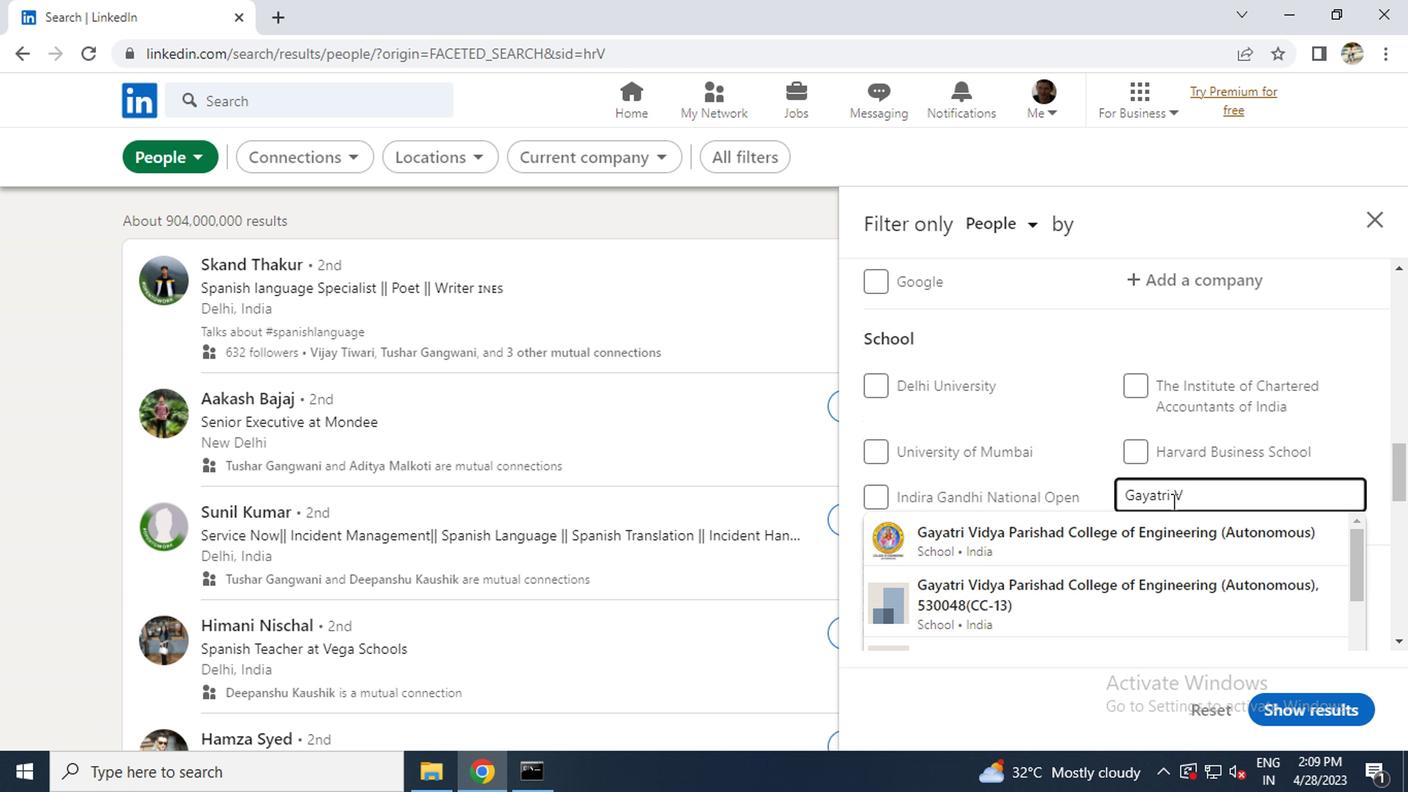 
Action: Mouse moved to (1122, 528)
Screenshot: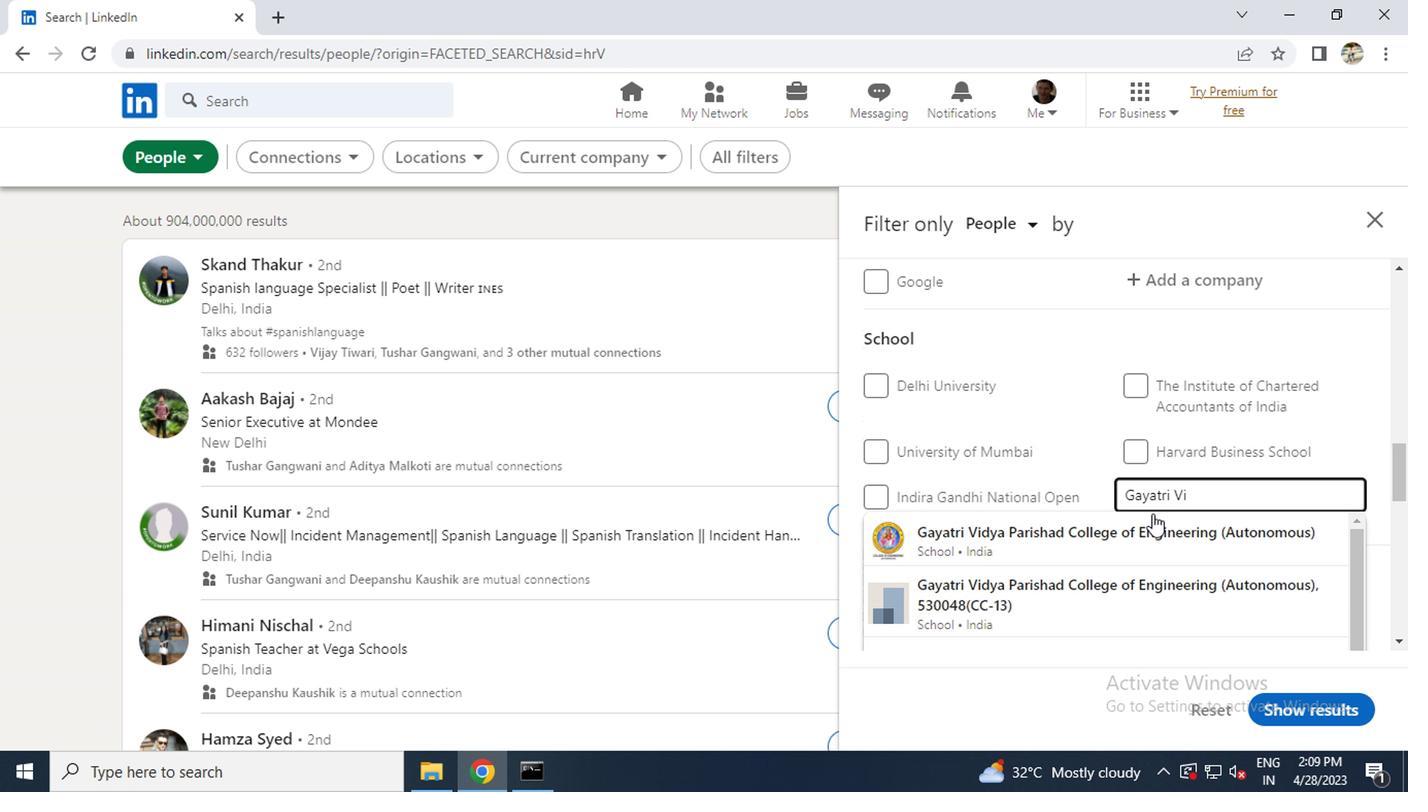 
Action: Mouse pressed left at (1122, 528)
Screenshot: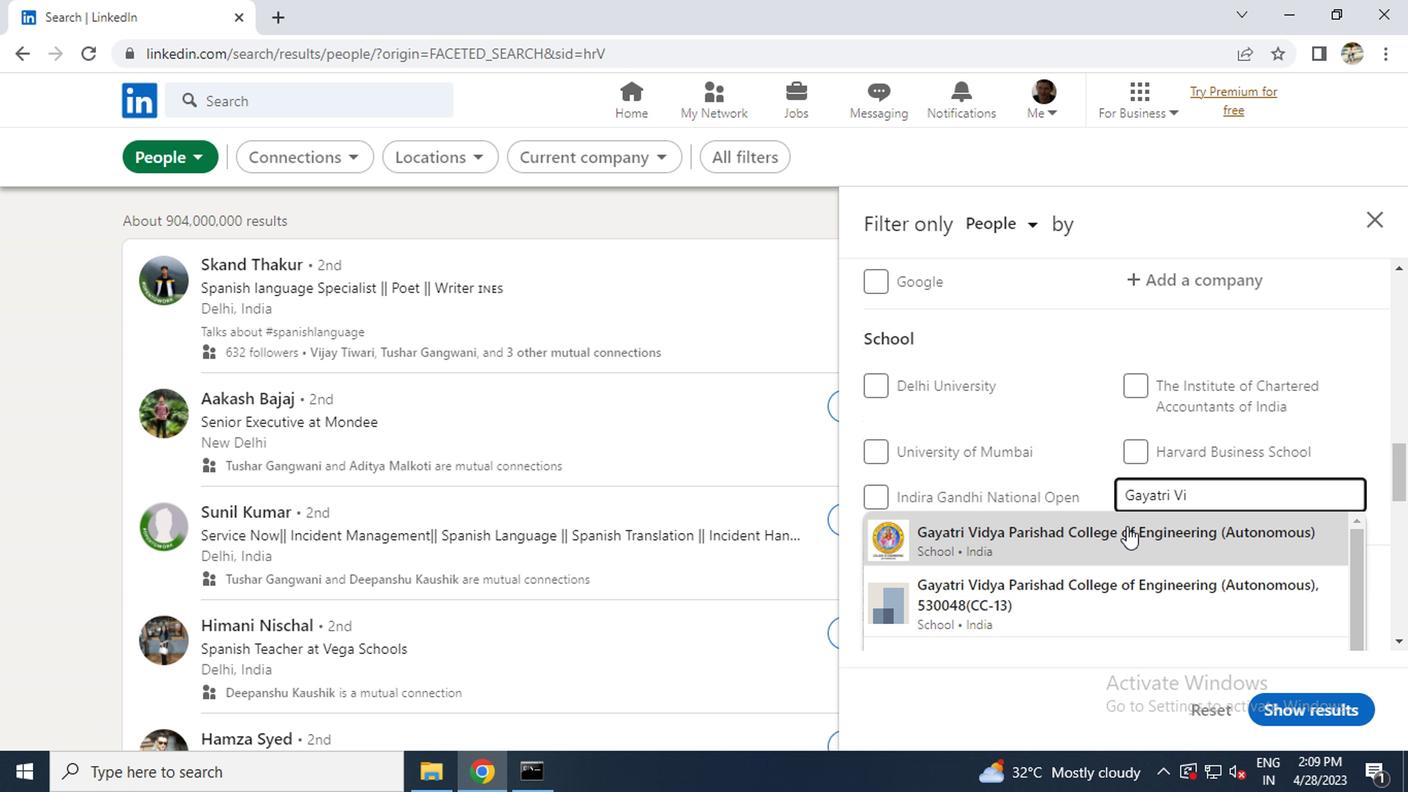 
Action: Mouse scrolled (1122, 527) with delta (0, -1)
Screenshot: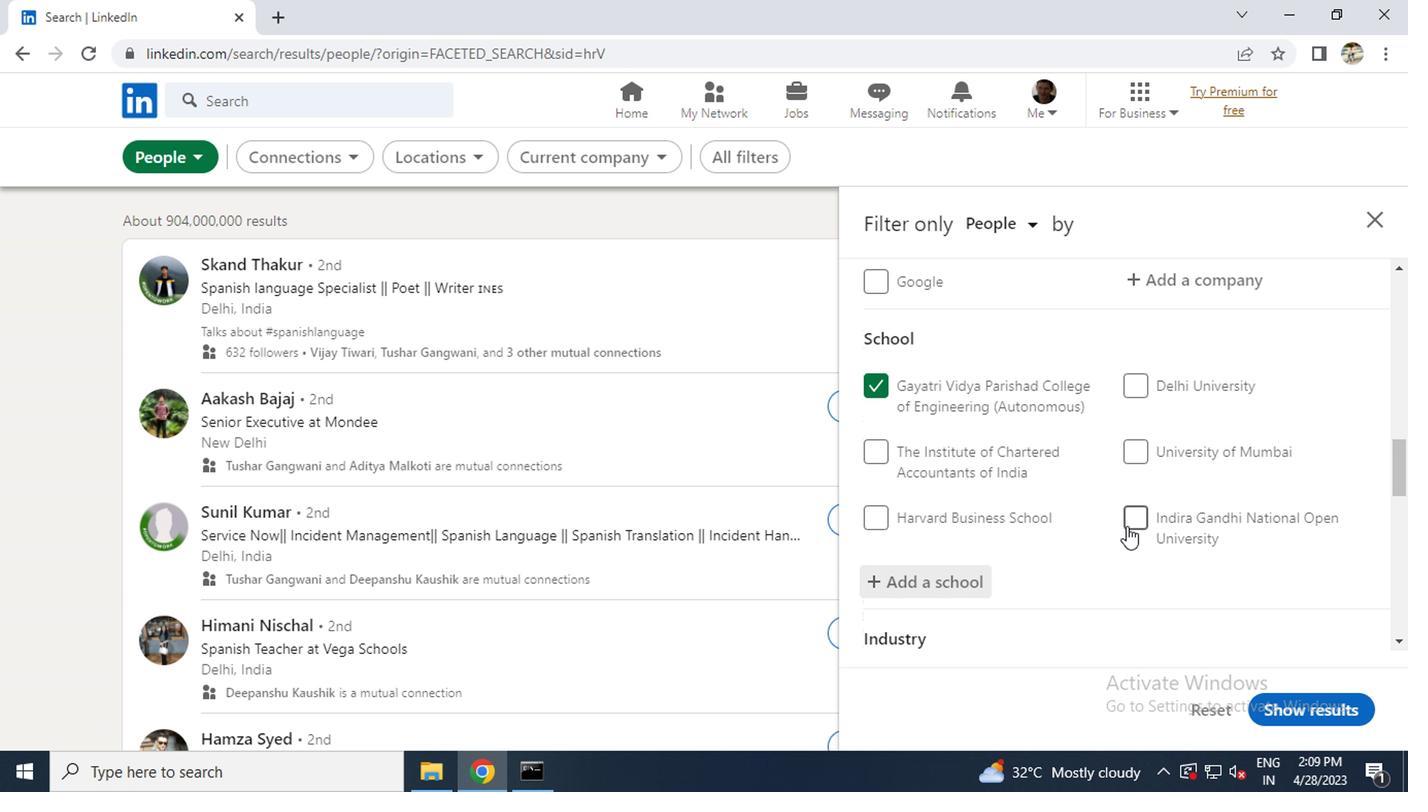 
Action: Mouse scrolled (1122, 527) with delta (0, -1)
Screenshot: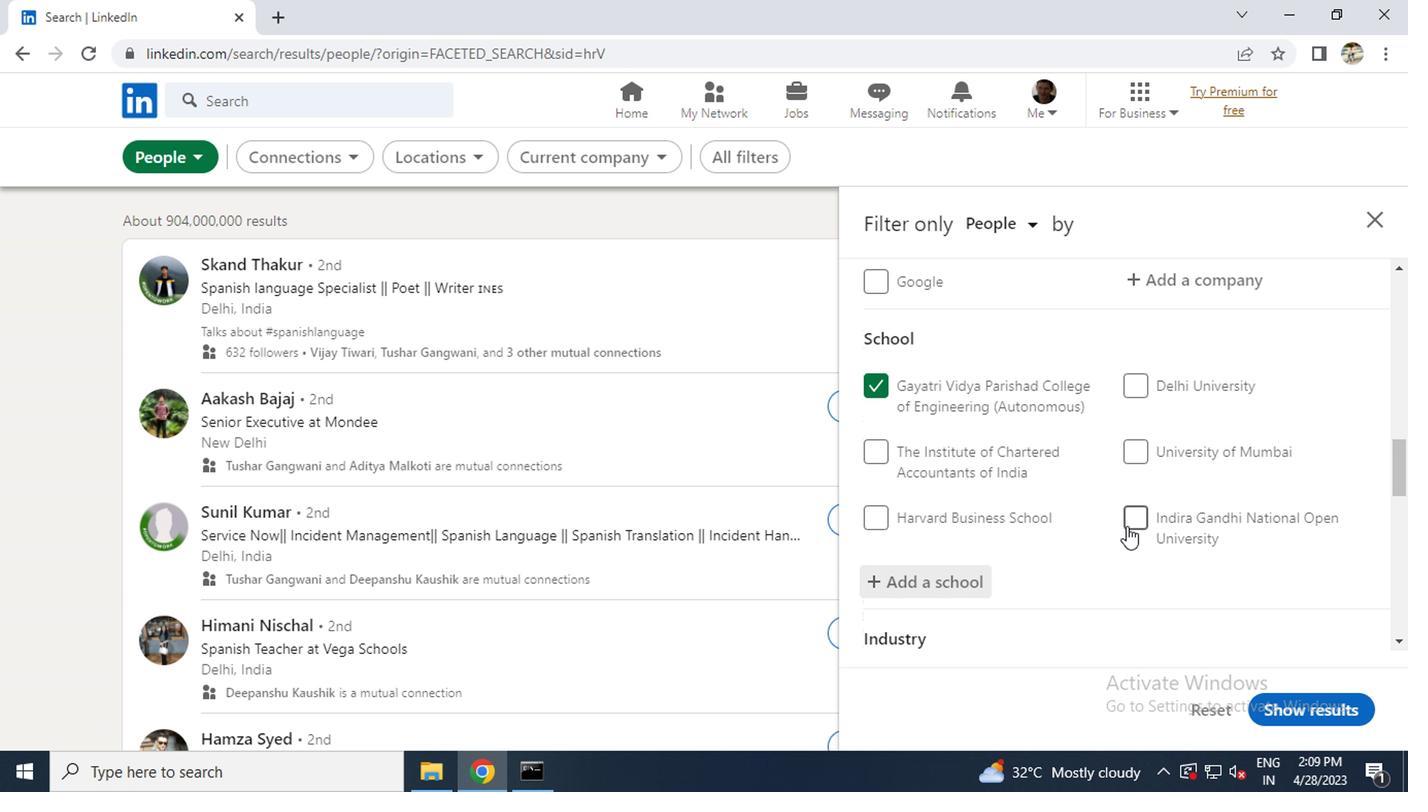 
Action: Mouse scrolled (1122, 527) with delta (0, -1)
Screenshot: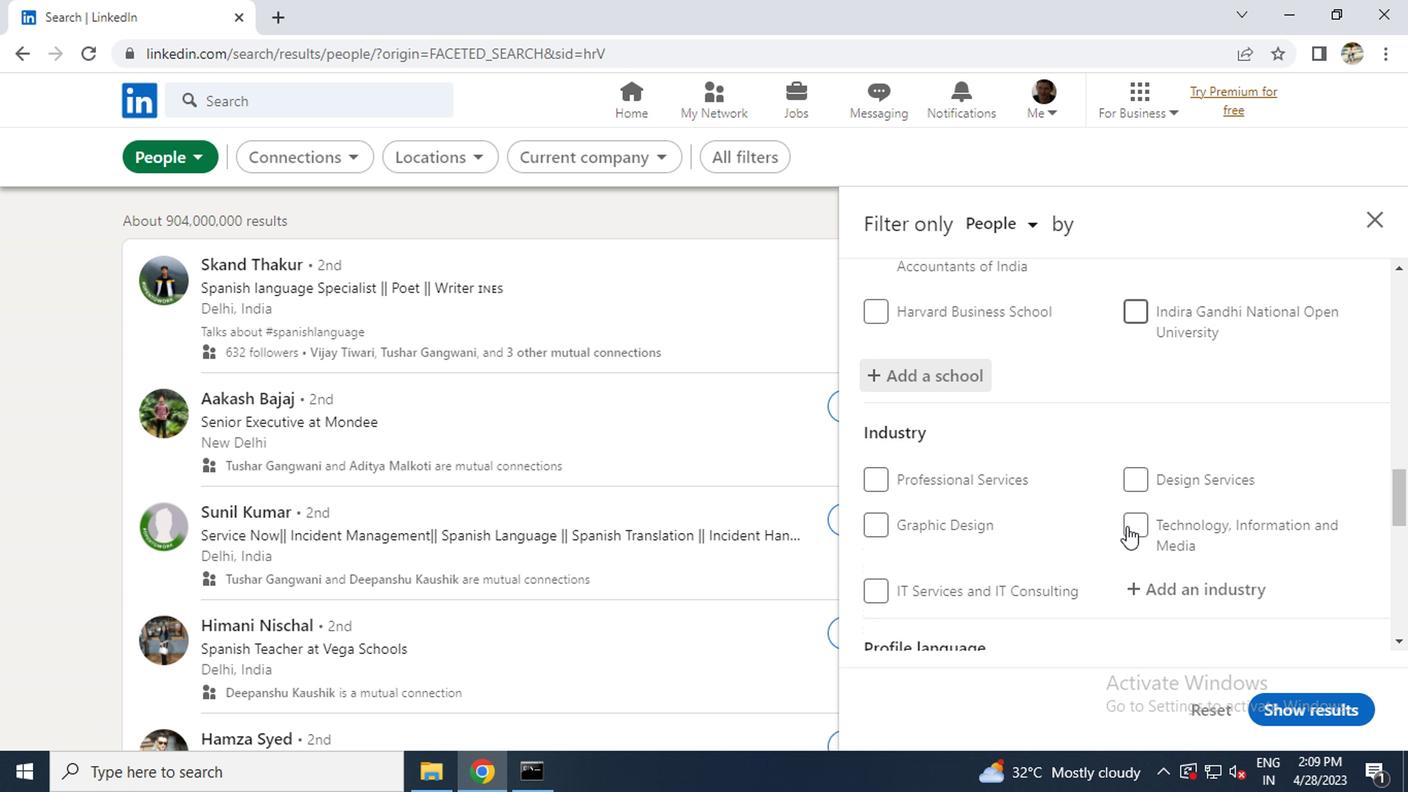 
Action: Mouse moved to (1145, 496)
Screenshot: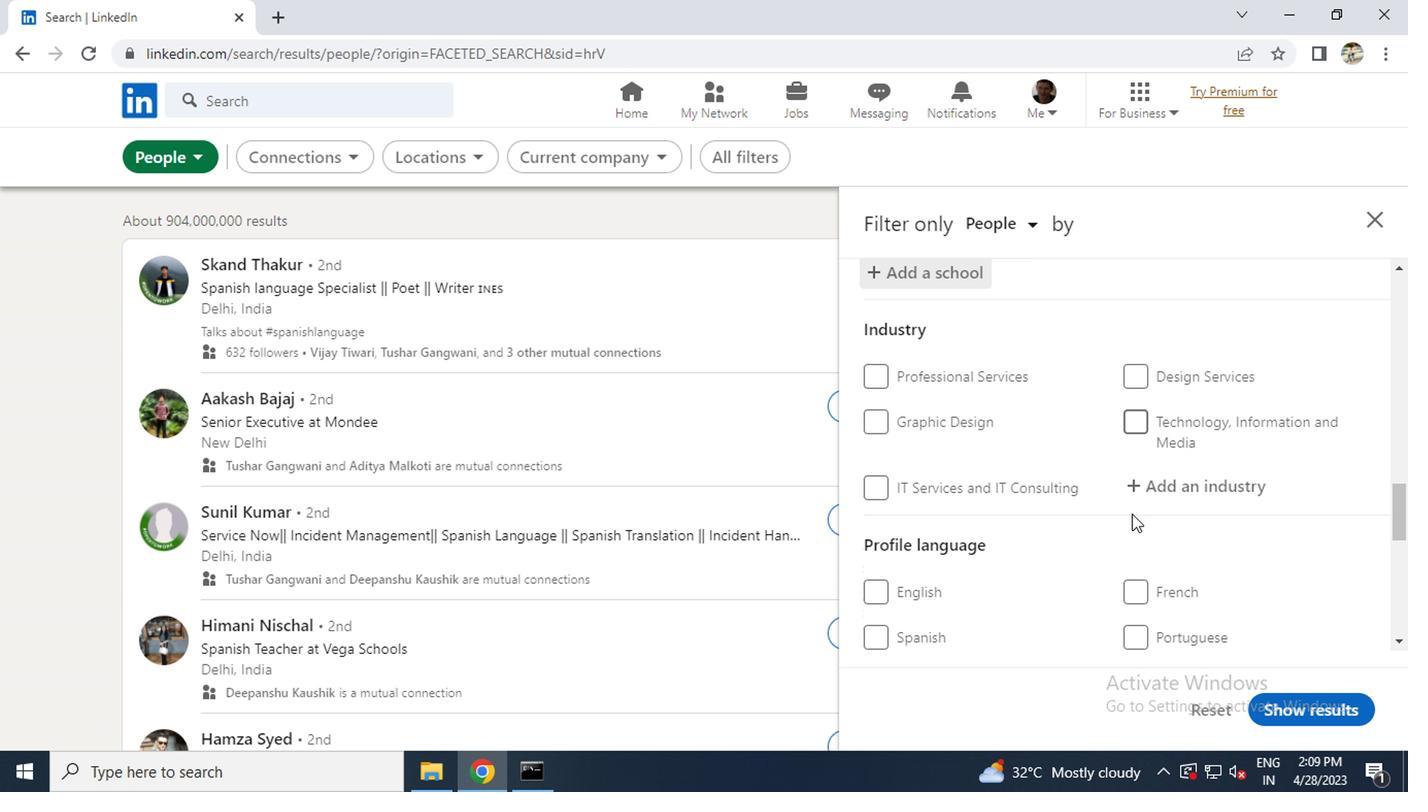 
Action: Mouse pressed left at (1145, 496)
Screenshot: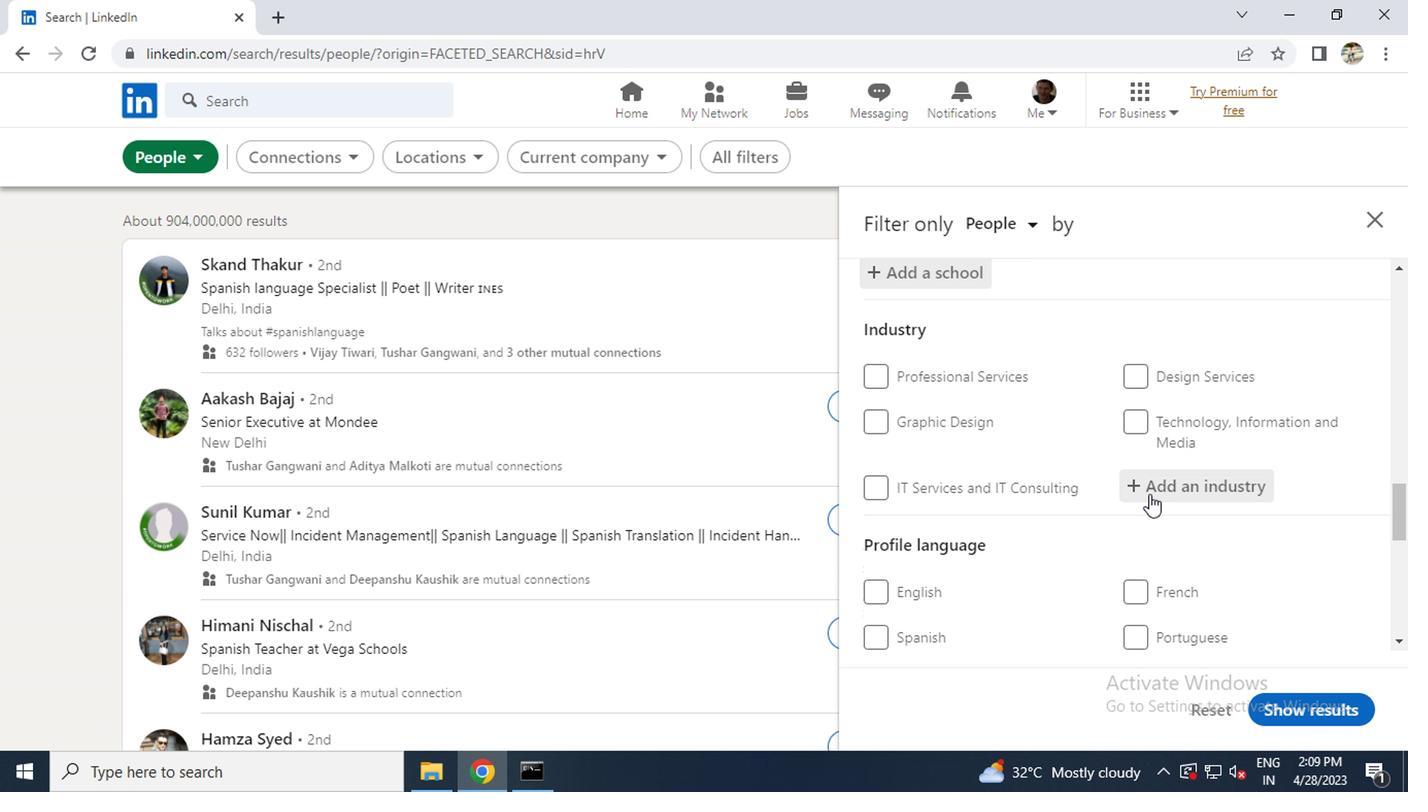 
Action: Key pressed <Key.caps_lock>C<Key.caps_lock>OMPUTERS<Key.space>AND<Key.space>
Screenshot: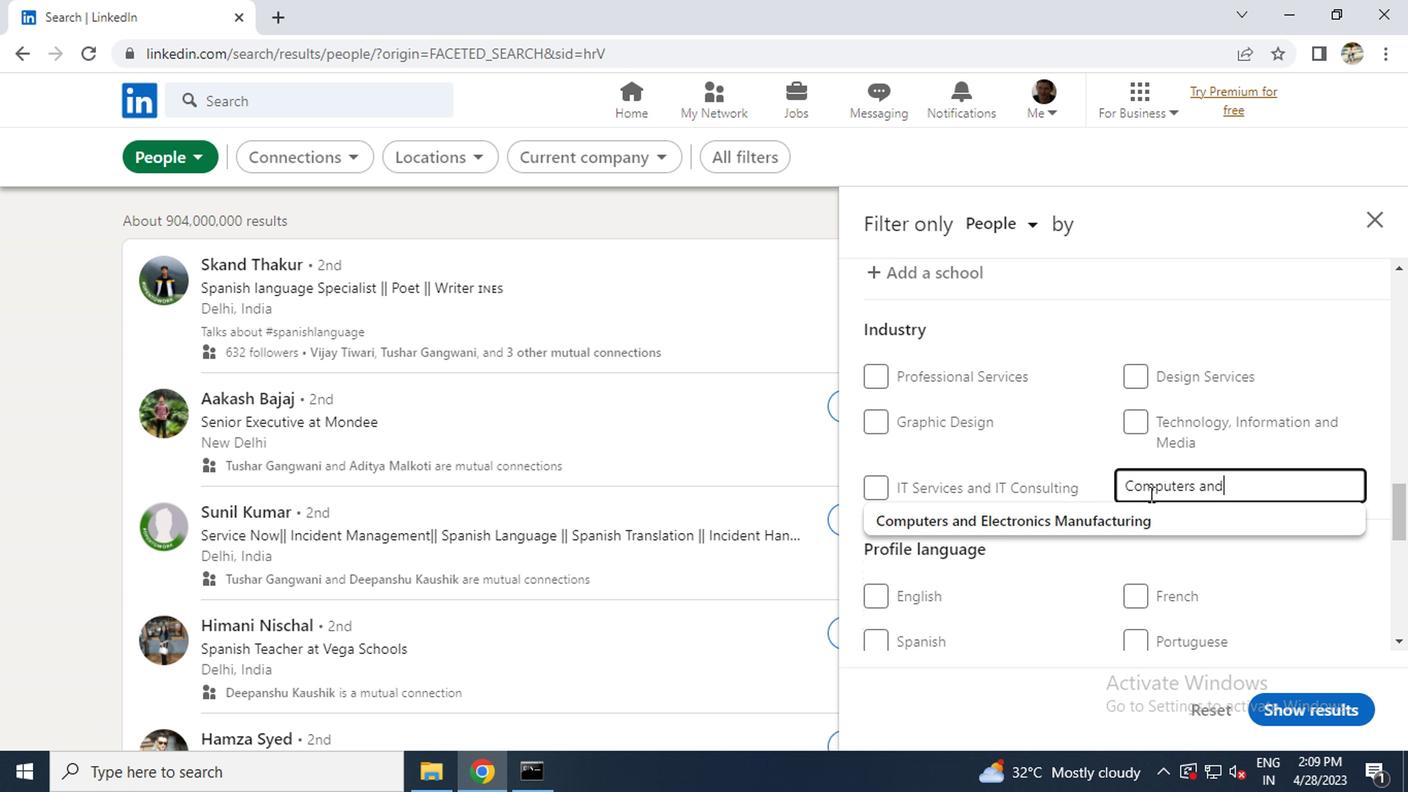 
Action: Mouse moved to (1122, 521)
Screenshot: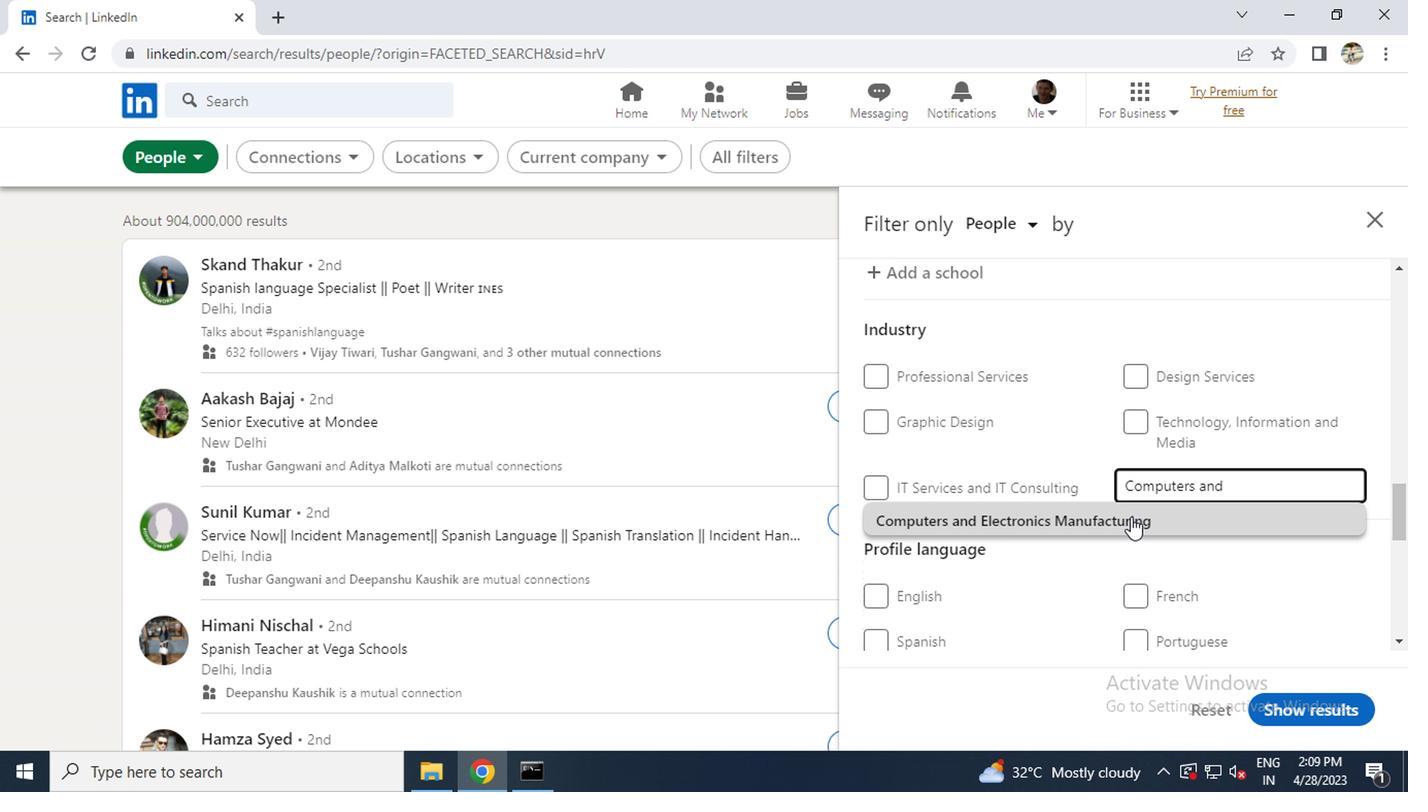 
Action: Mouse pressed left at (1122, 521)
Screenshot: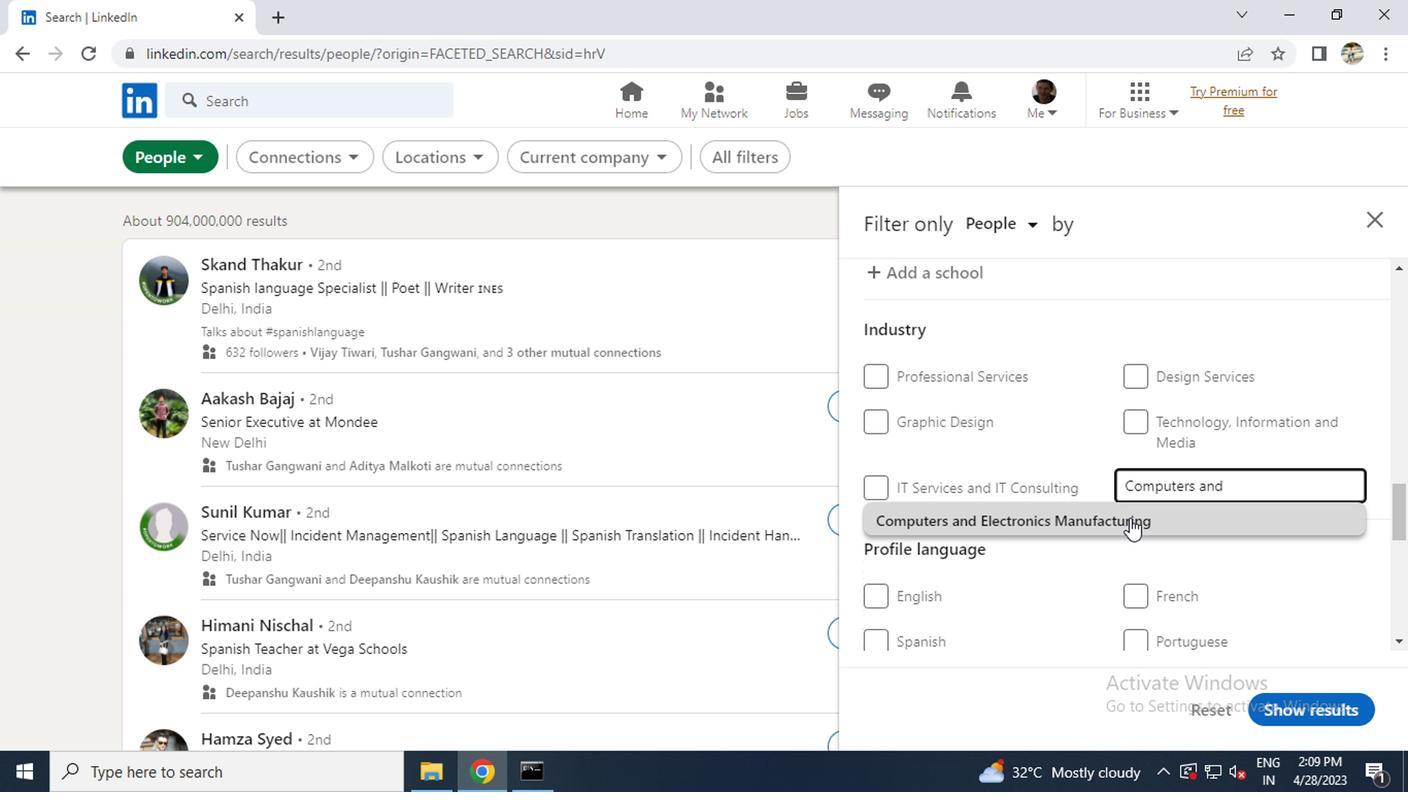 
Action: Mouse scrolled (1122, 519) with delta (0, -1)
Screenshot: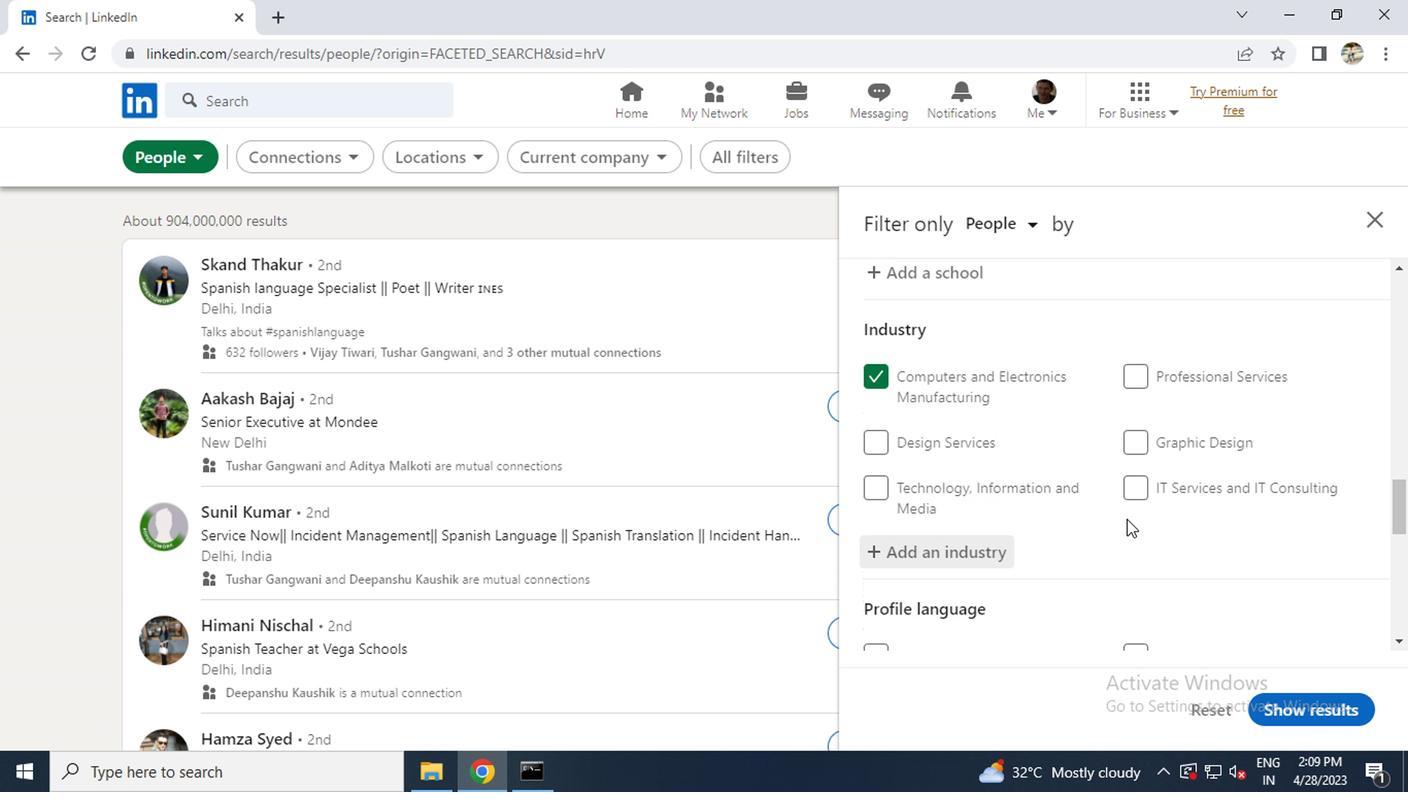 
Action: Mouse scrolled (1122, 519) with delta (0, -1)
Screenshot: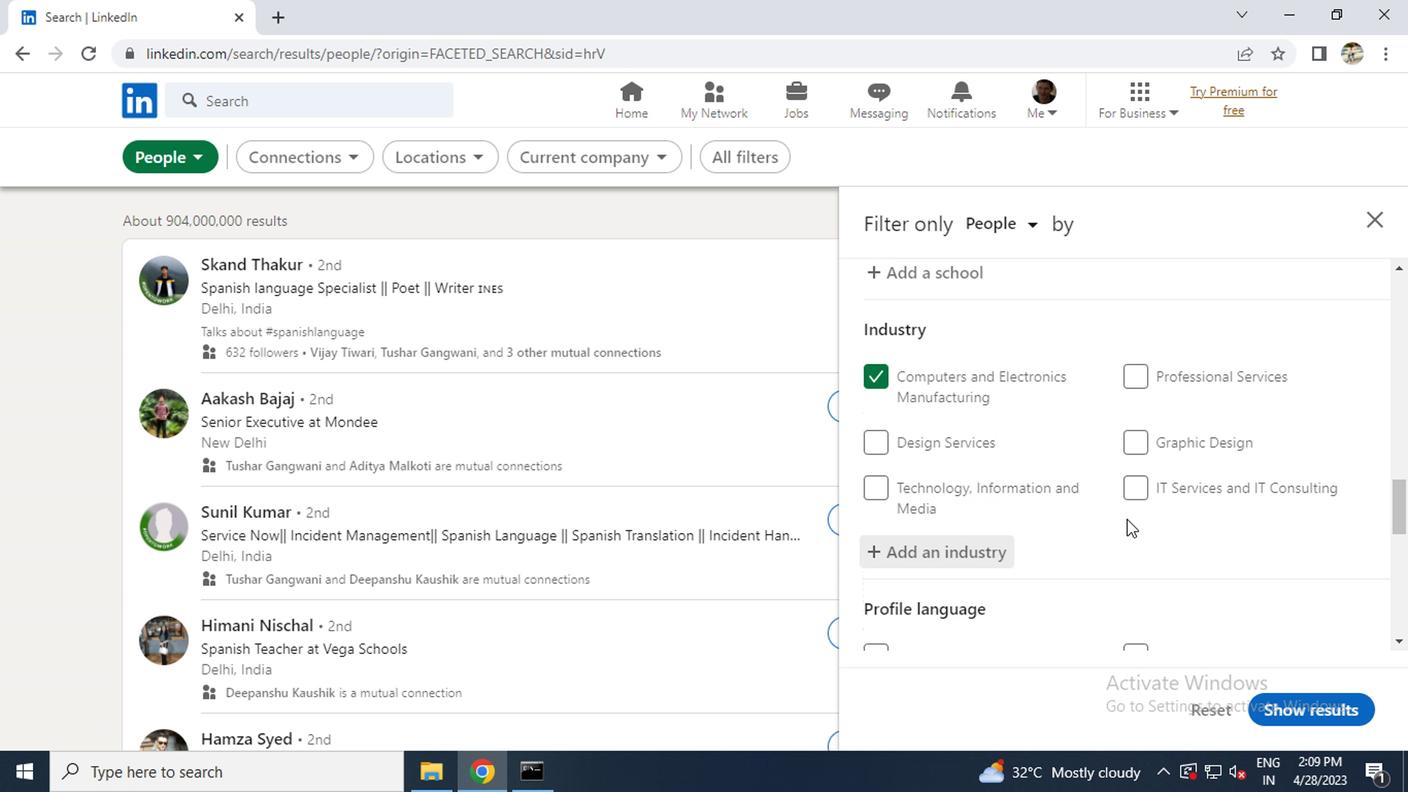 
Action: Mouse scrolled (1122, 519) with delta (0, -1)
Screenshot: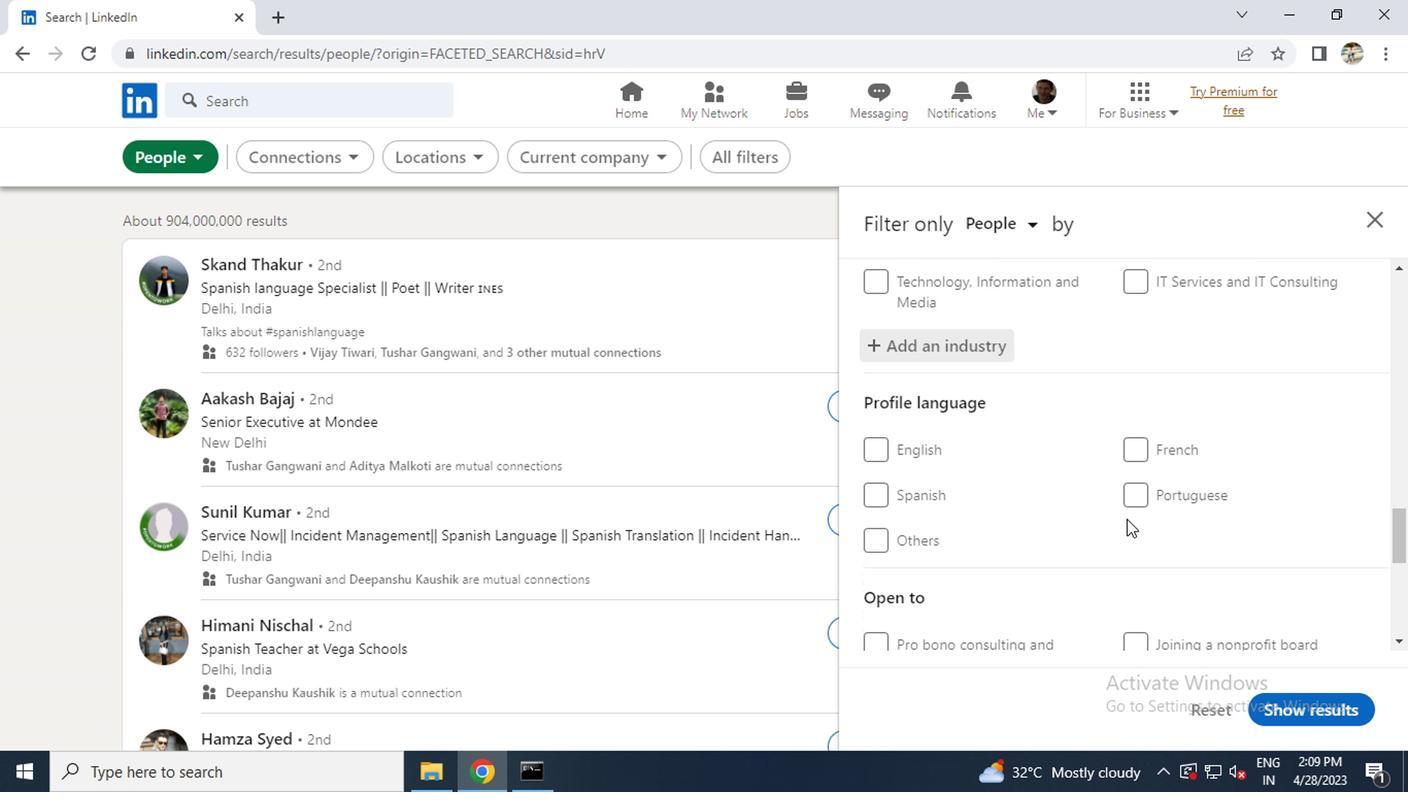 
Action: Mouse scrolled (1122, 519) with delta (0, -1)
Screenshot: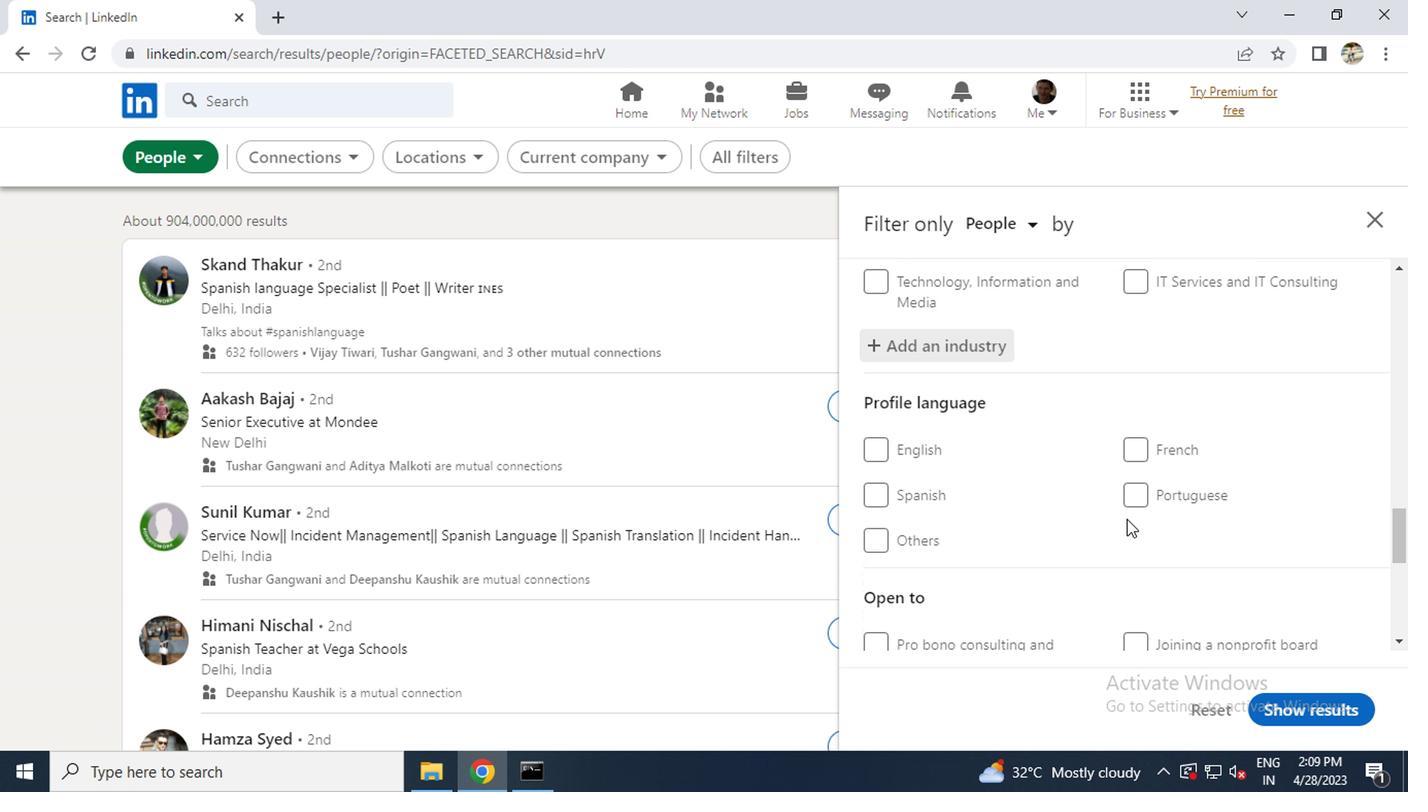 
Action: Mouse scrolled (1122, 519) with delta (0, -1)
Screenshot: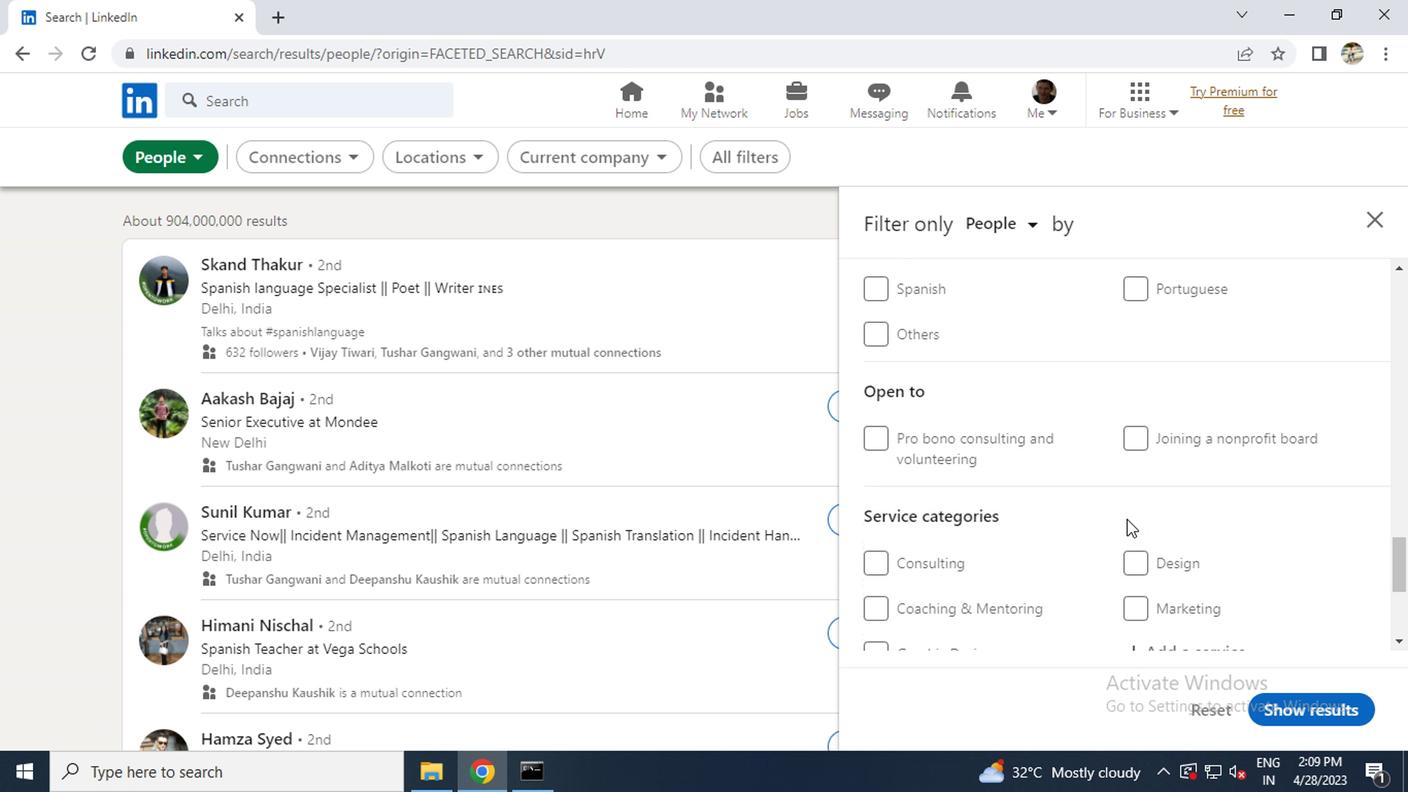 
Action: Mouse scrolled (1122, 519) with delta (0, -1)
Screenshot: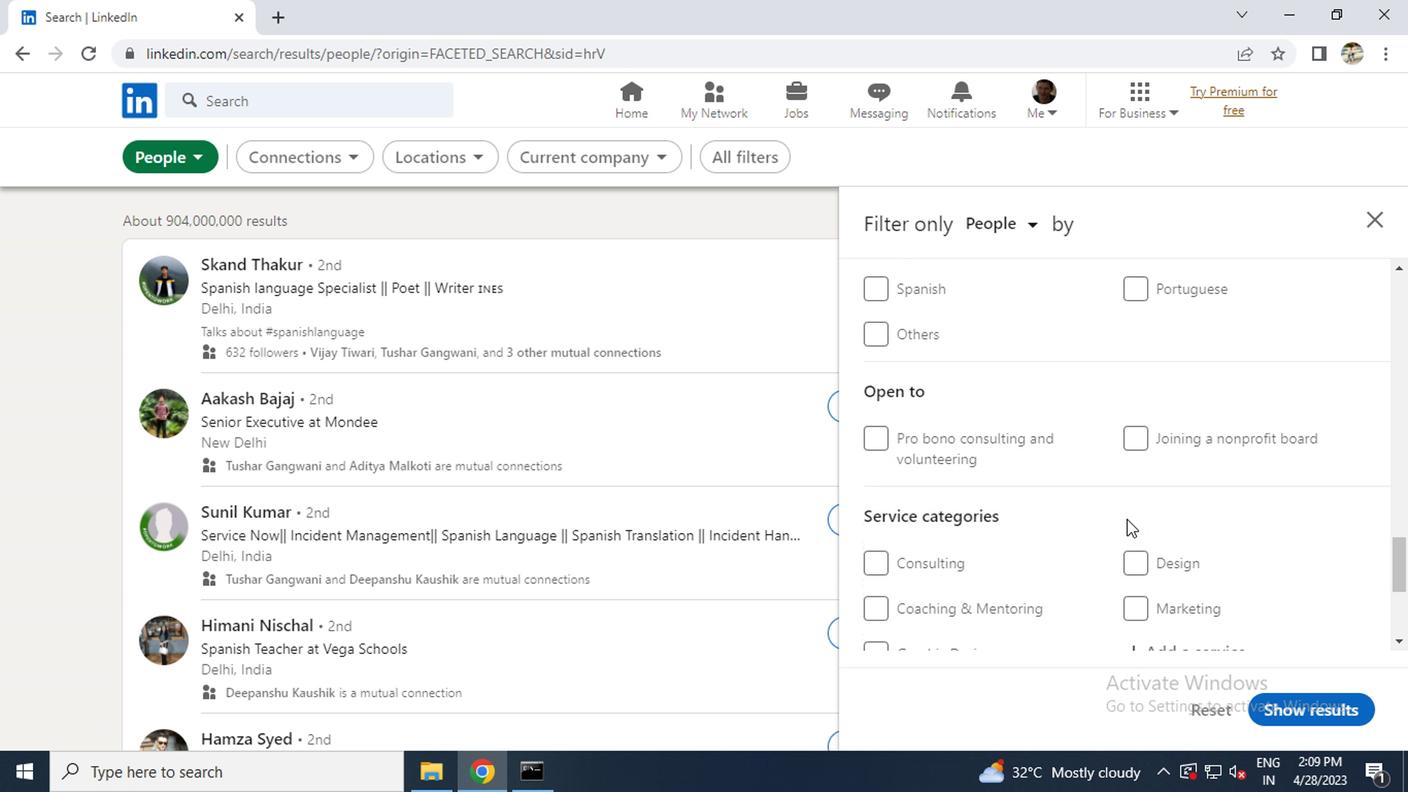 
Action: Mouse moved to (1152, 450)
Screenshot: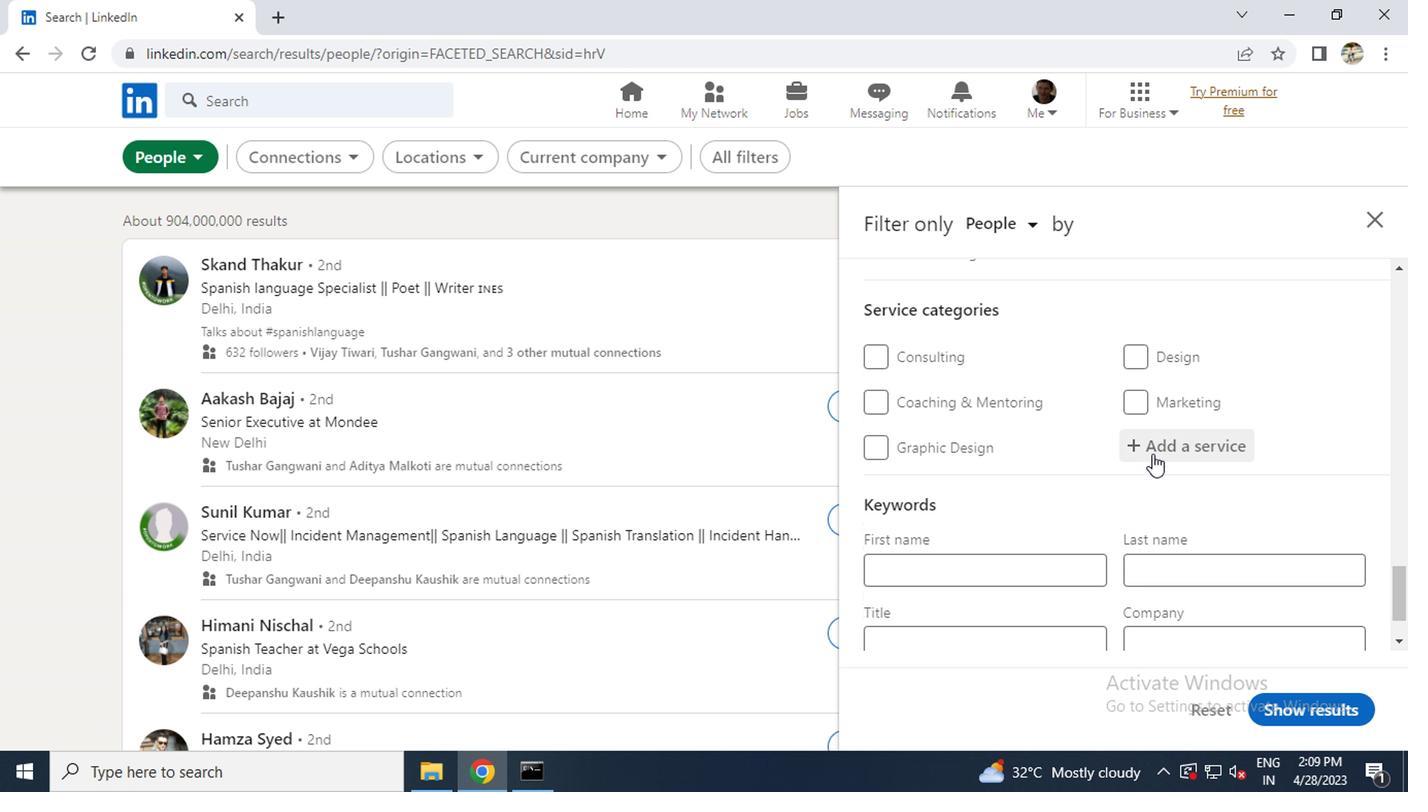 
Action: Mouse pressed left at (1152, 450)
Screenshot: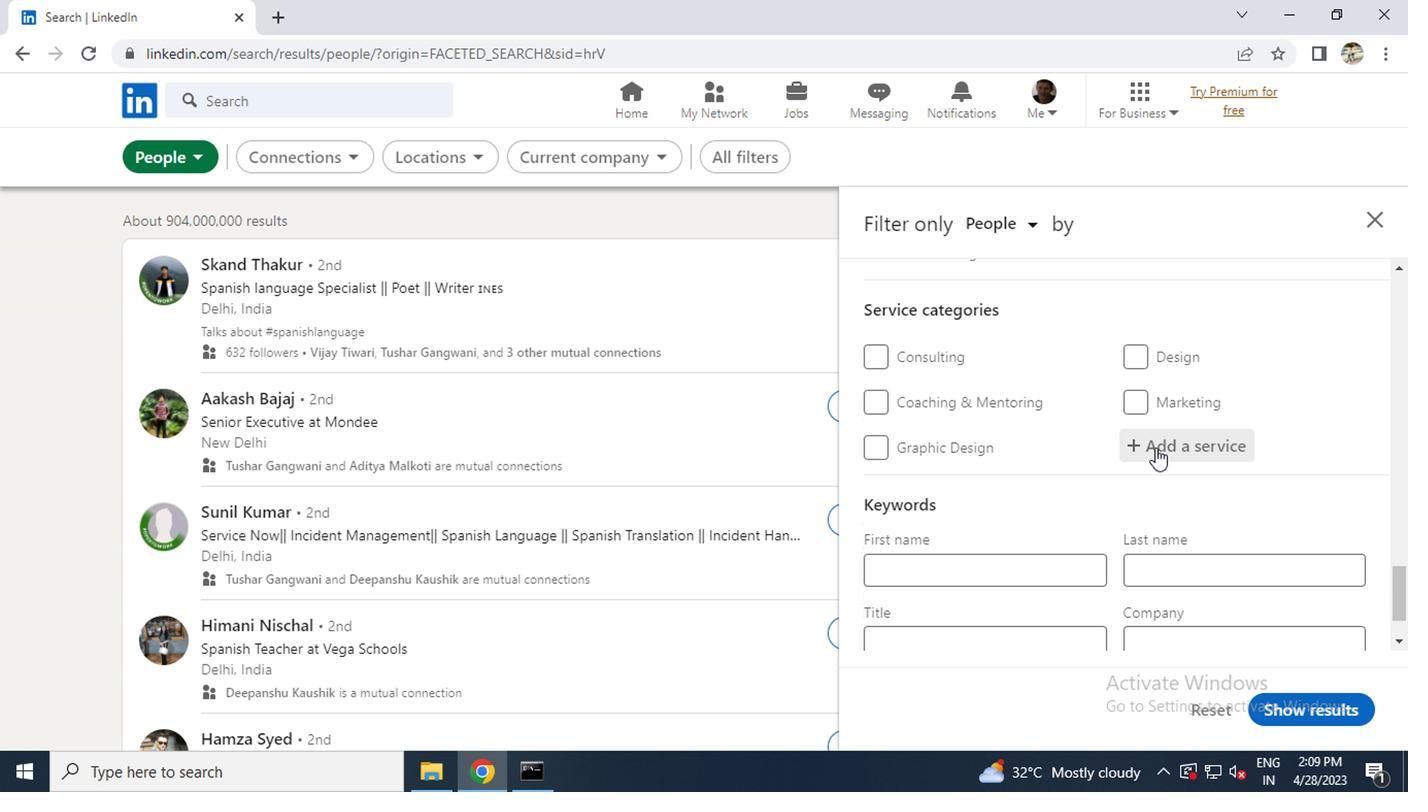 
Action: Key pressed <Key.caps_lock>M<Key.caps_lock>ANAGEMENT<Key.space>
Screenshot: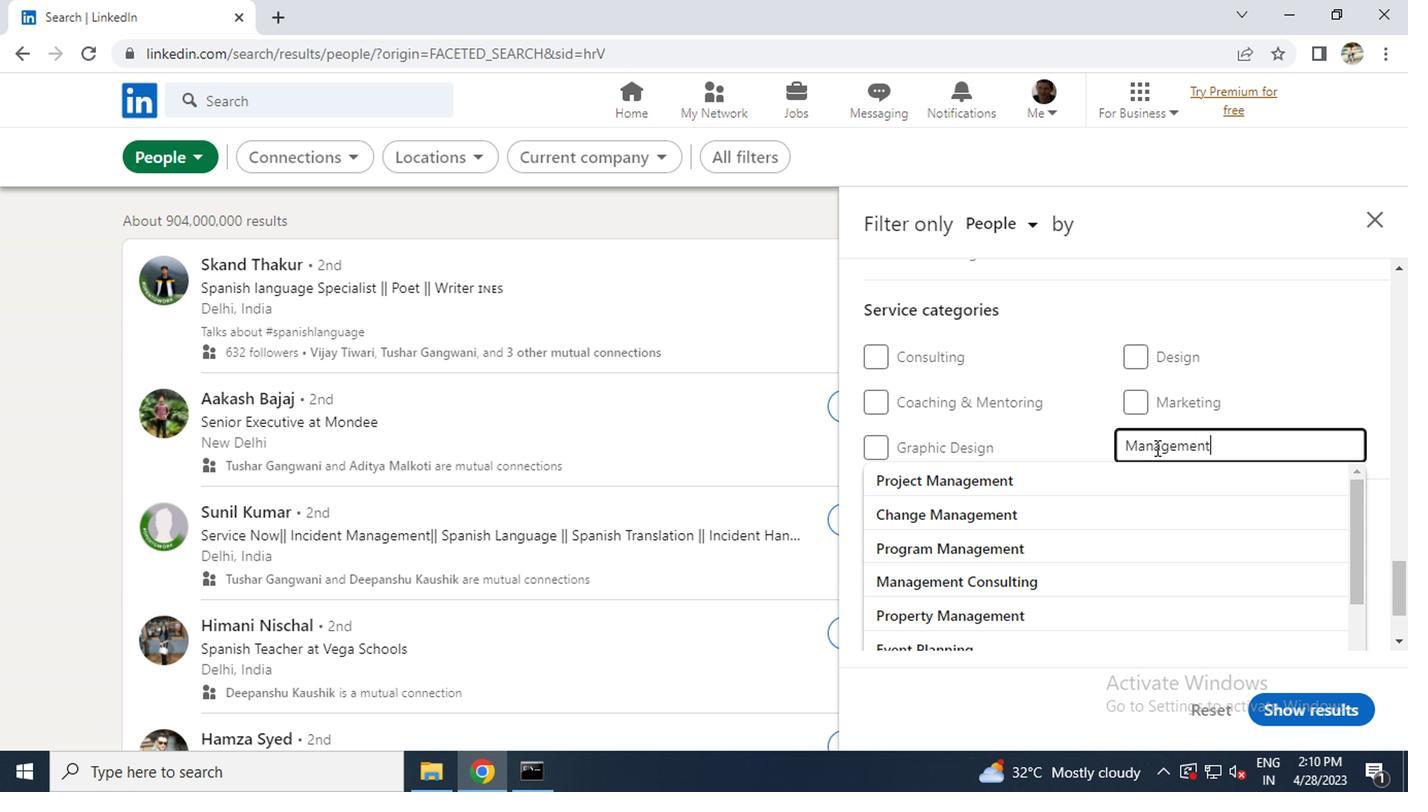 
Action: Mouse moved to (1013, 572)
Screenshot: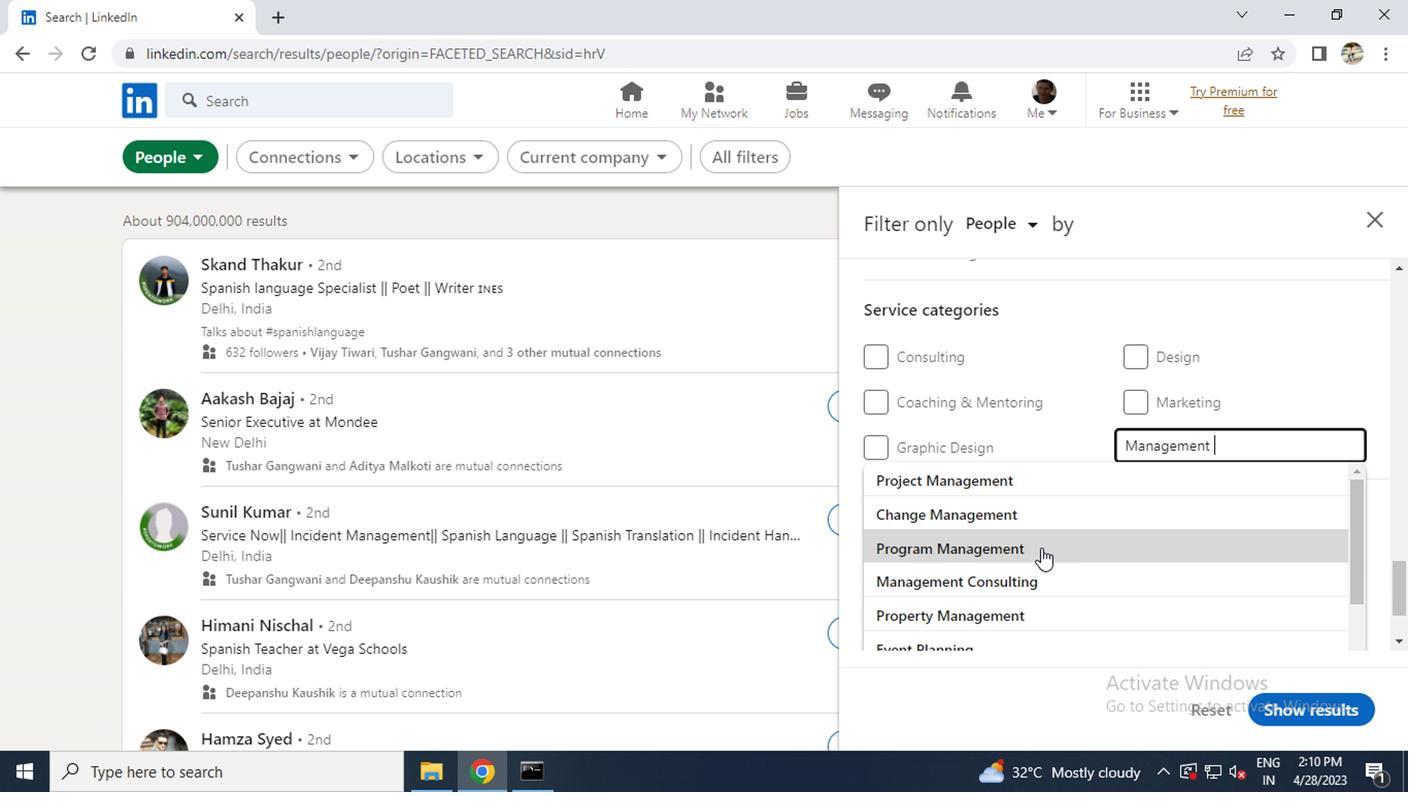 
Action: Mouse pressed left at (1013, 572)
Screenshot: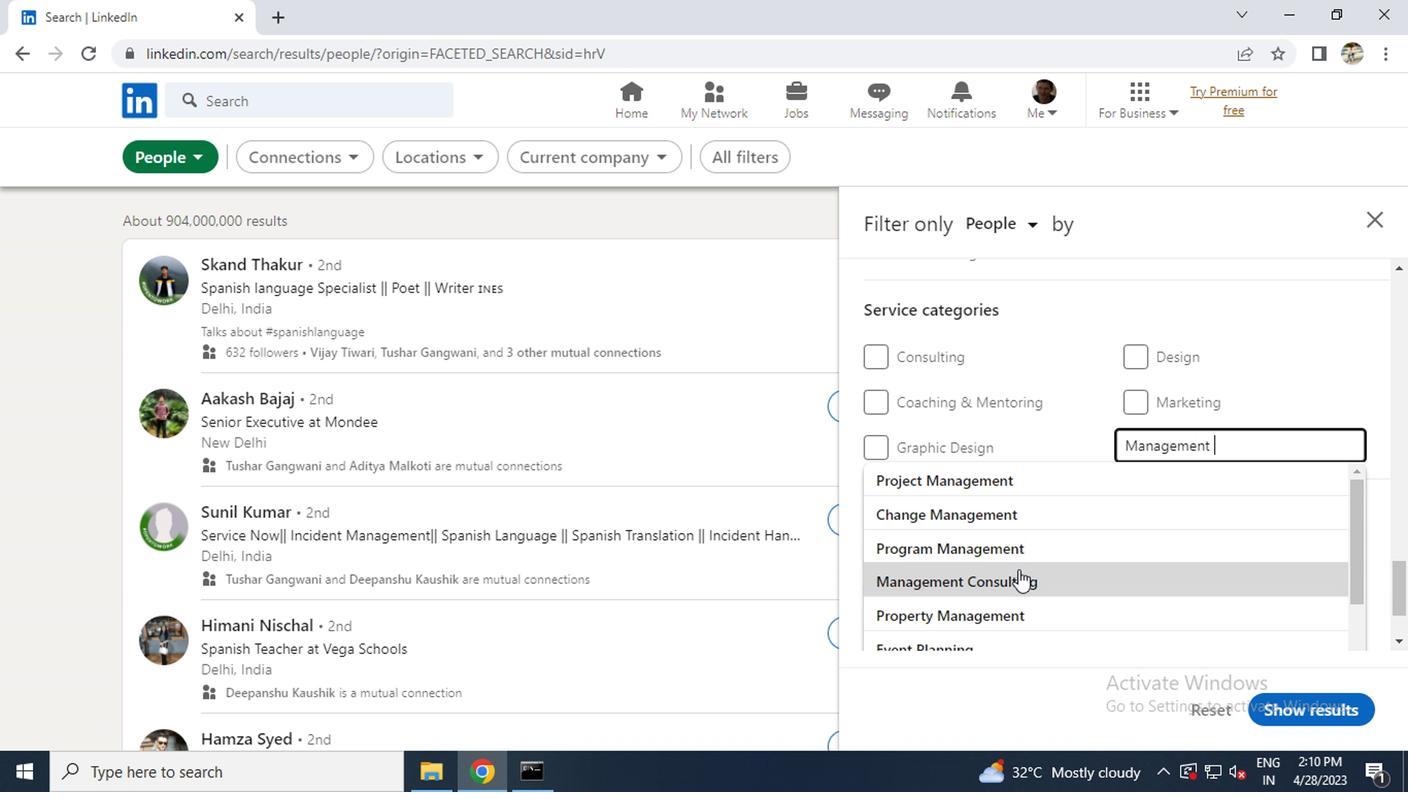 
Action: Mouse scrolled (1013, 570) with delta (0, -1)
Screenshot: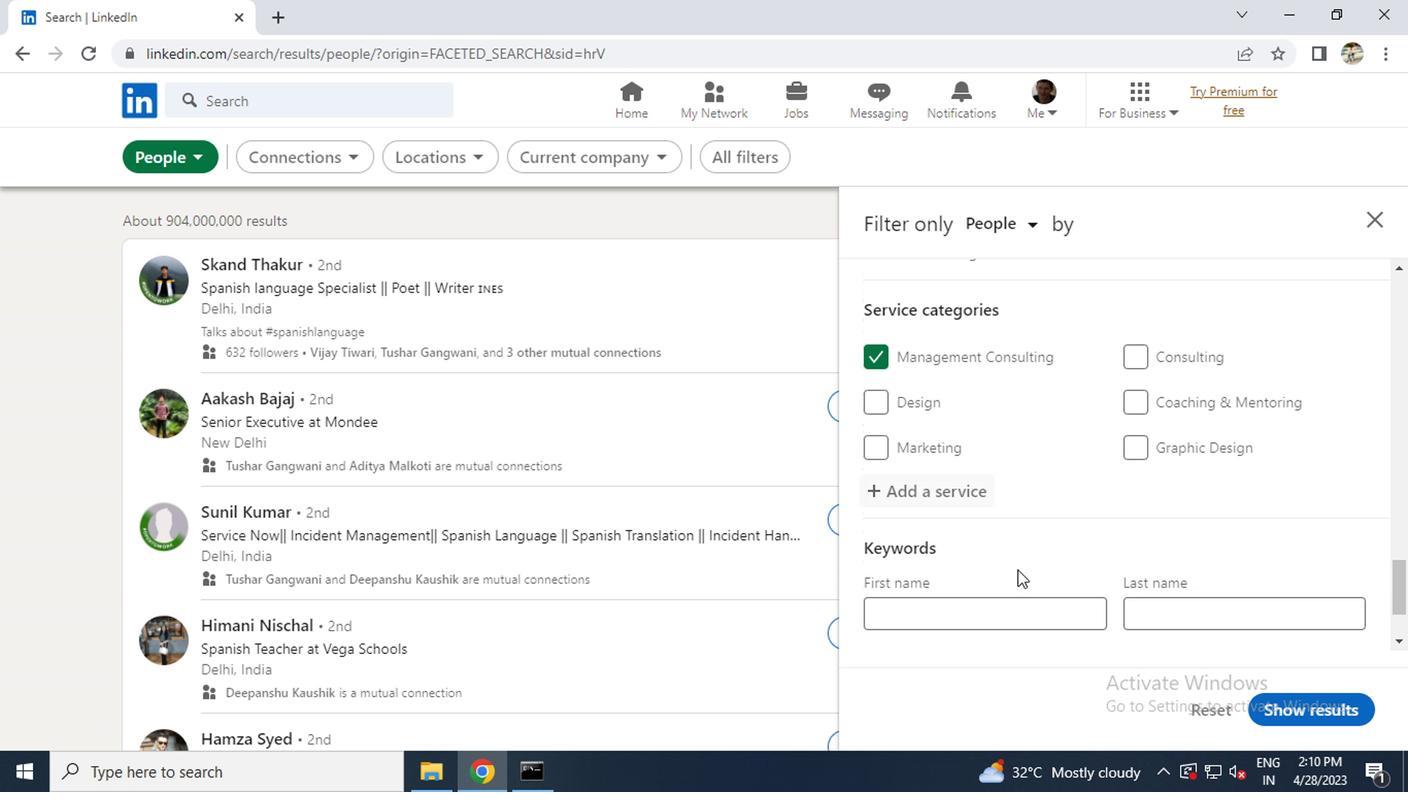 
Action: Mouse scrolled (1013, 570) with delta (0, -1)
Screenshot: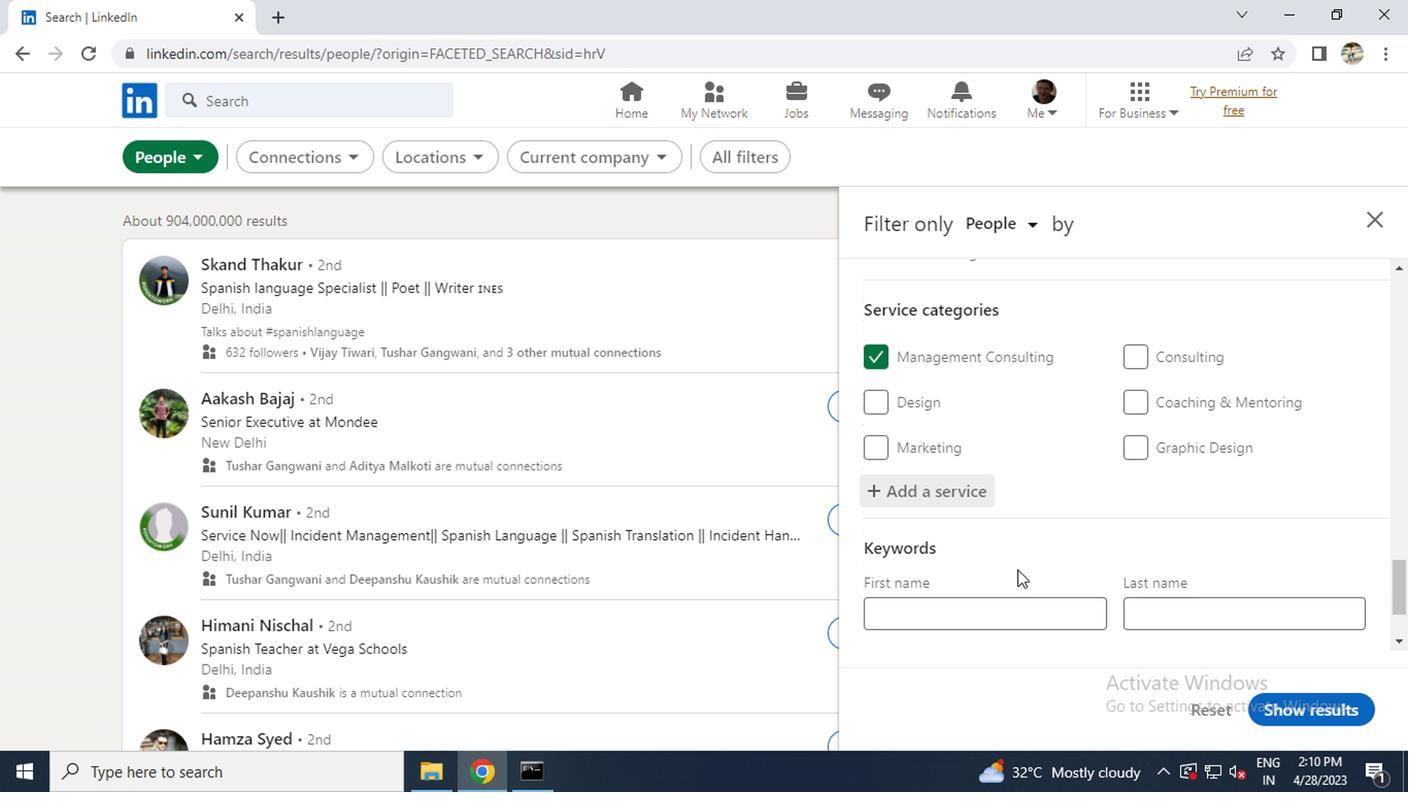 
Action: Mouse moved to (996, 572)
Screenshot: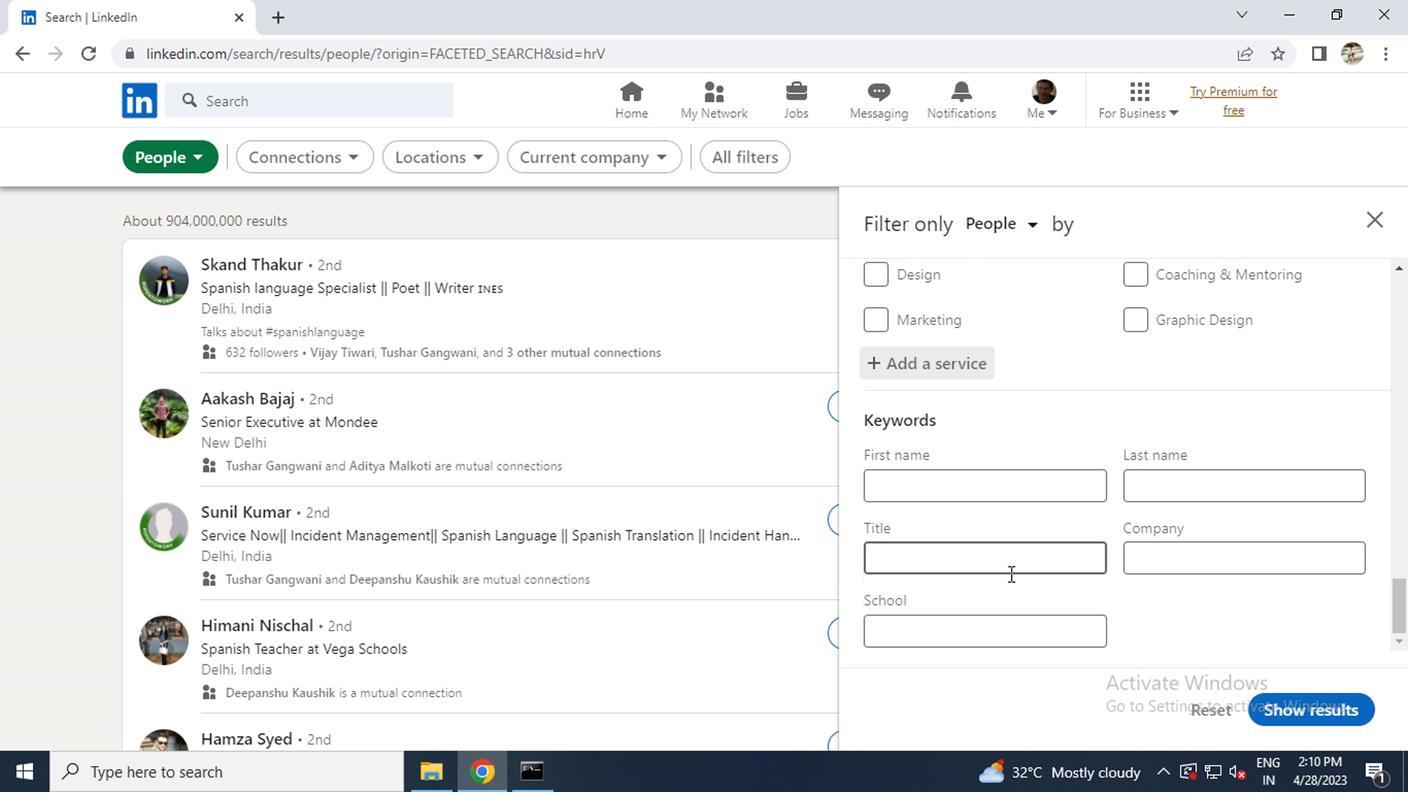 
Action: Mouse pressed left at (996, 572)
Screenshot: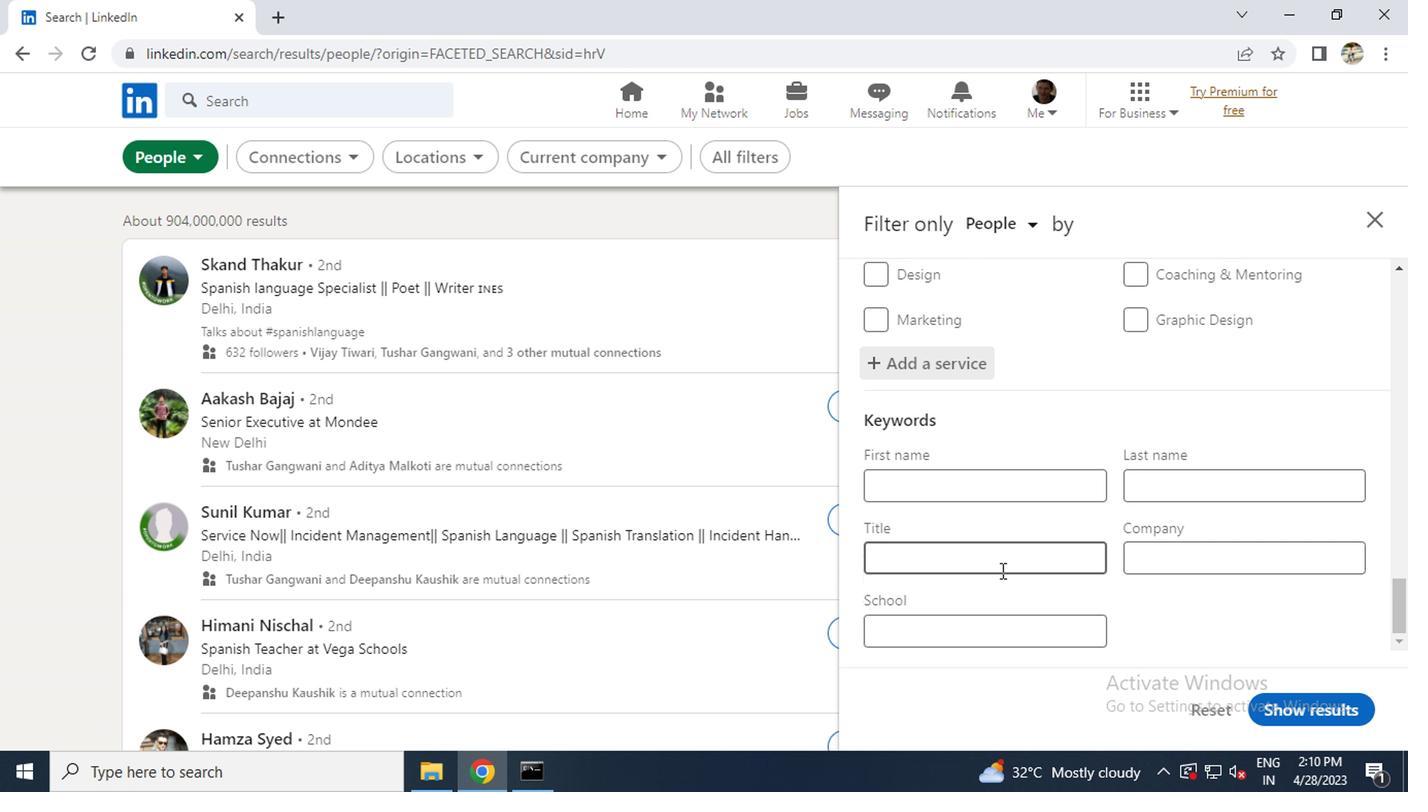 
Action: Key pressed <Key.caps_lock>C<Key.caps_lock>LOUD<Key.space><Key.caps_lock>A<Key.caps_lock>RCHITECH
Screenshot: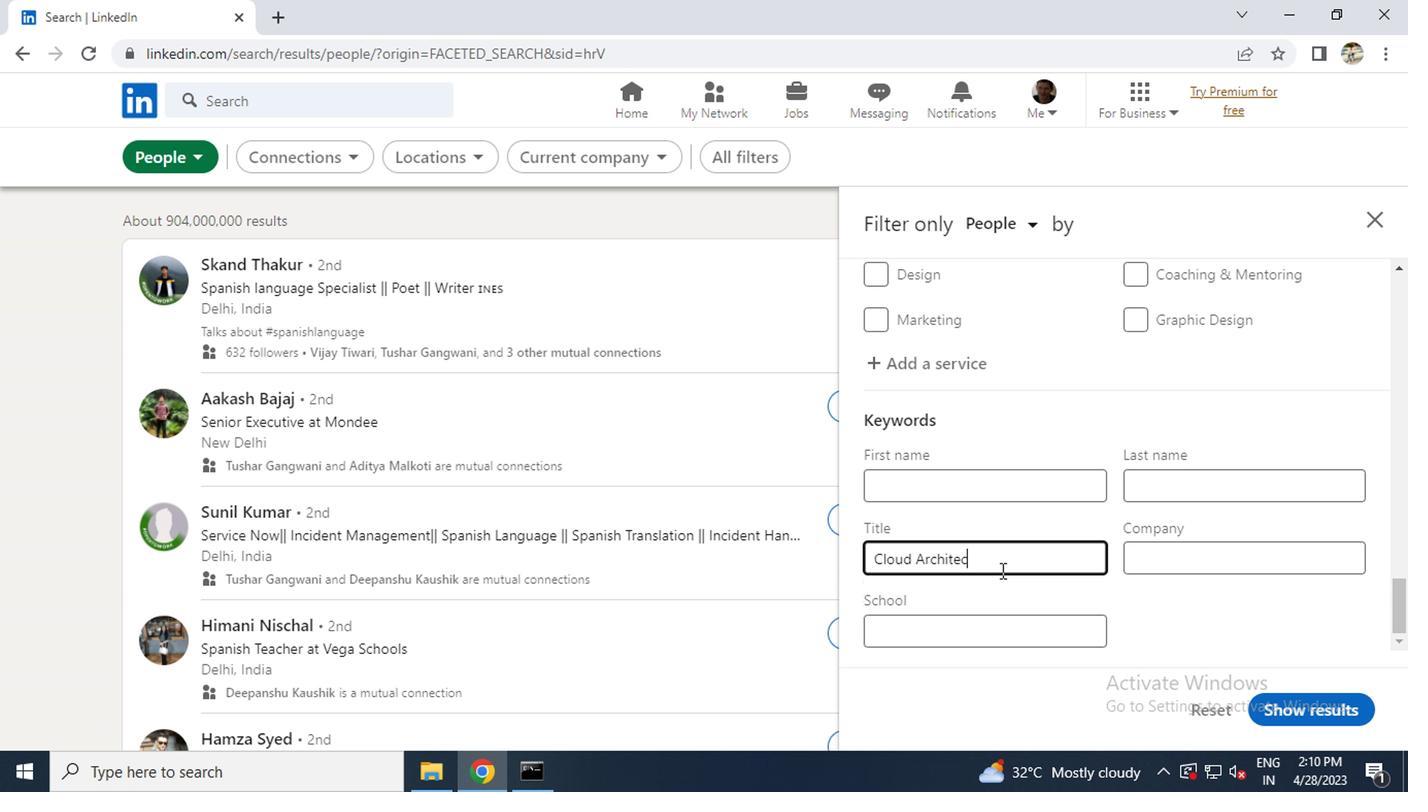 
Action: Mouse moved to (1302, 699)
Screenshot: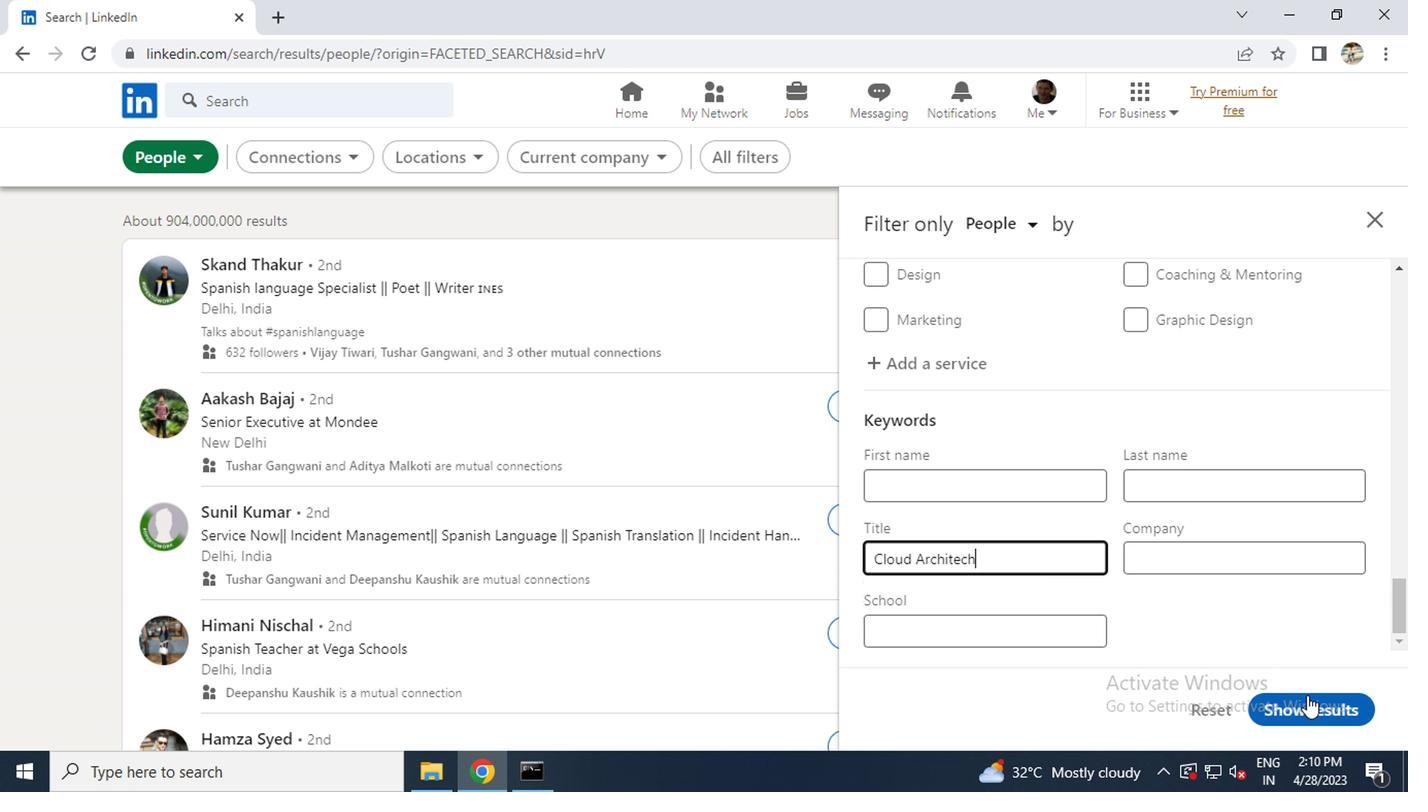 
Action: Mouse pressed left at (1302, 699)
Screenshot: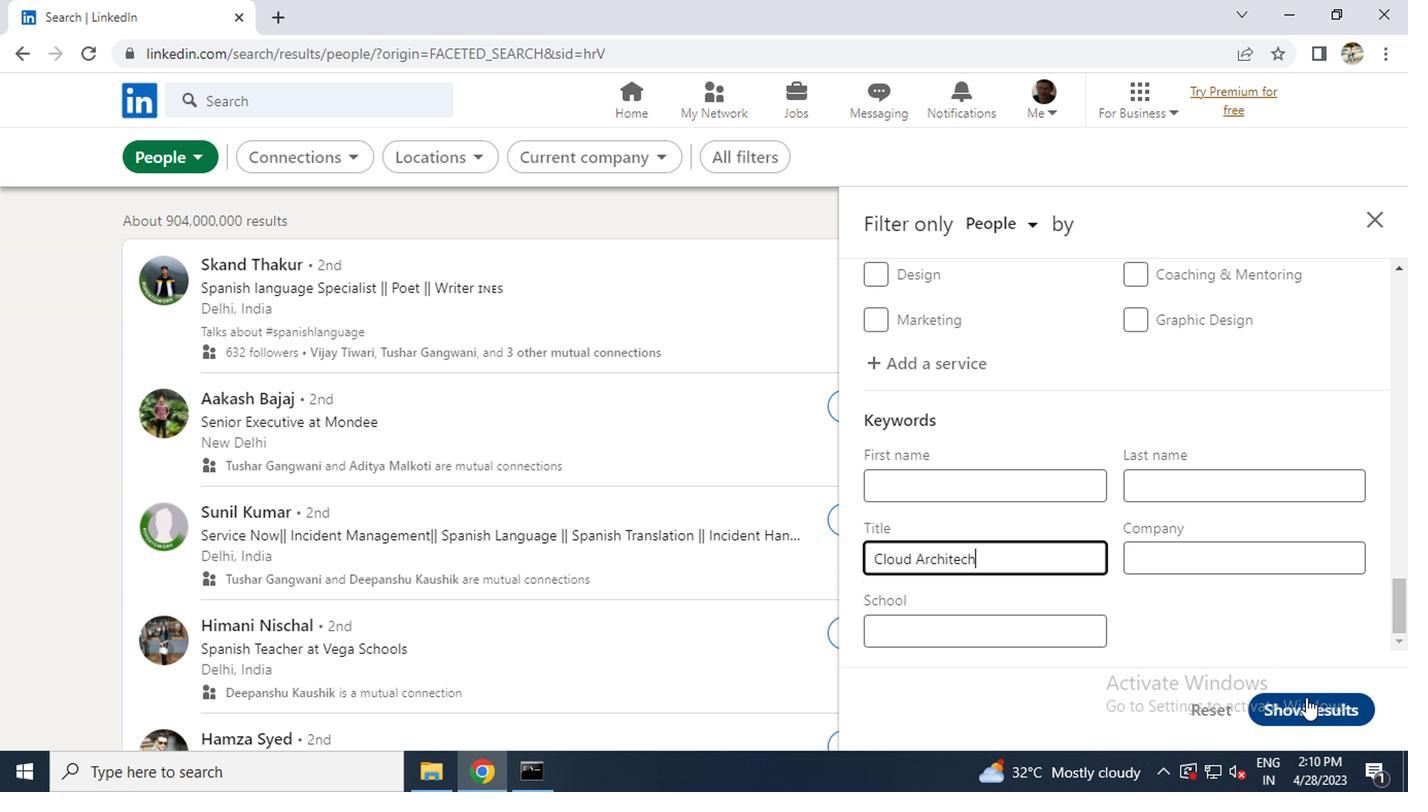 
